 Task: For heading Use Times New Roman with red berry colour & Underline.  font size for heading26,  'Change the font style of data to'Verdana and font size to 18,  Change the alignment of both headline & data to Align right In the sheet  analysisQuarterlySales_2022
Action: Mouse moved to (161, 150)
Screenshot: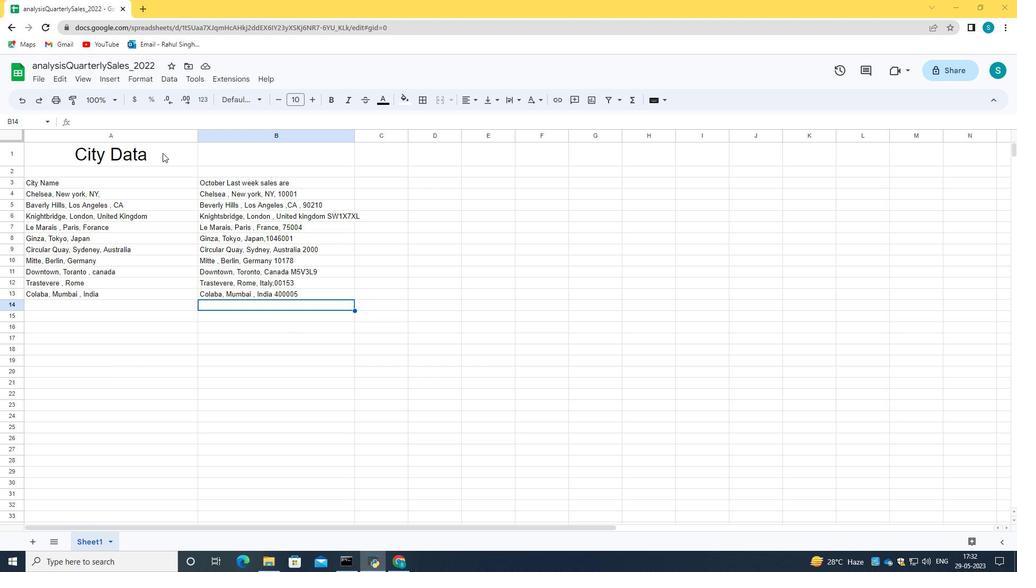 
Action: Mouse pressed left at (161, 150)
Screenshot: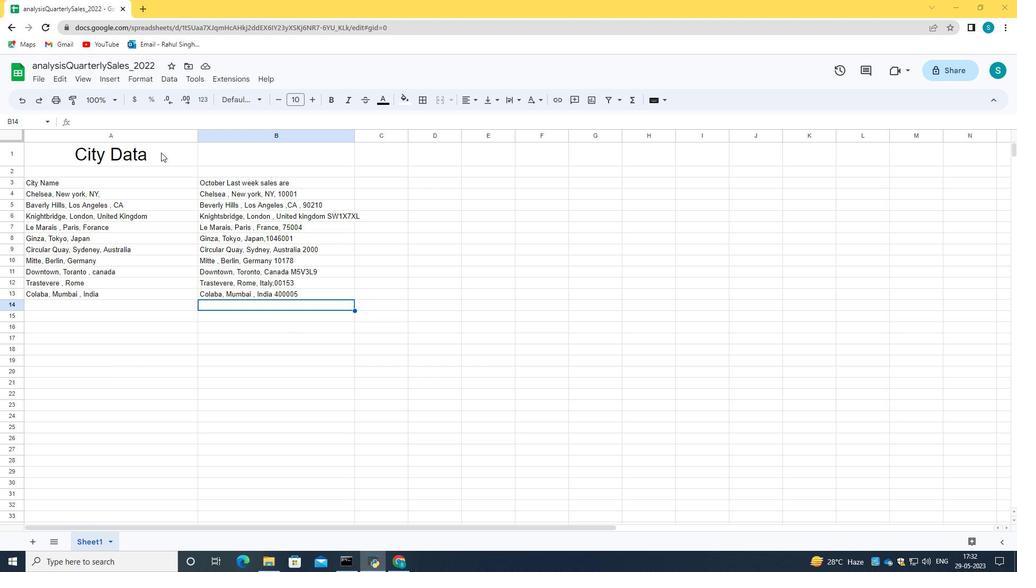 
Action: Mouse moved to (161, 150)
Screenshot: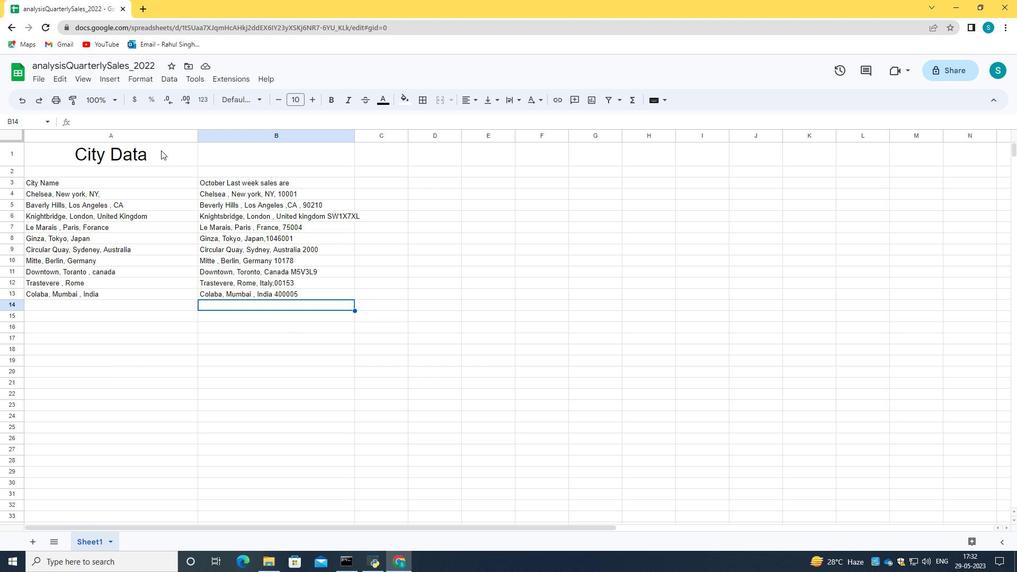 
Action: Mouse pressed left at (161, 150)
Screenshot: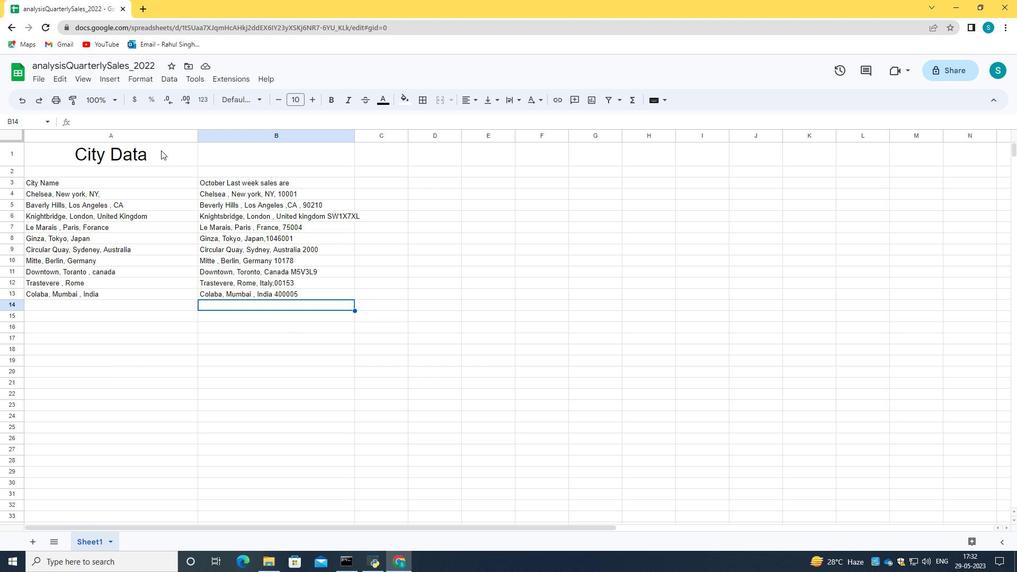 
Action: Mouse moved to (157, 149)
Screenshot: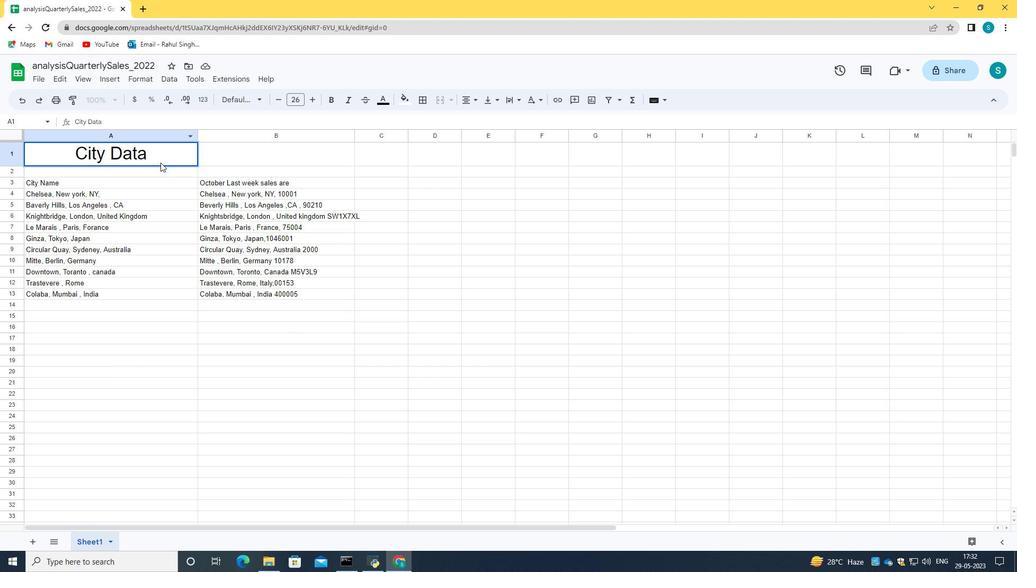 
Action: Mouse pressed left at (157, 149)
Screenshot: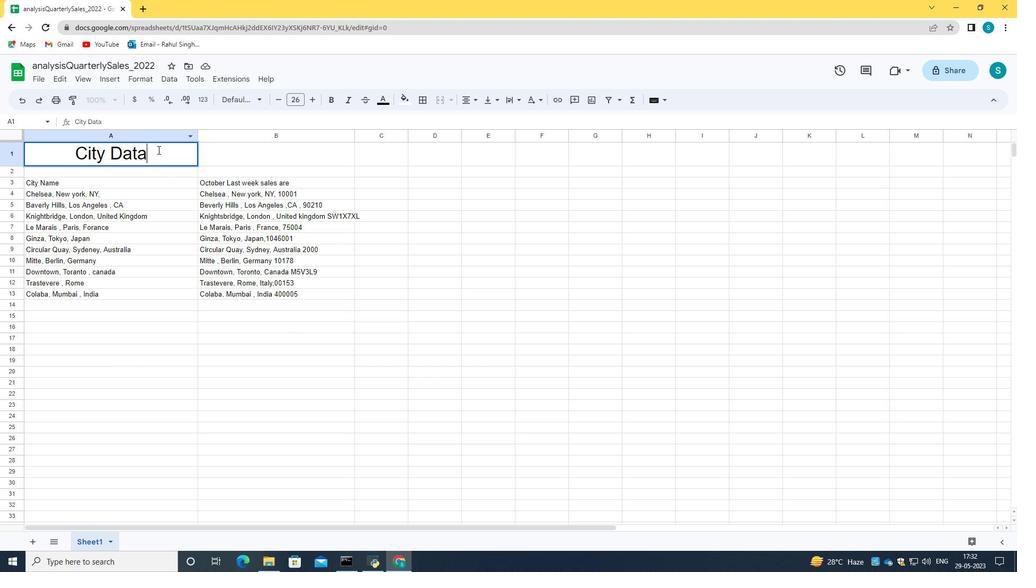 
Action: Mouse pressed left at (157, 149)
Screenshot: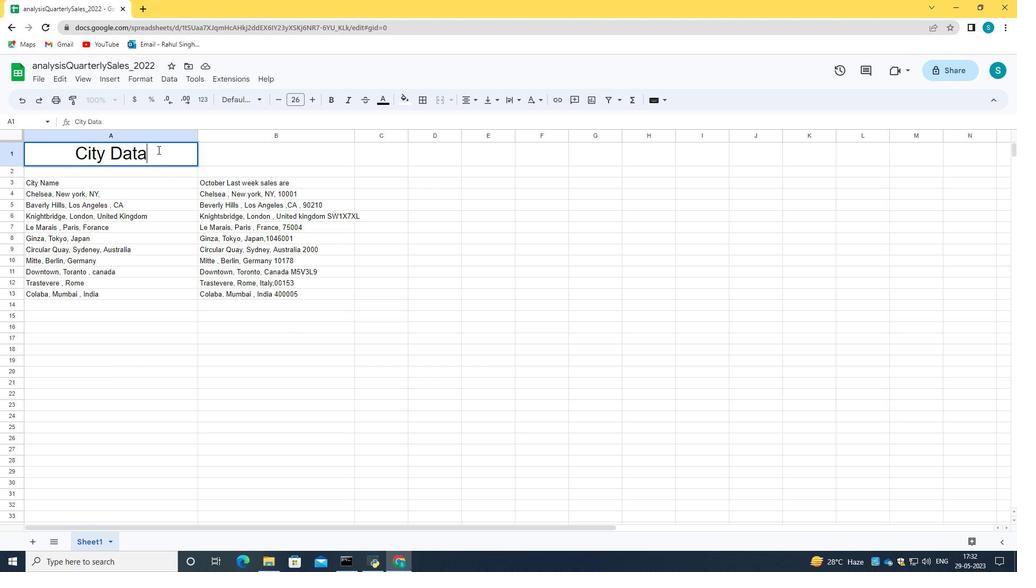 
Action: Mouse pressed left at (157, 149)
Screenshot: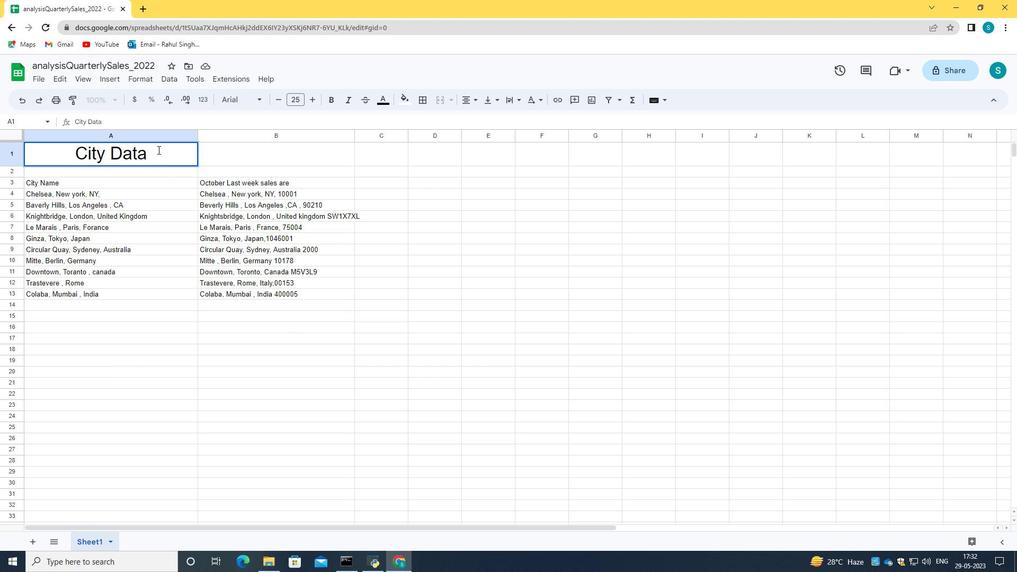 
Action: Mouse moved to (250, 99)
Screenshot: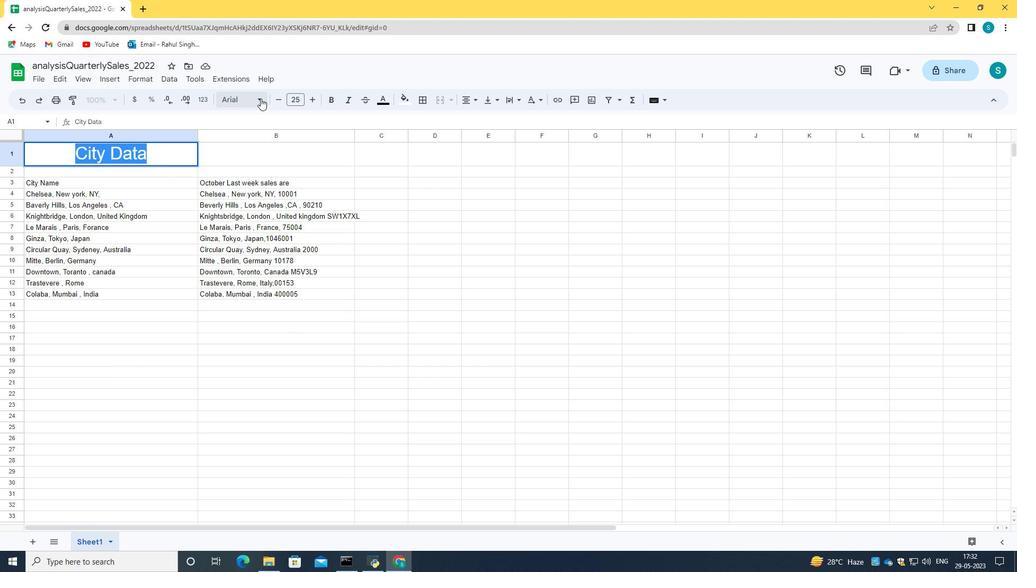 
Action: Mouse pressed left at (250, 99)
Screenshot: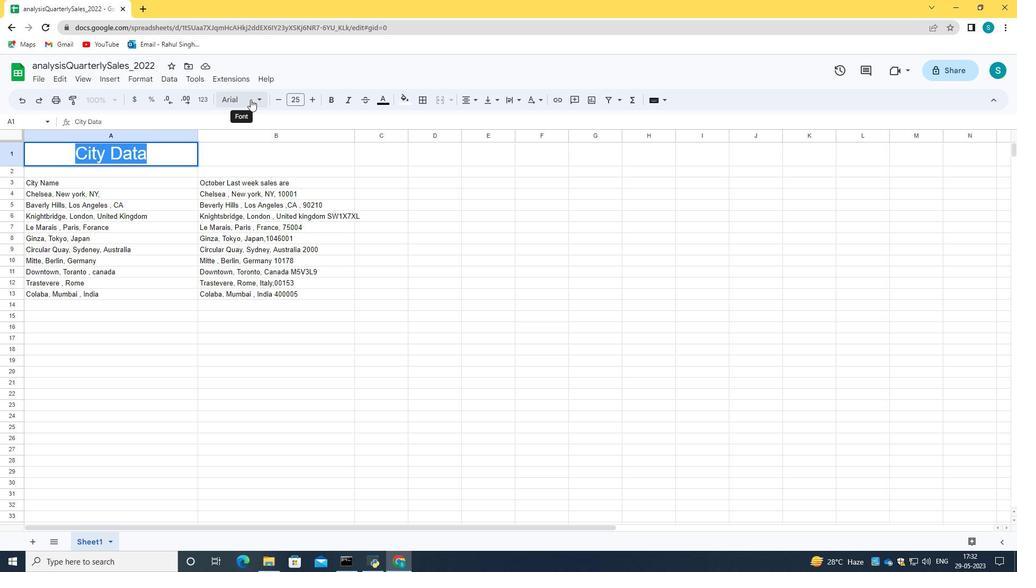 
Action: Mouse moved to (262, 242)
Screenshot: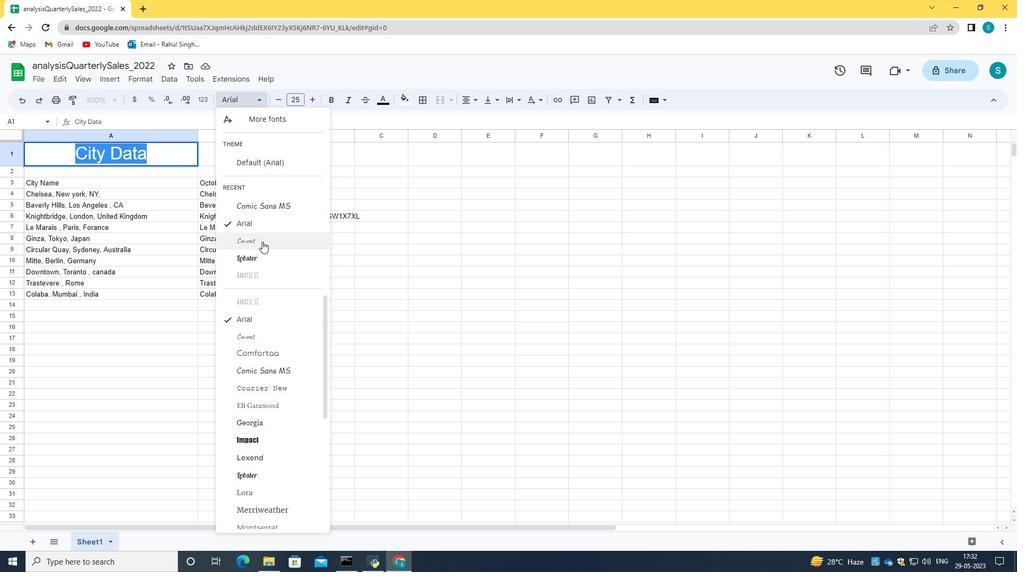 
Action: Mouse scrolled (262, 241) with delta (0, 0)
Screenshot: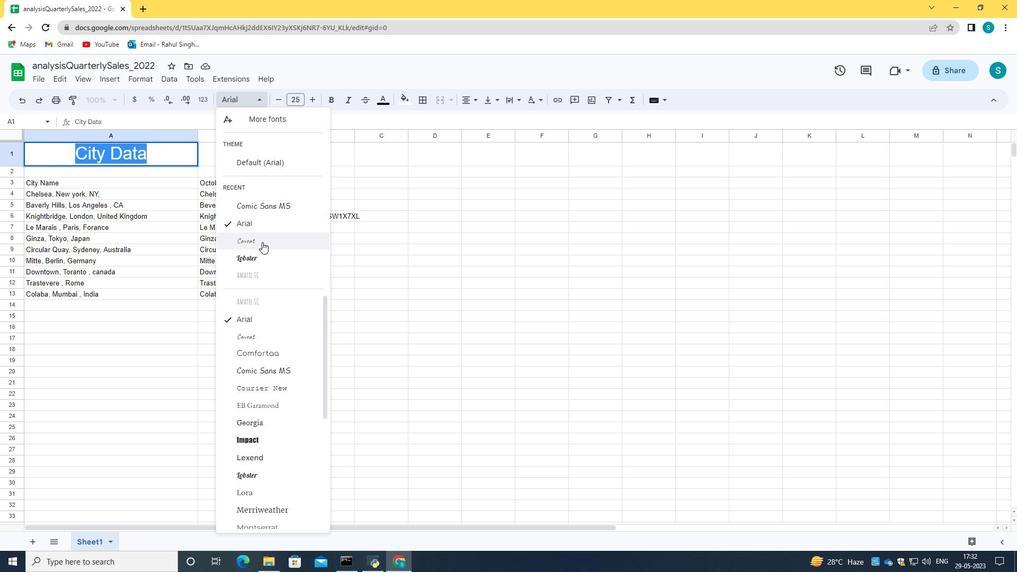 
Action: Mouse scrolled (262, 241) with delta (0, 0)
Screenshot: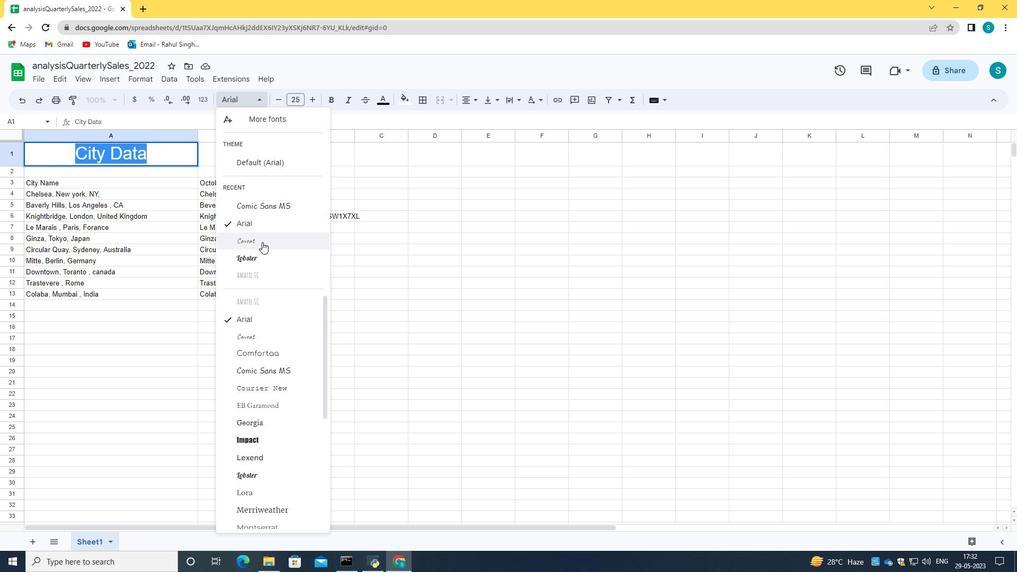 
Action: Mouse scrolled (262, 241) with delta (0, 0)
Screenshot: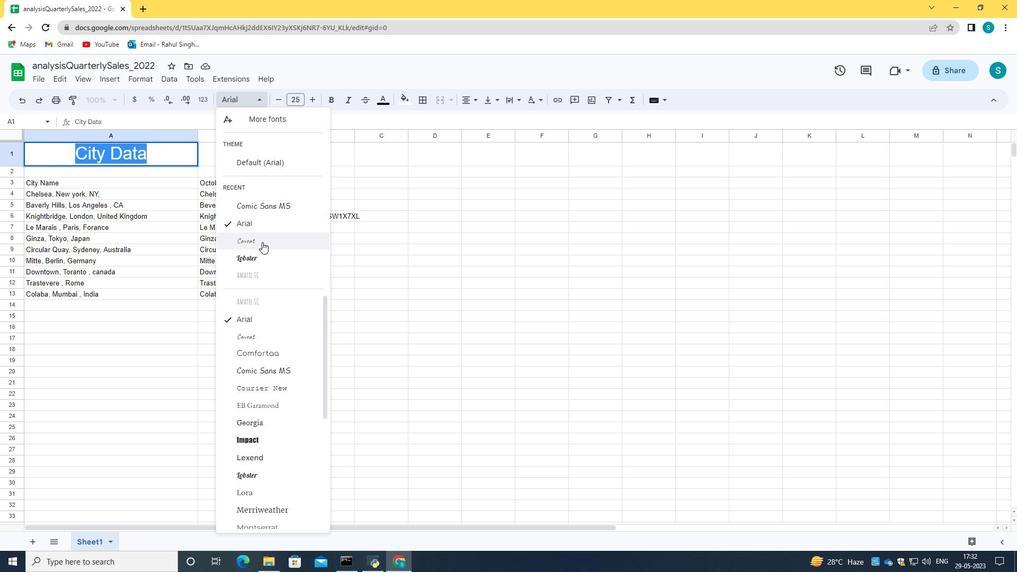 
Action: Mouse moved to (262, 244)
Screenshot: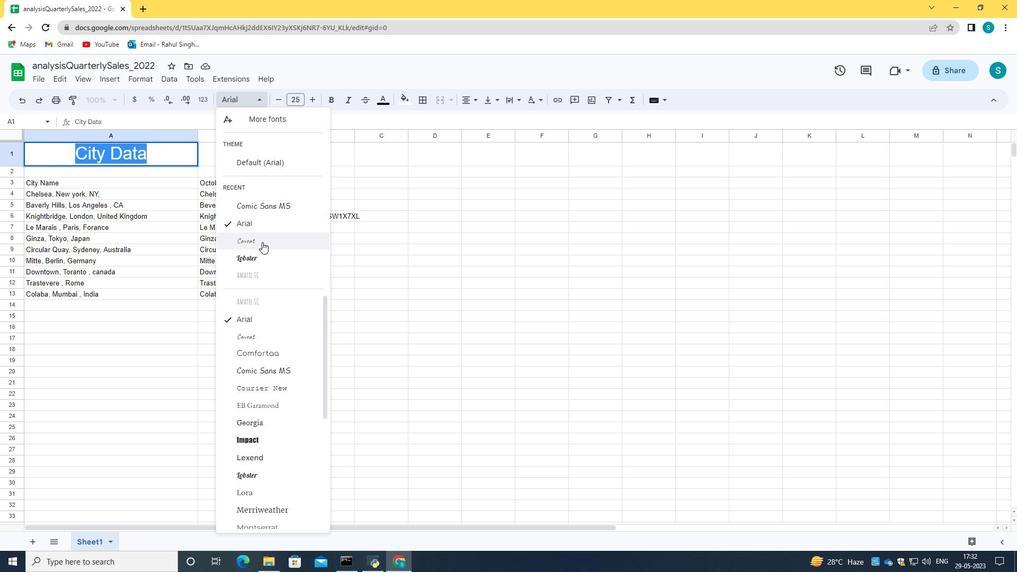 
Action: Mouse scrolled (262, 244) with delta (0, 0)
Screenshot: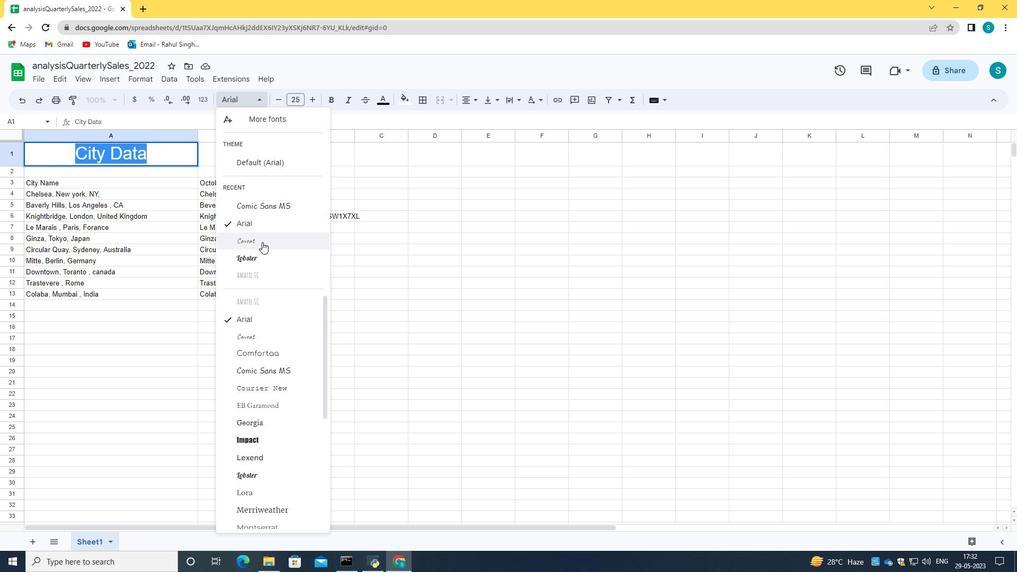 
Action: Mouse moved to (276, 360)
Screenshot: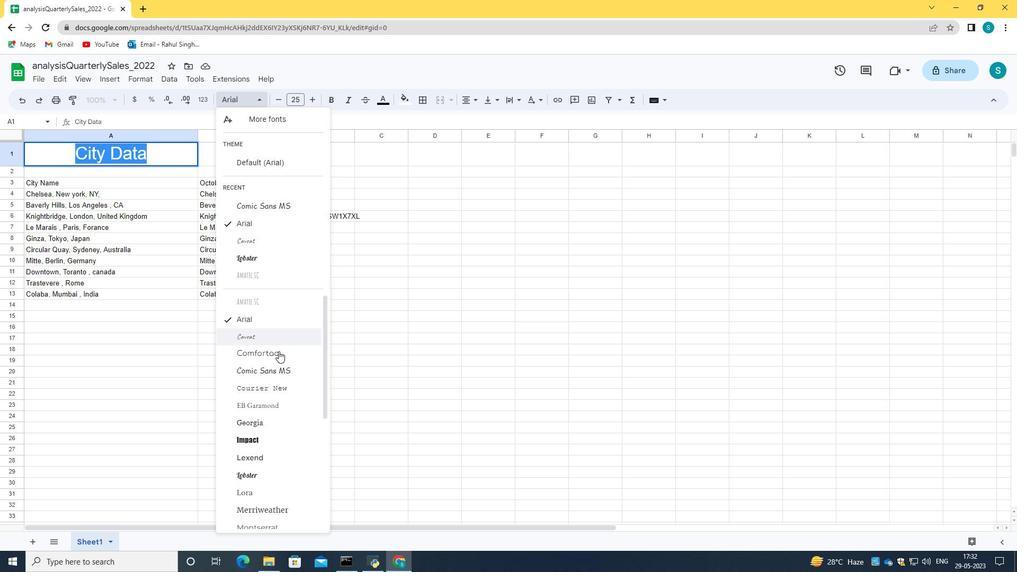 
Action: Mouse scrolled (276, 359) with delta (0, 0)
Screenshot: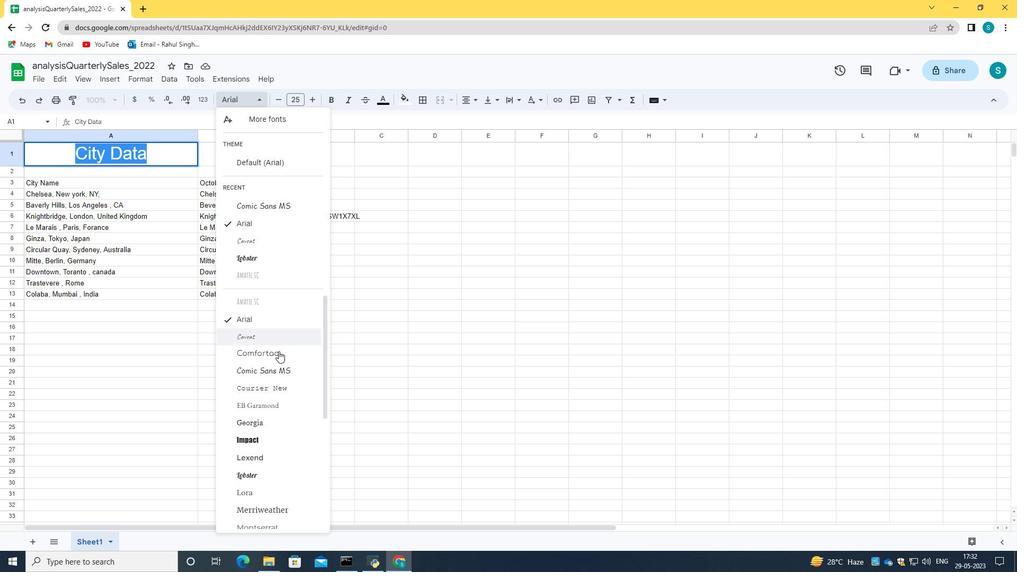 
Action: Mouse moved to (274, 363)
Screenshot: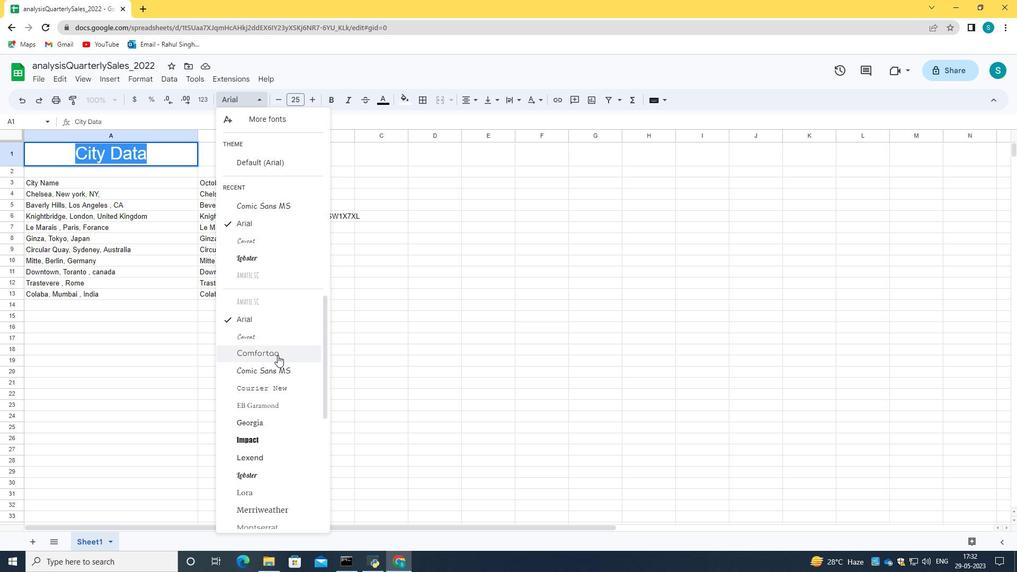 
Action: Mouse scrolled (274, 362) with delta (0, 0)
Screenshot: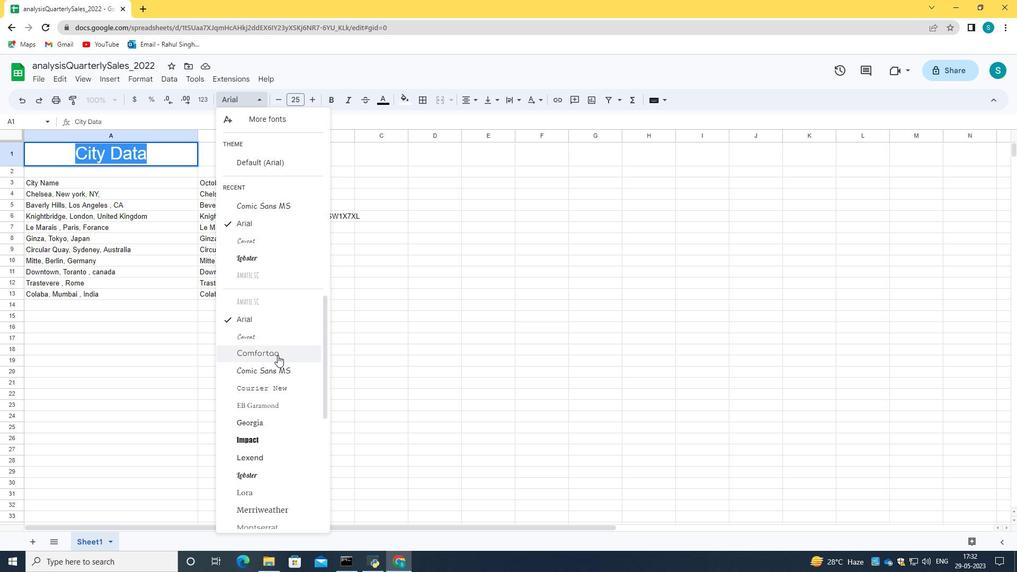 
Action: Mouse moved to (274, 368)
Screenshot: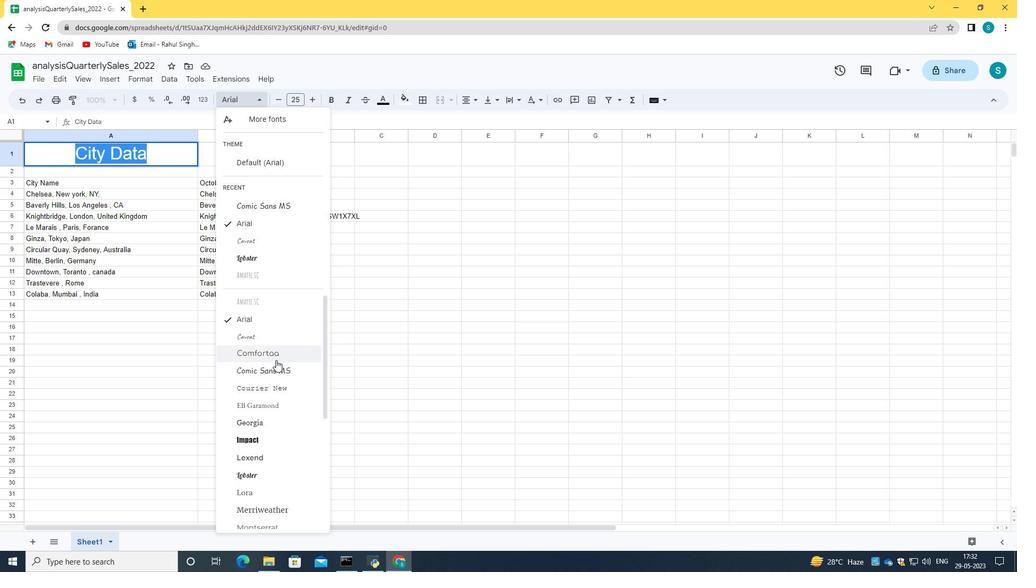 
Action: Mouse scrolled (274, 367) with delta (0, 0)
Screenshot: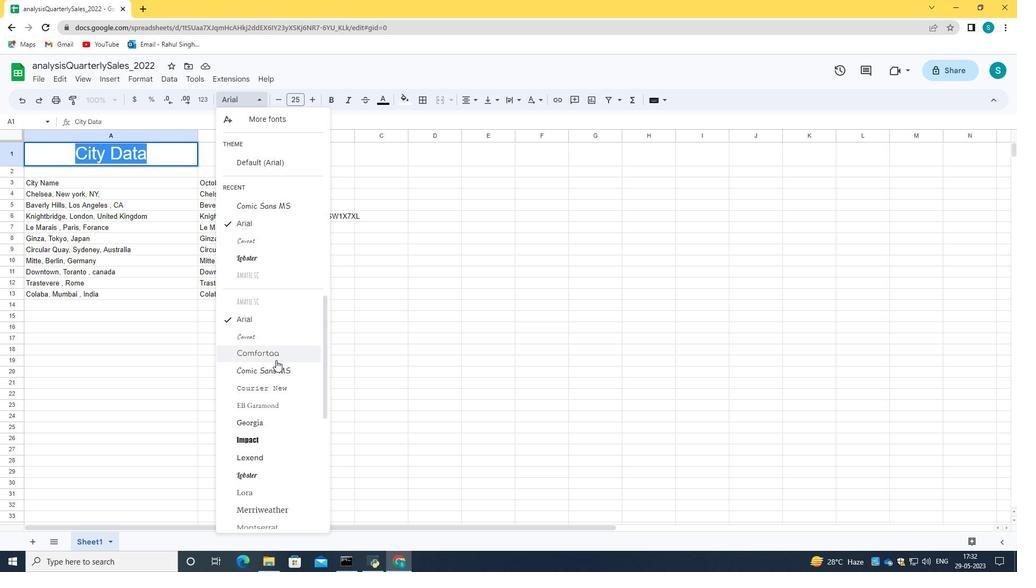 
Action: Mouse moved to (274, 369)
Screenshot: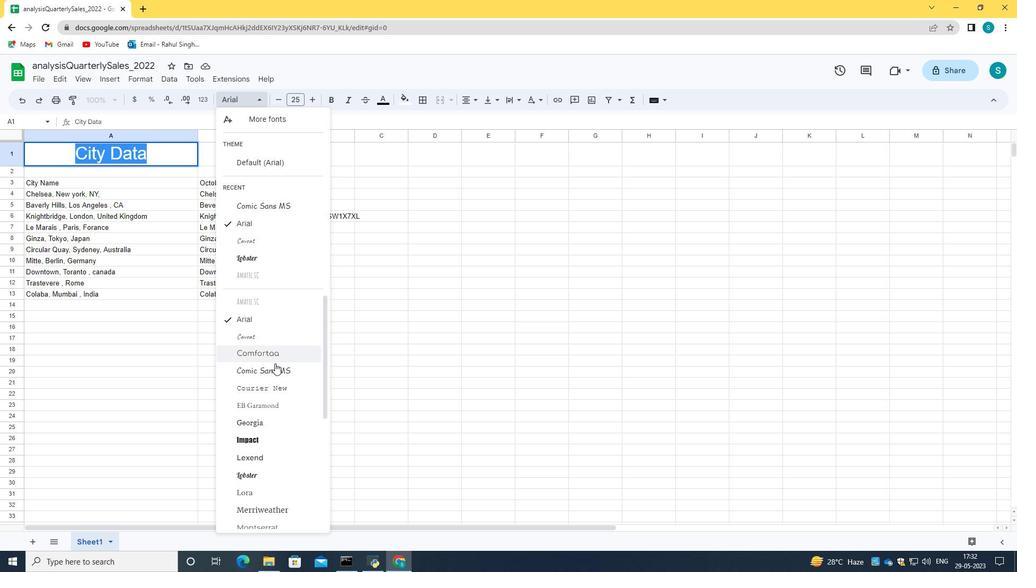 
Action: Mouse scrolled (274, 368) with delta (0, 0)
Screenshot: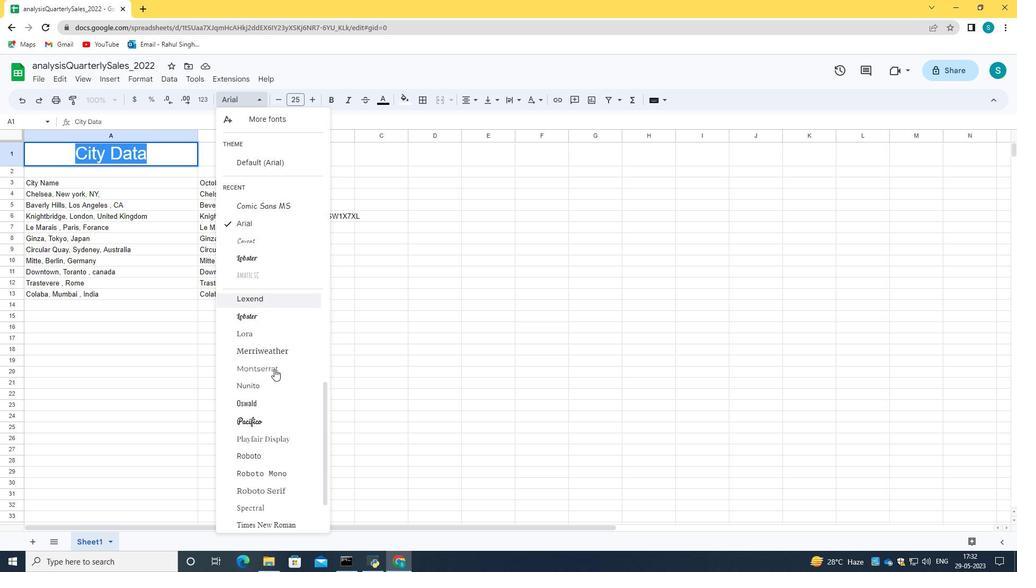 
Action: Mouse scrolled (274, 368) with delta (0, 0)
Screenshot: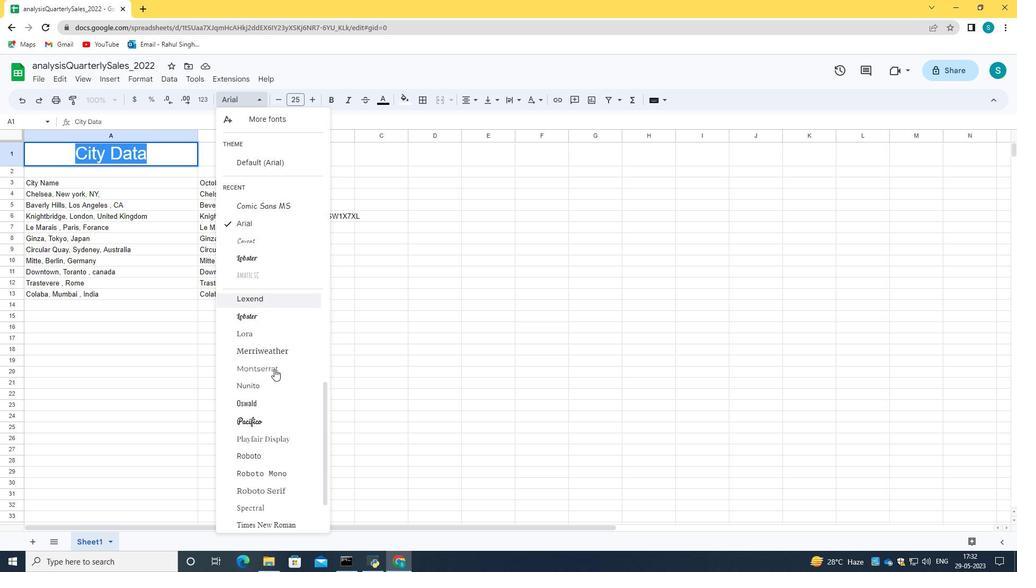 
Action: Mouse moved to (267, 484)
Screenshot: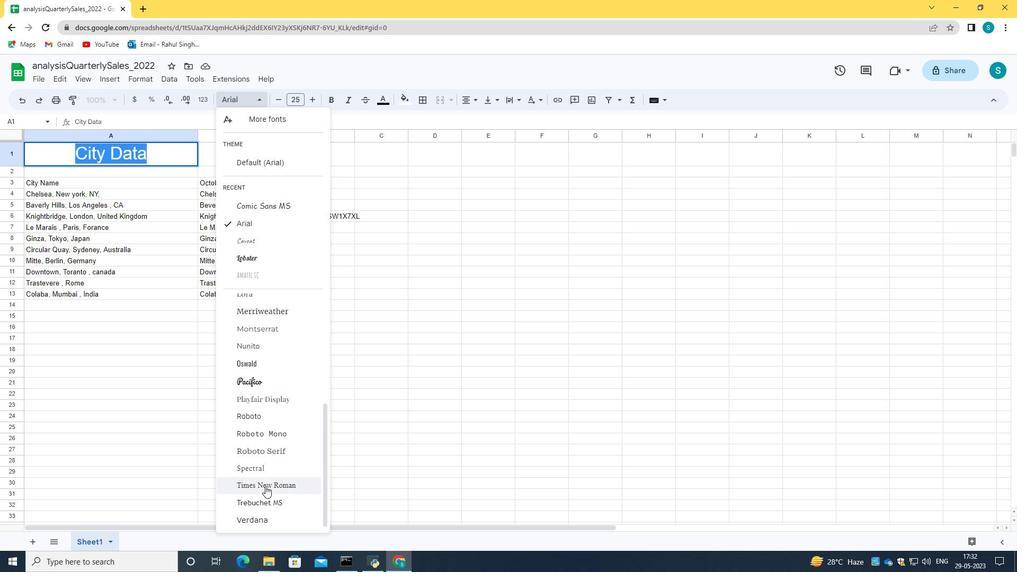 
Action: Mouse pressed left at (267, 484)
Screenshot: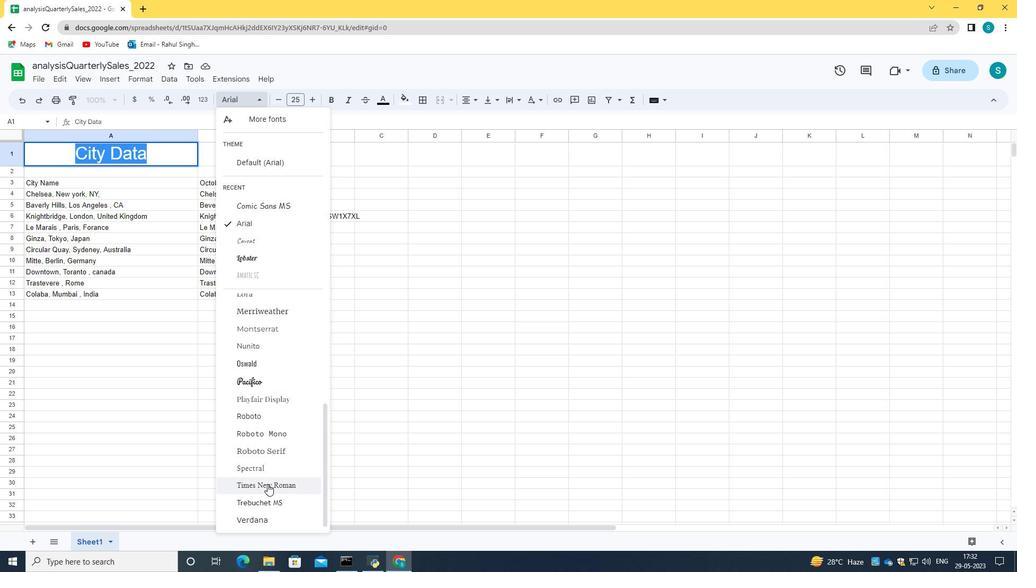 
Action: Mouse moved to (146, 80)
Screenshot: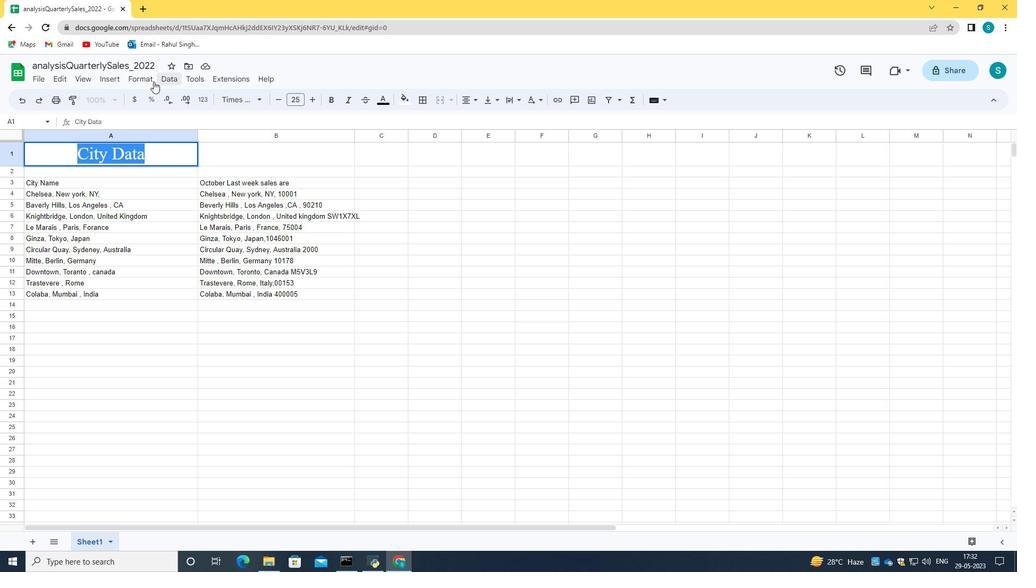 
Action: Mouse pressed left at (146, 80)
Screenshot: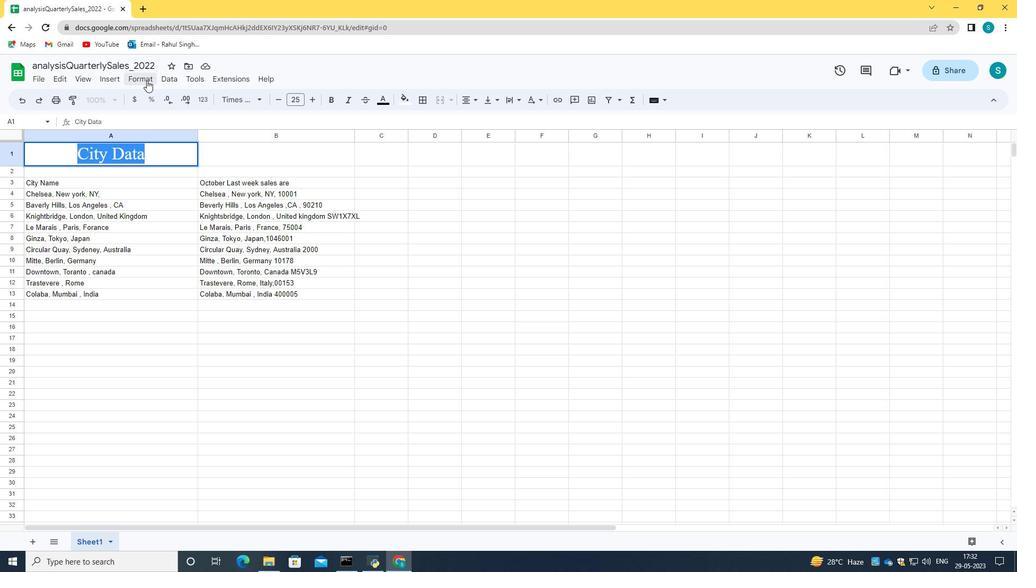 
Action: Mouse moved to (357, 179)
Screenshot: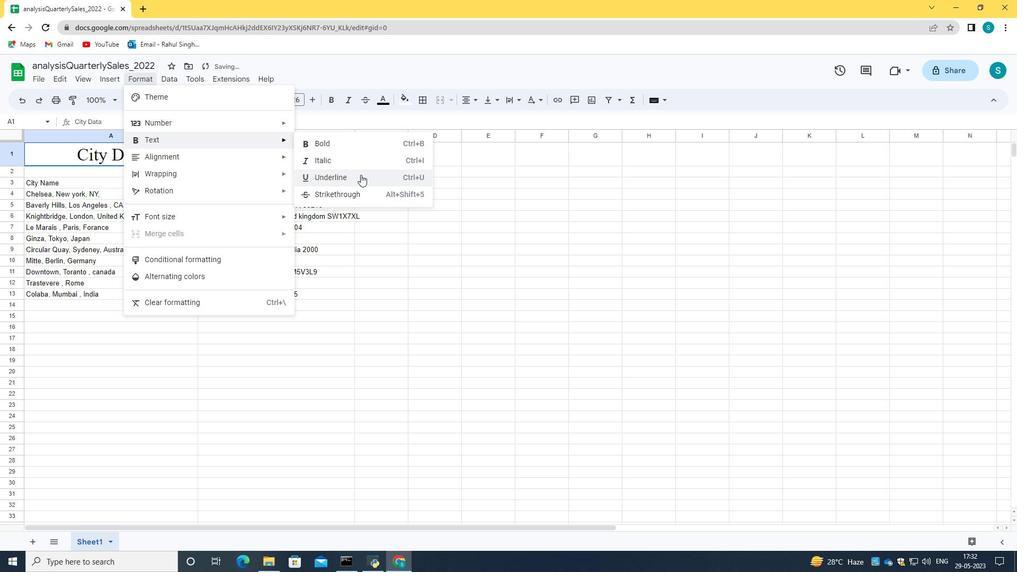 
Action: Mouse pressed left at (357, 179)
Screenshot: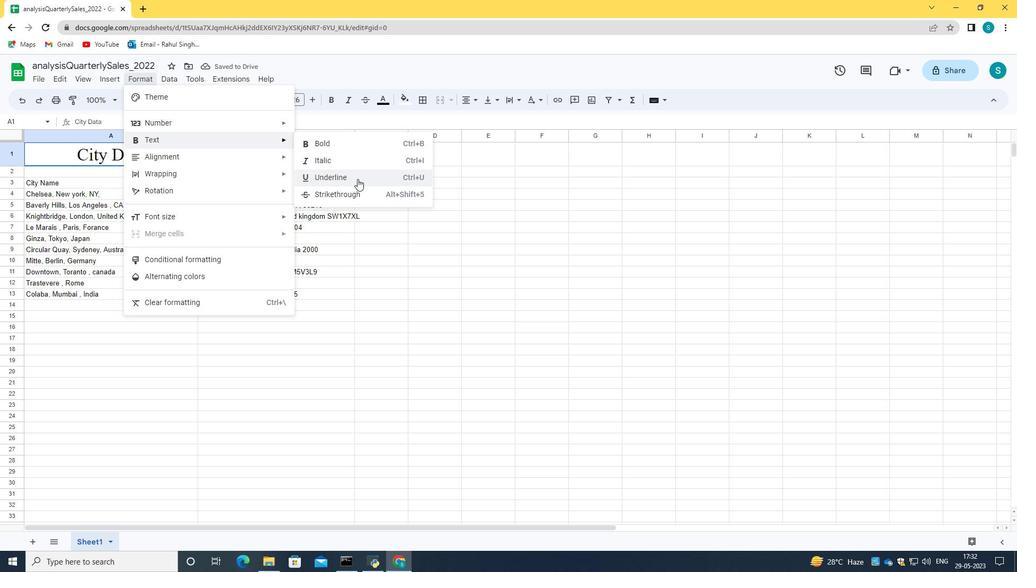 
Action: Mouse moved to (112, 180)
Screenshot: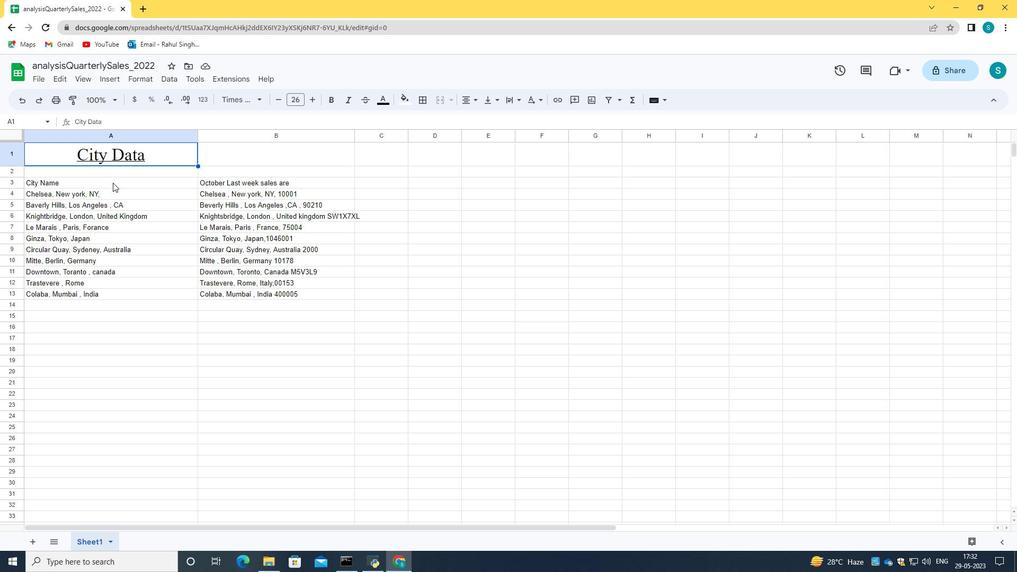 
Action: Mouse pressed left at (112, 180)
Screenshot: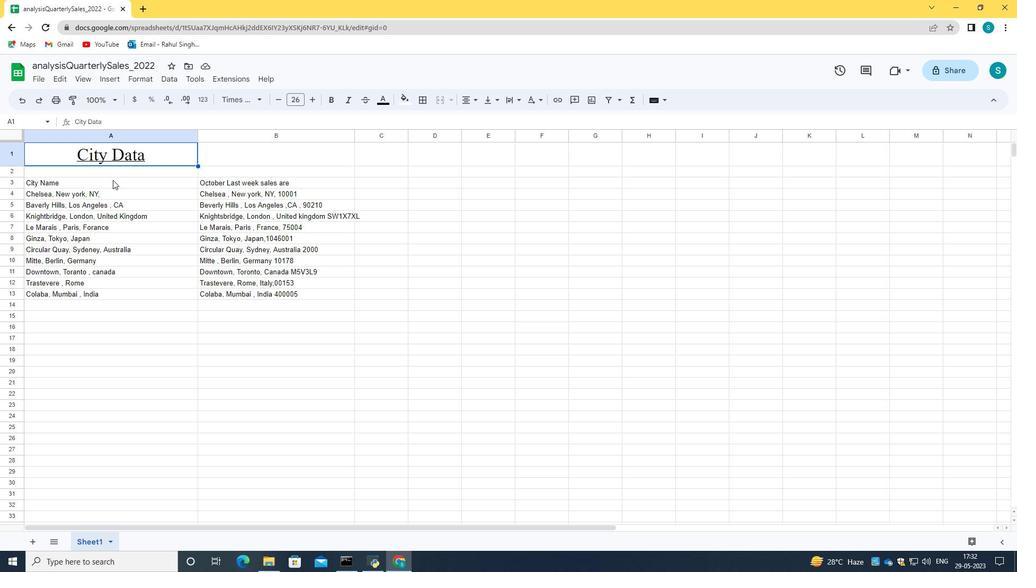 
Action: Mouse moved to (28, 179)
Screenshot: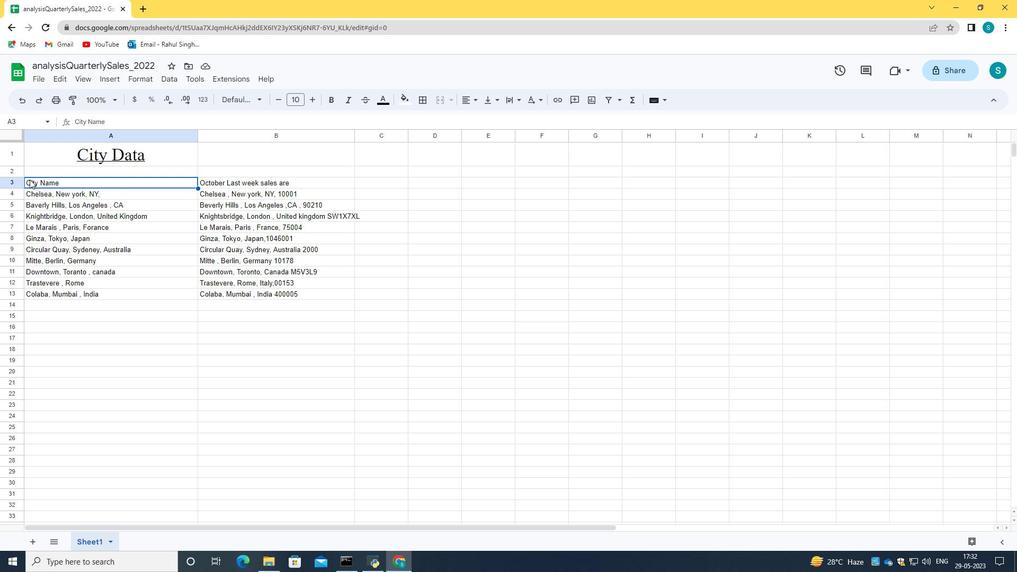 
Action: Mouse pressed left at (28, 179)
Screenshot: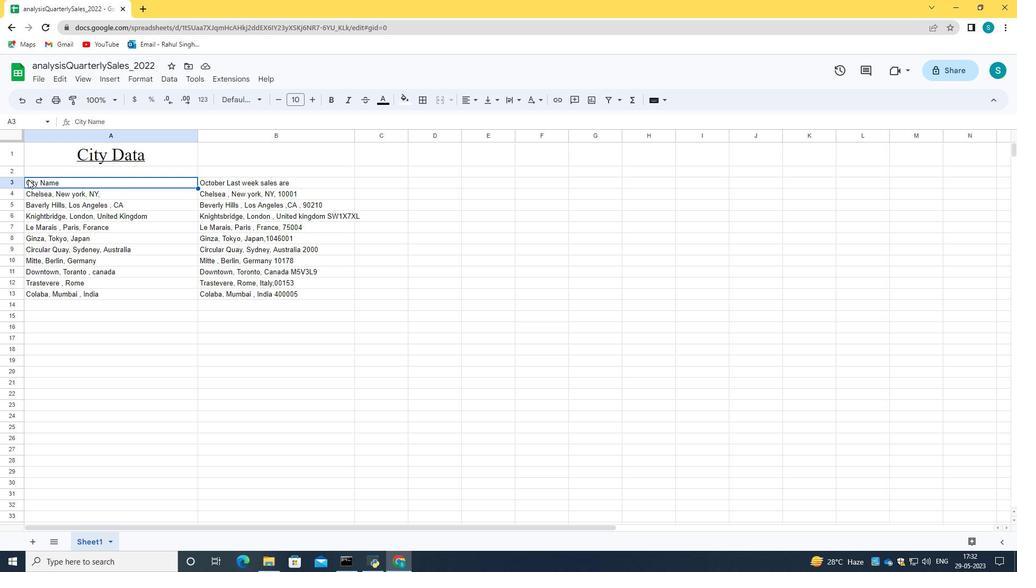 
Action: Mouse moved to (312, 99)
Screenshot: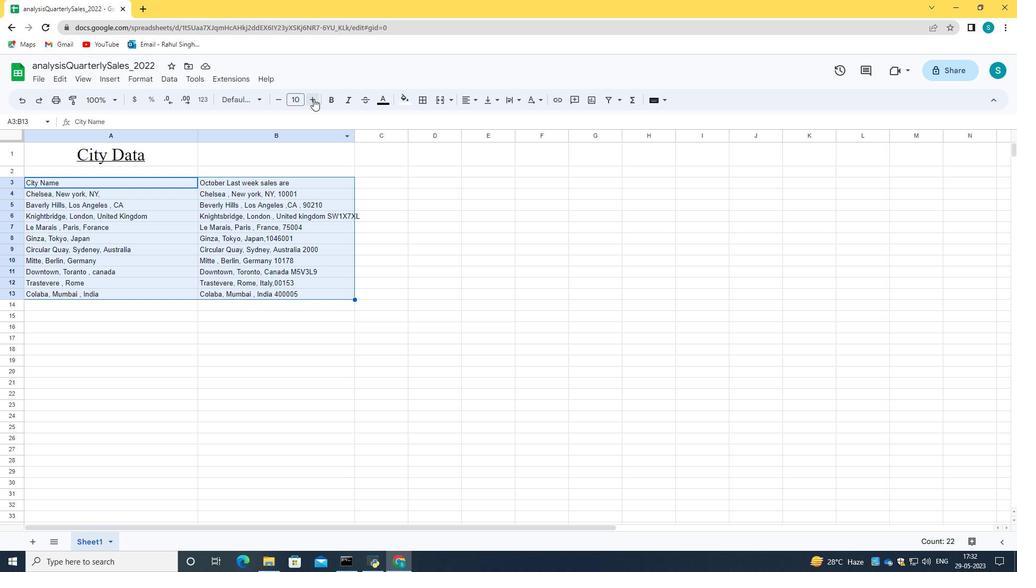 
Action: Mouse pressed left at (312, 99)
Screenshot: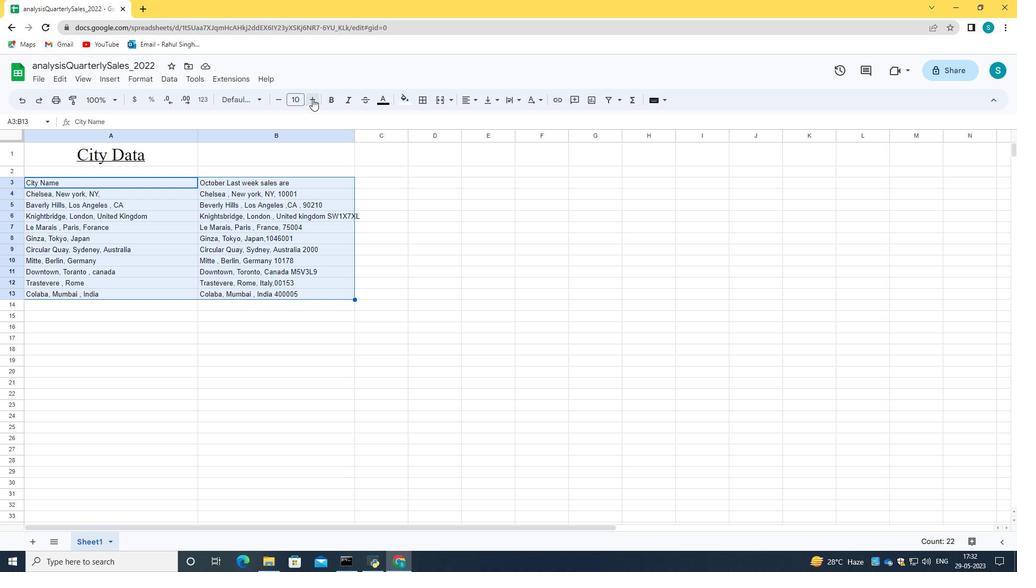 
Action: Mouse pressed left at (312, 99)
Screenshot: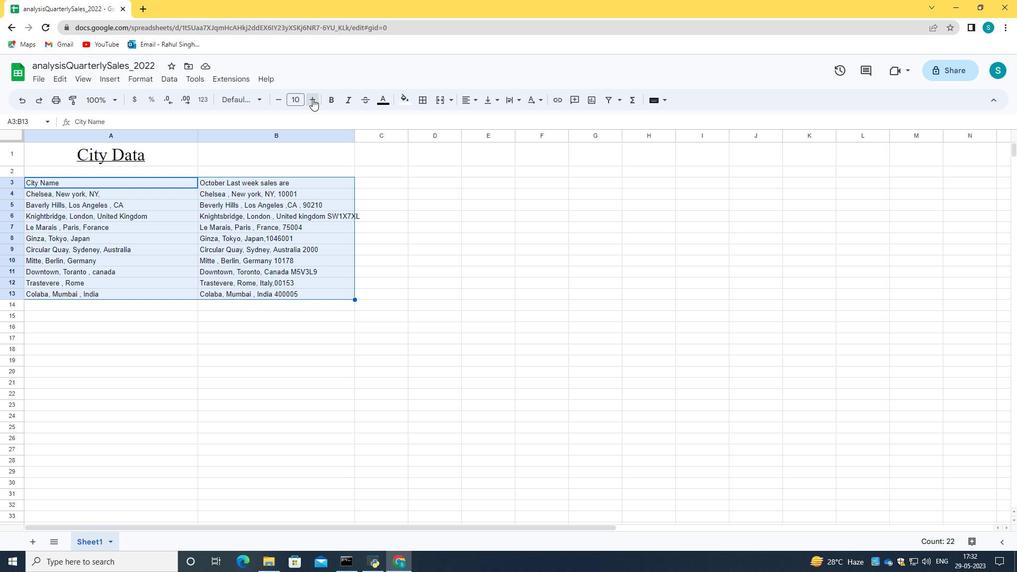 
Action: Mouse pressed left at (312, 99)
Screenshot: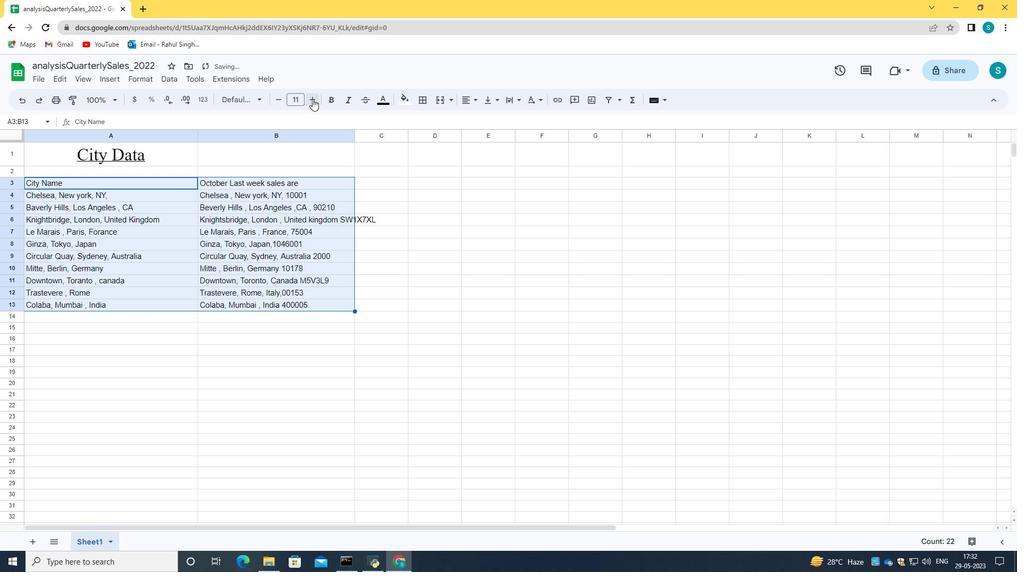 
Action: Mouse pressed left at (312, 99)
Screenshot: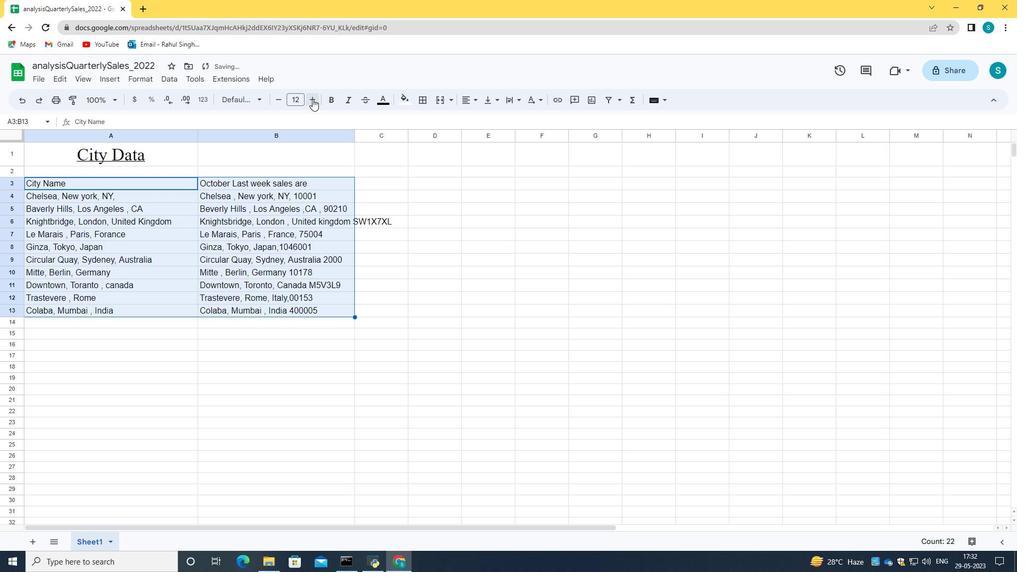 
Action: Mouse moved to (312, 99)
Screenshot: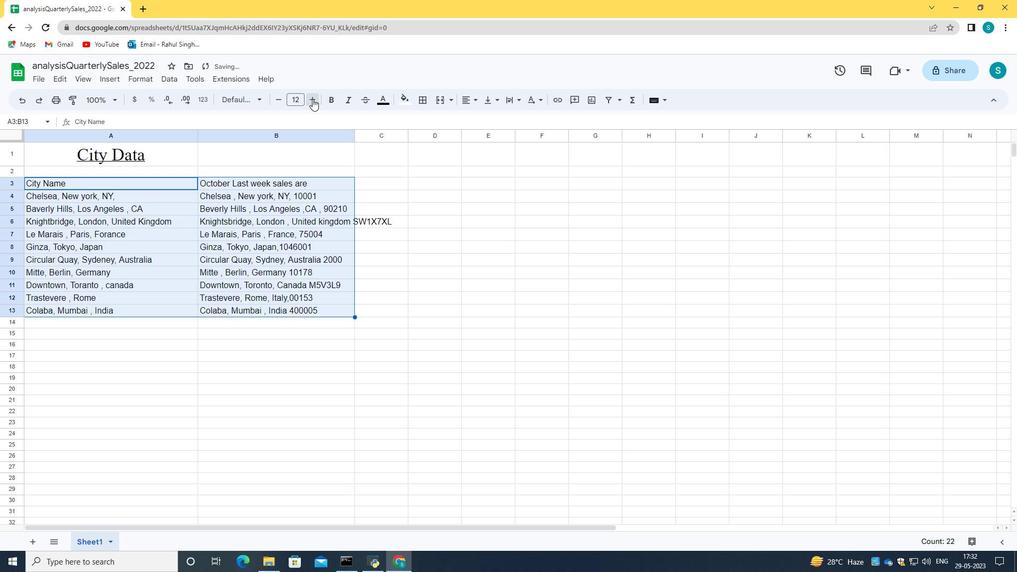 
Action: Mouse pressed left at (312, 99)
Screenshot: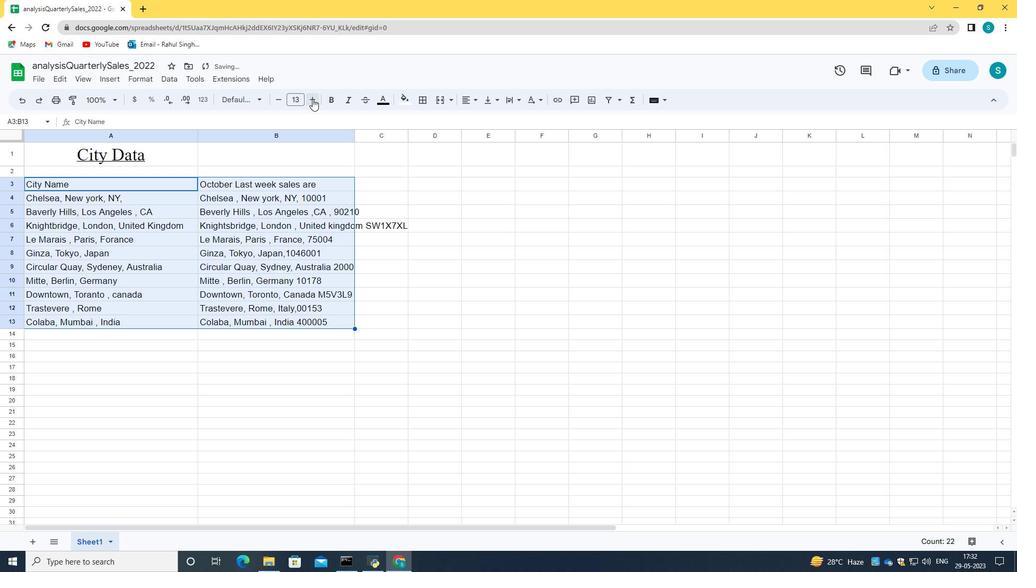 
Action: Mouse pressed left at (312, 99)
Screenshot: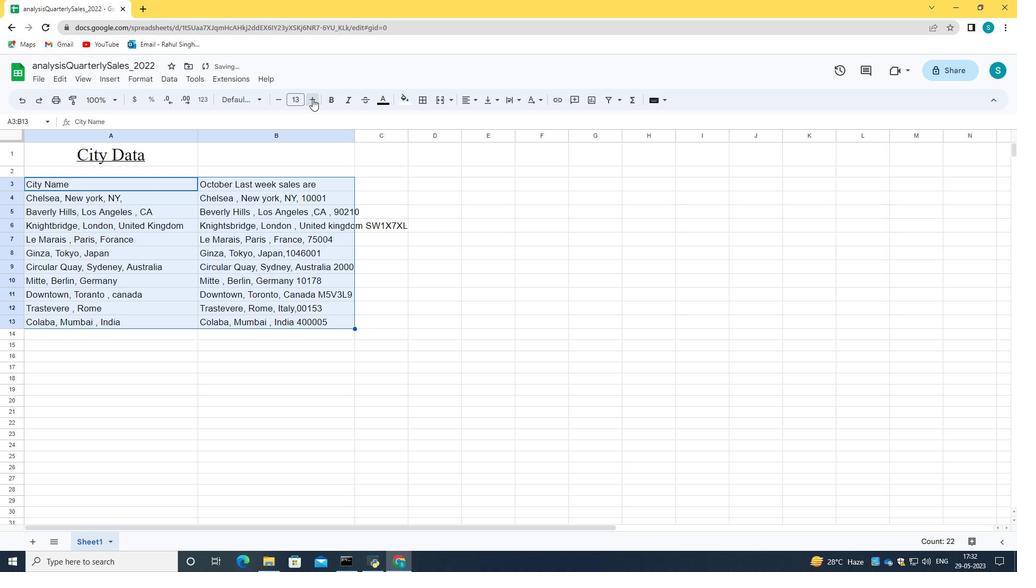 
Action: Mouse pressed left at (312, 99)
Screenshot: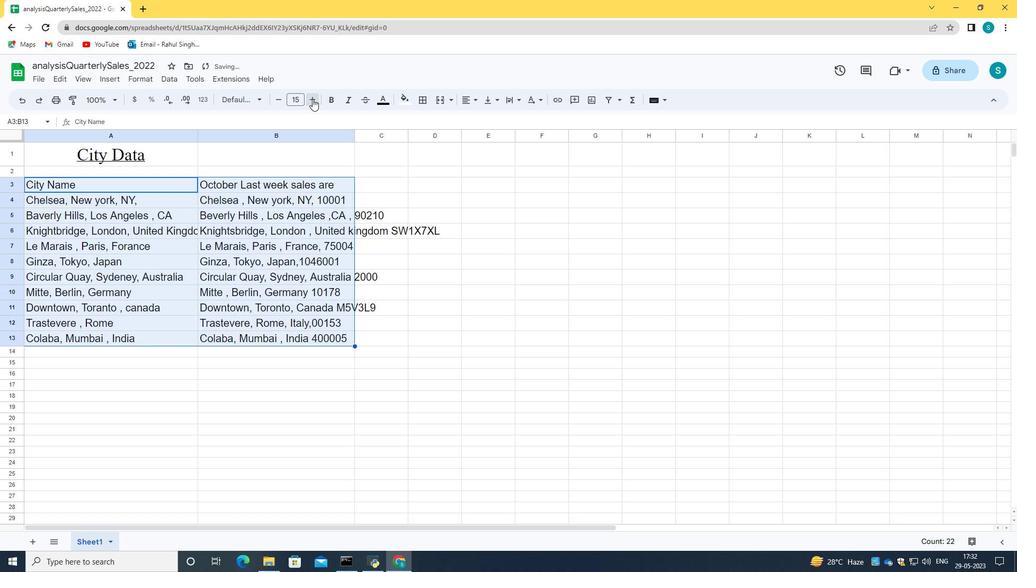 
Action: Mouse pressed left at (312, 99)
Screenshot: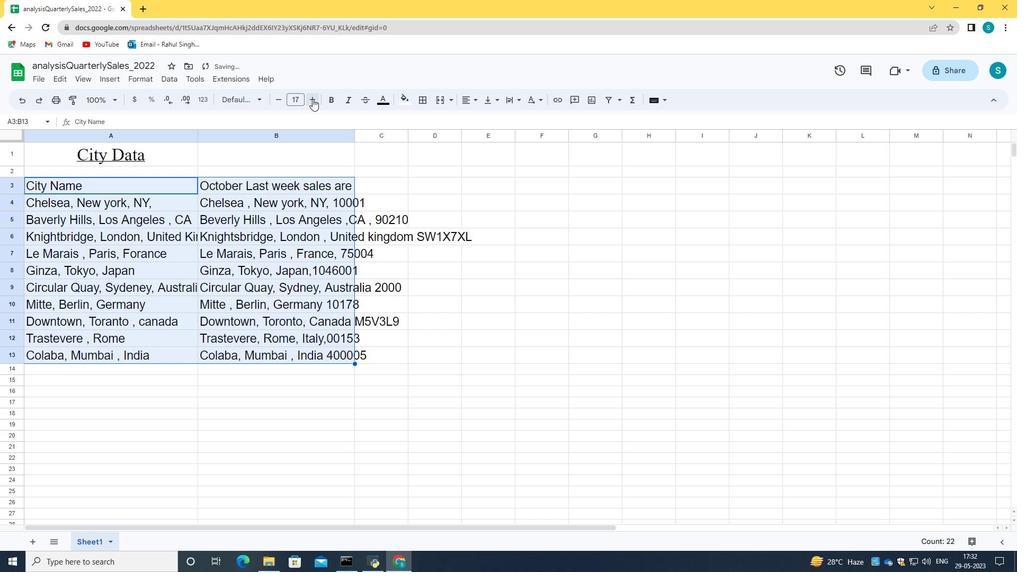 
Action: Mouse moved to (353, 135)
Screenshot: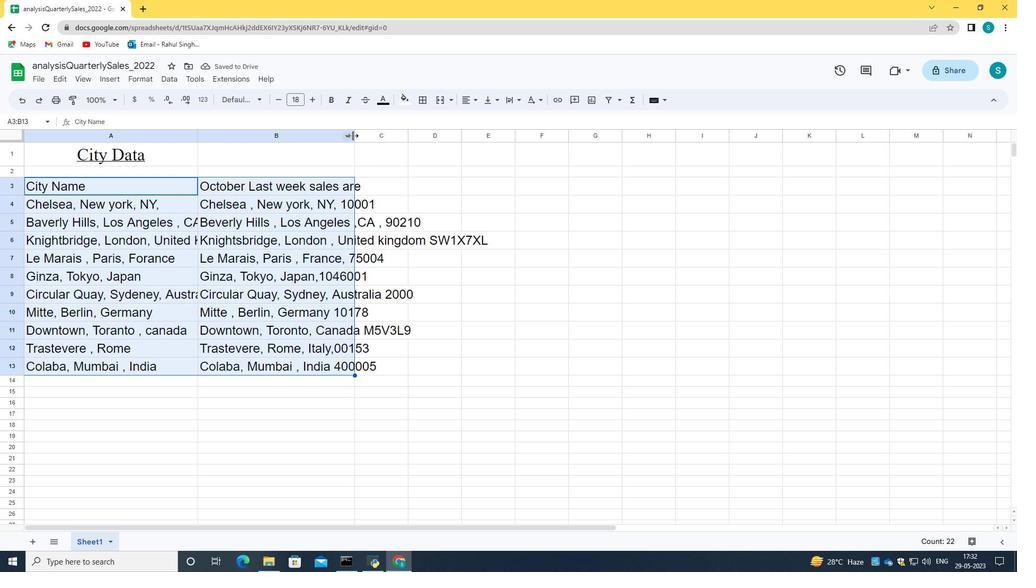 
Action: Mouse pressed left at (353, 135)
Screenshot: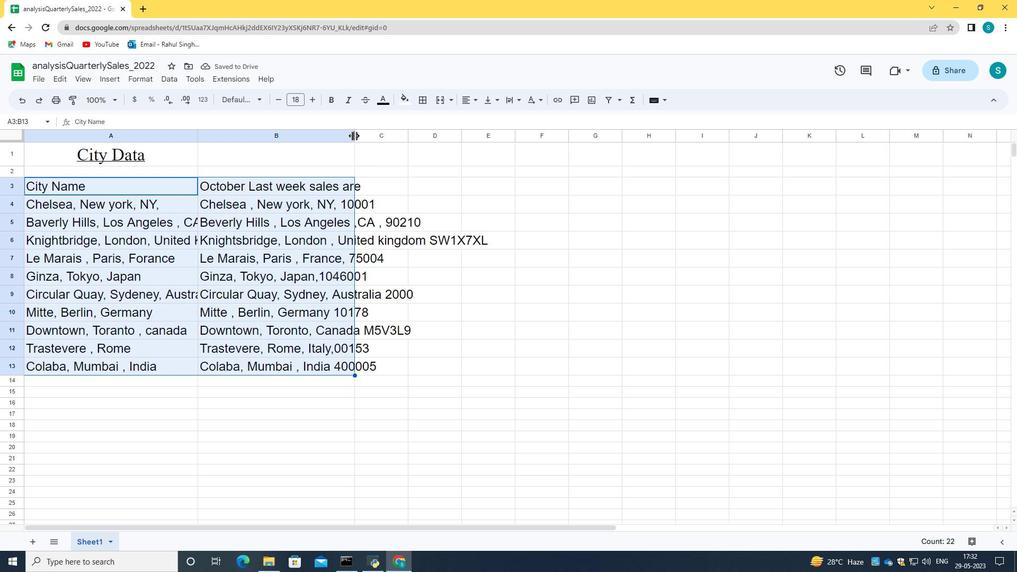 
Action: Mouse moved to (504, 162)
Screenshot: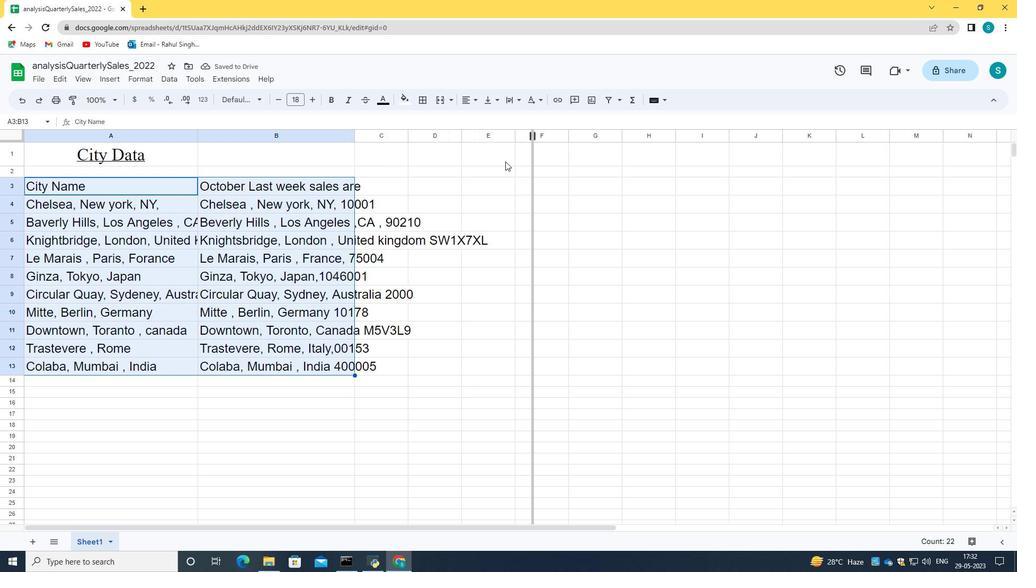 
Action: Mouse pressed left at (504, 162)
Screenshot: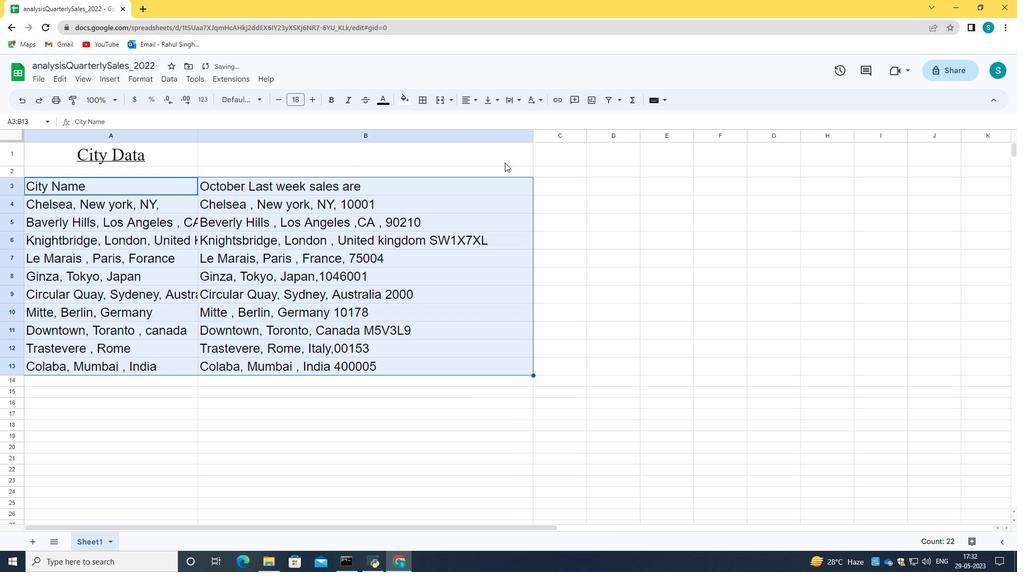 
Action: Mouse moved to (197, 135)
Screenshot: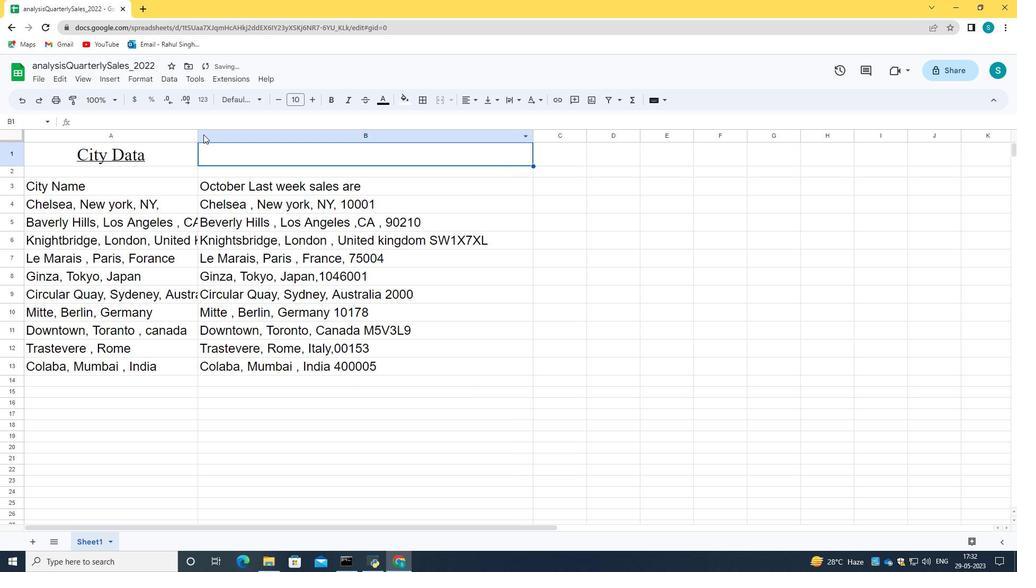 
Action: Mouse pressed left at (197, 135)
Screenshot: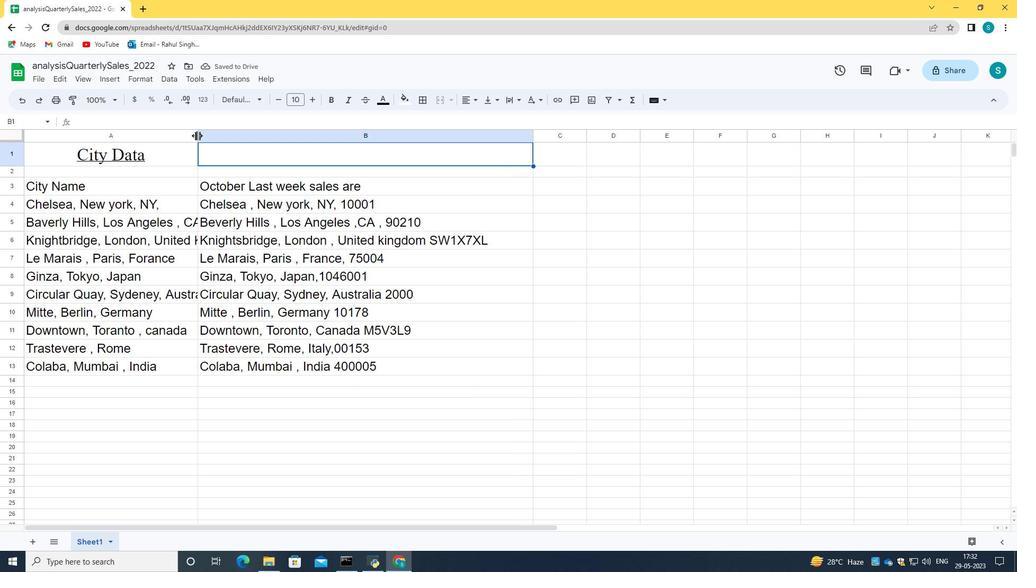 
Action: Mouse moved to (84, 190)
Screenshot: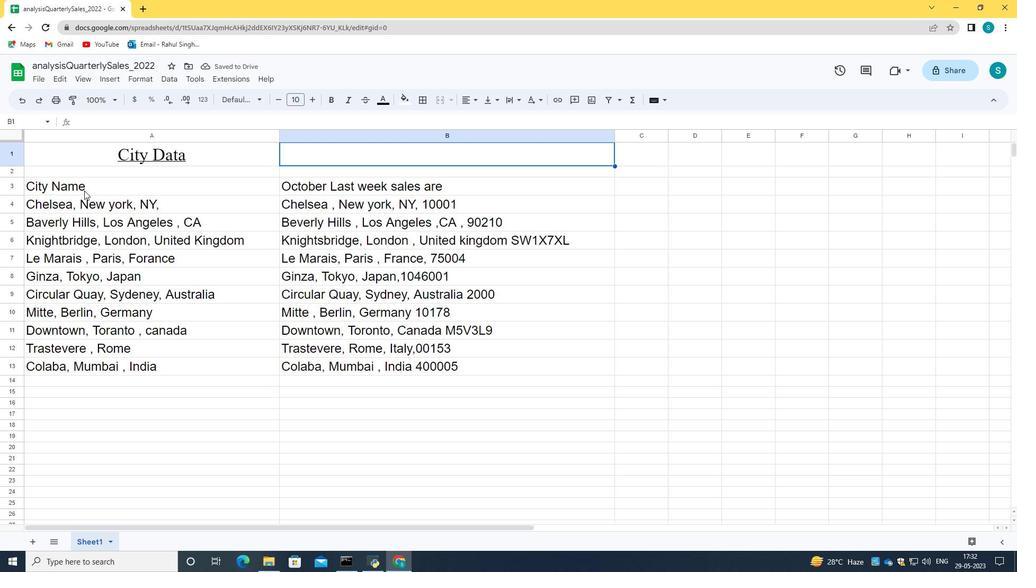
Action: Mouse pressed left at (84, 190)
Screenshot: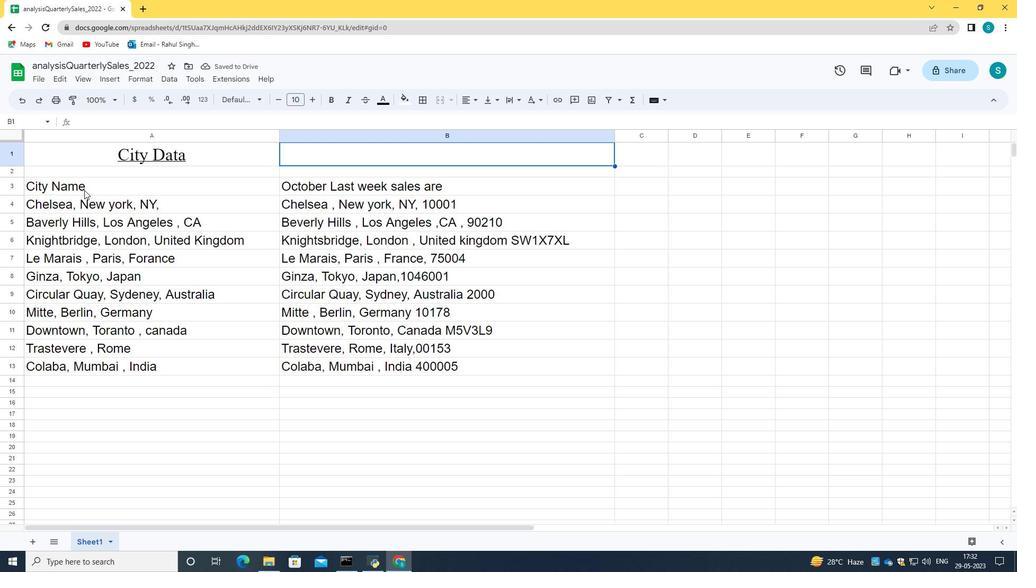 
Action: Mouse moved to (24, 183)
Screenshot: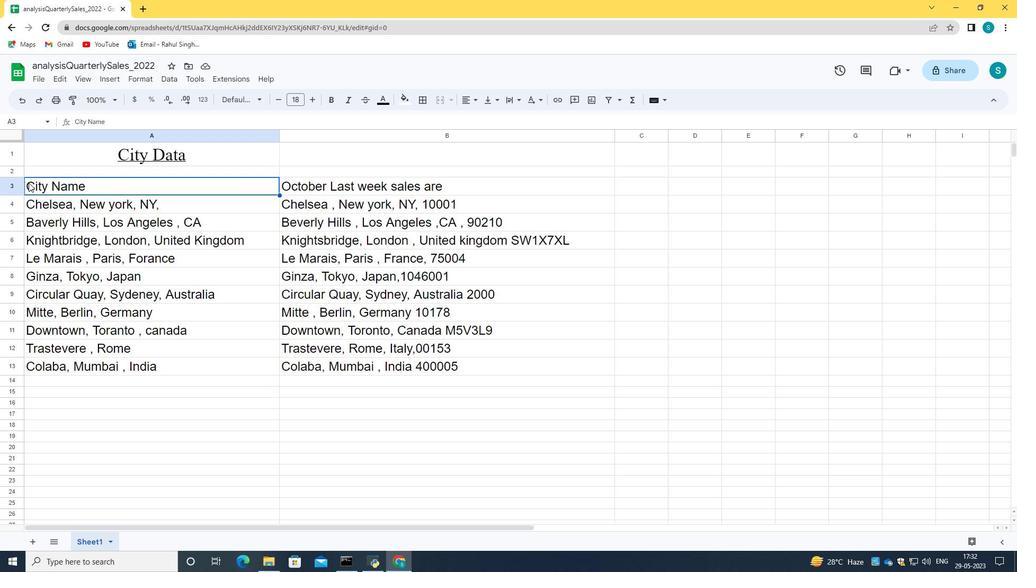 
Action: Mouse pressed left at (24, 183)
Screenshot: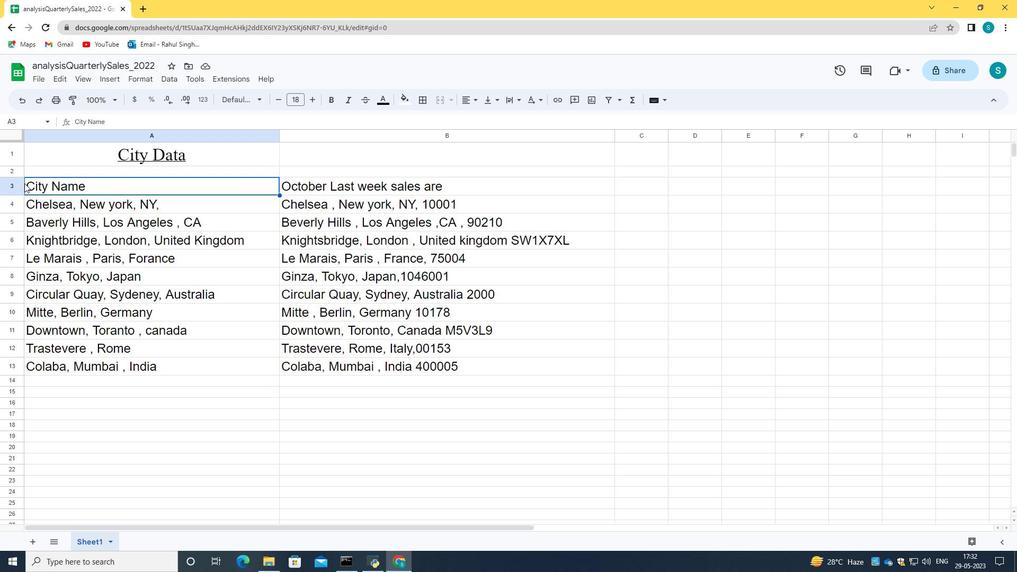 
Action: Mouse moved to (28, 179)
Screenshot: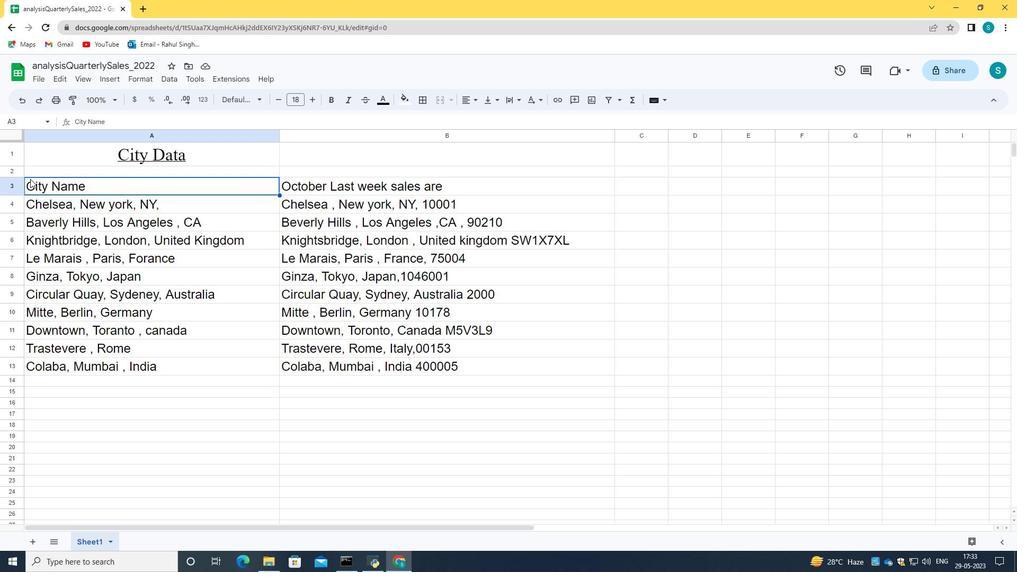 
Action: Mouse pressed left at (28, 179)
Screenshot: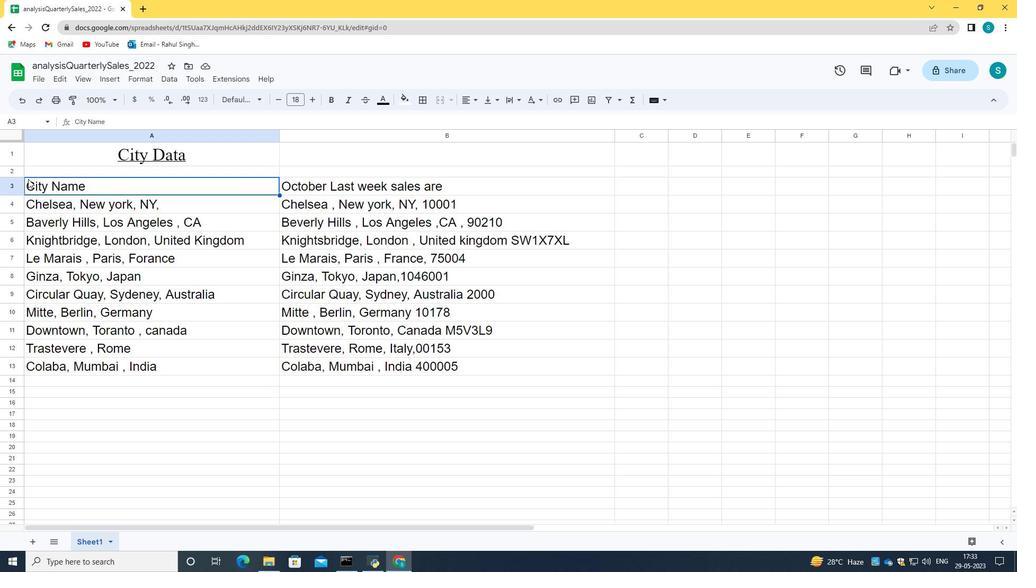 
Action: Mouse moved to (241, 99)
Screenshot: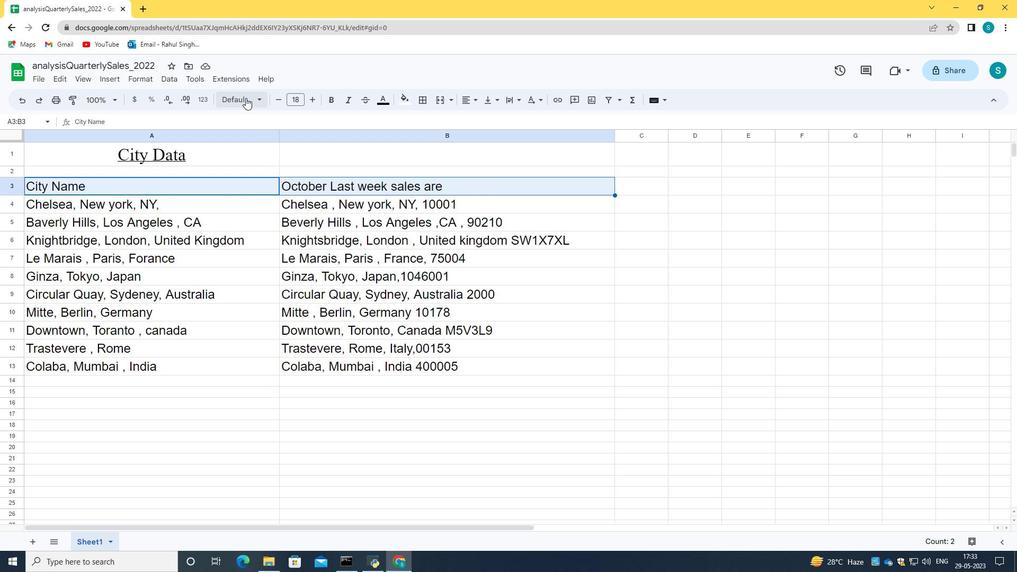 
Action: Mouse pressed left at (241, 99)
Screenshot: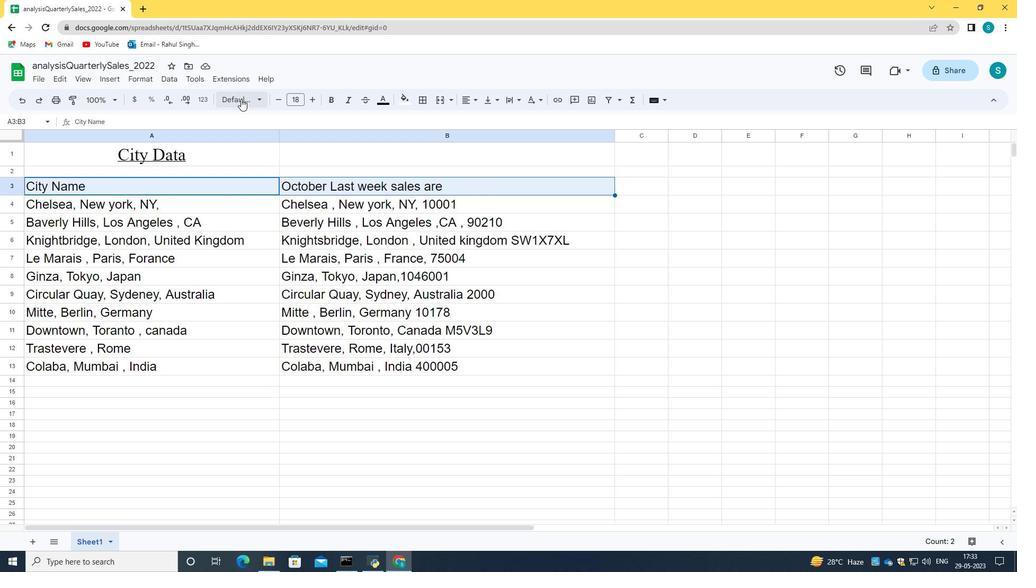 
Action: Mouse moved to (269, 455)
Screenshot: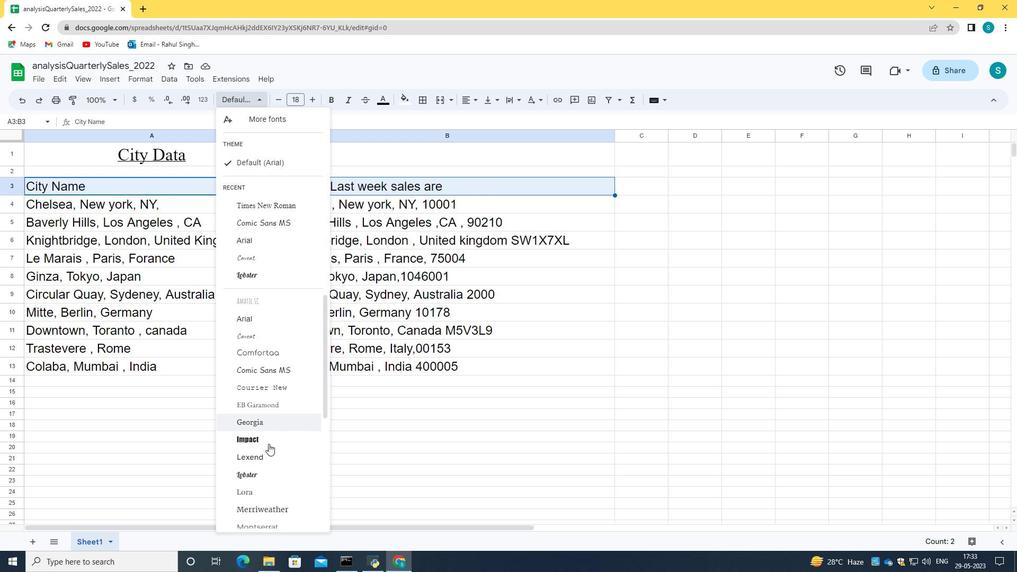 
Action: Mouse scrolled (269, 454) with delta (0, 0)
Screenshot: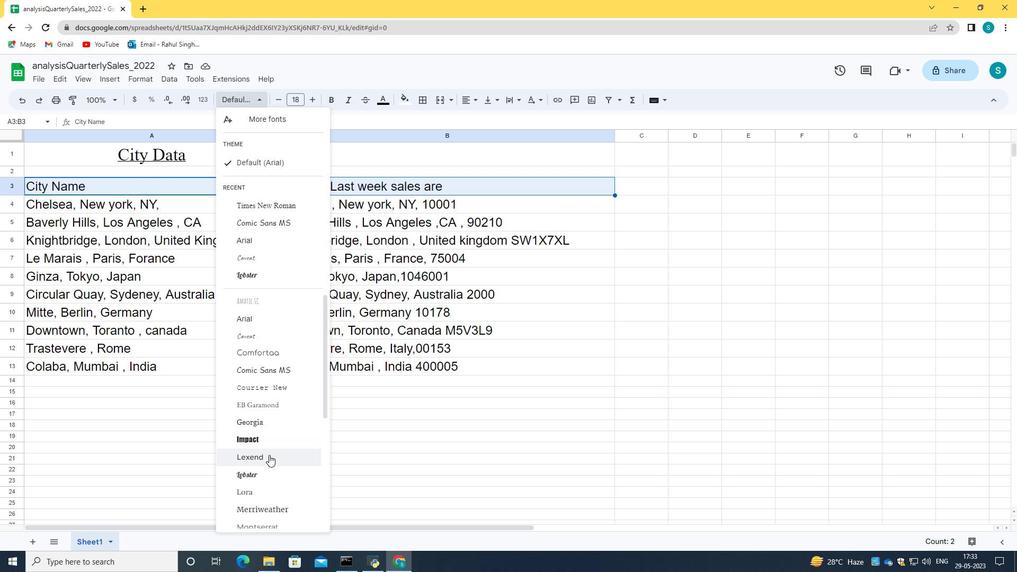 
Action: Mouse scrolled (269, 454) with delta (0, 0)
Screenshot: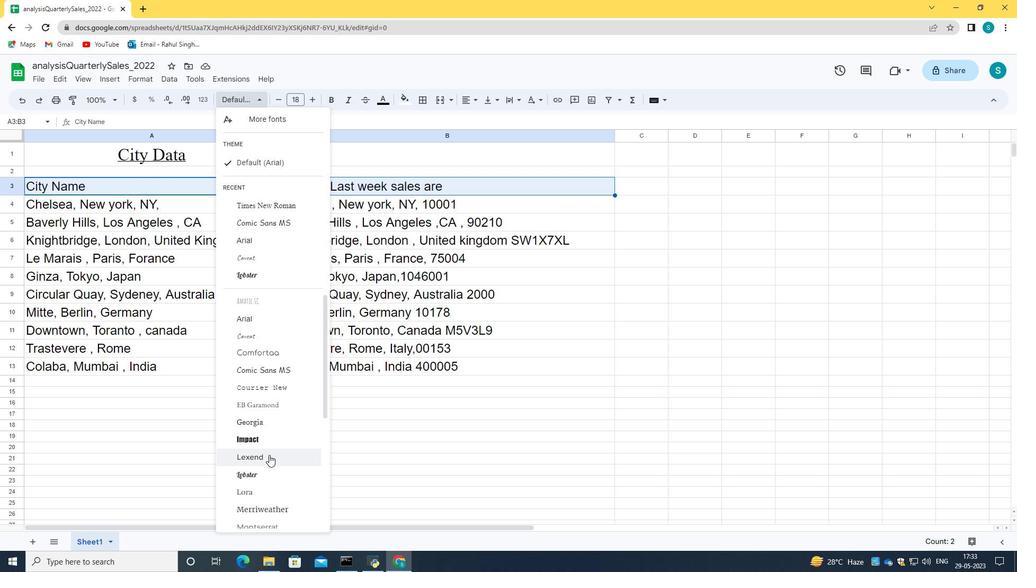 
Action: Mouse scrolled (269, 454) with delta (0, 0)
Screenshot: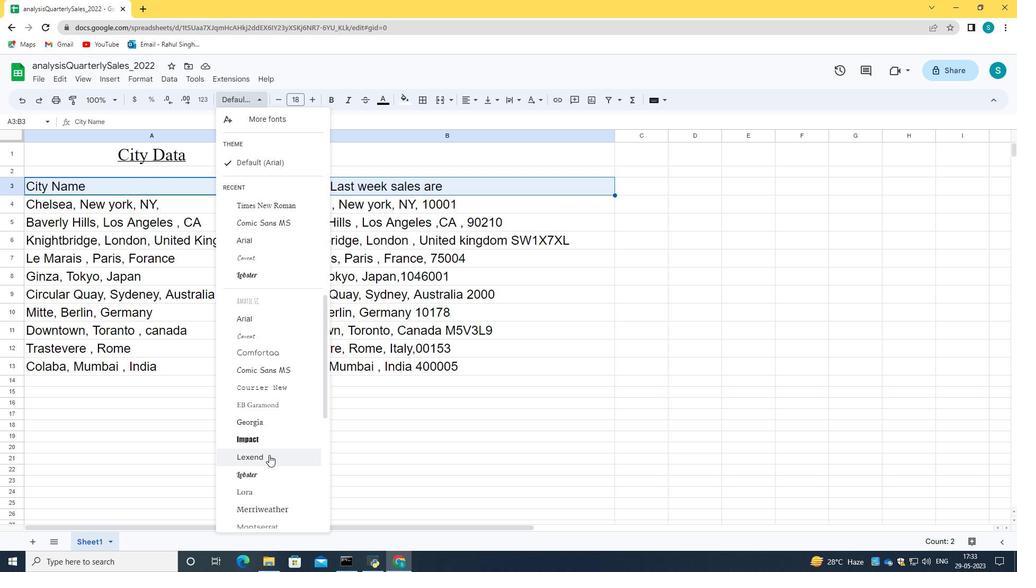 
Action: Mouse moved to (269, 454)
Screenshot: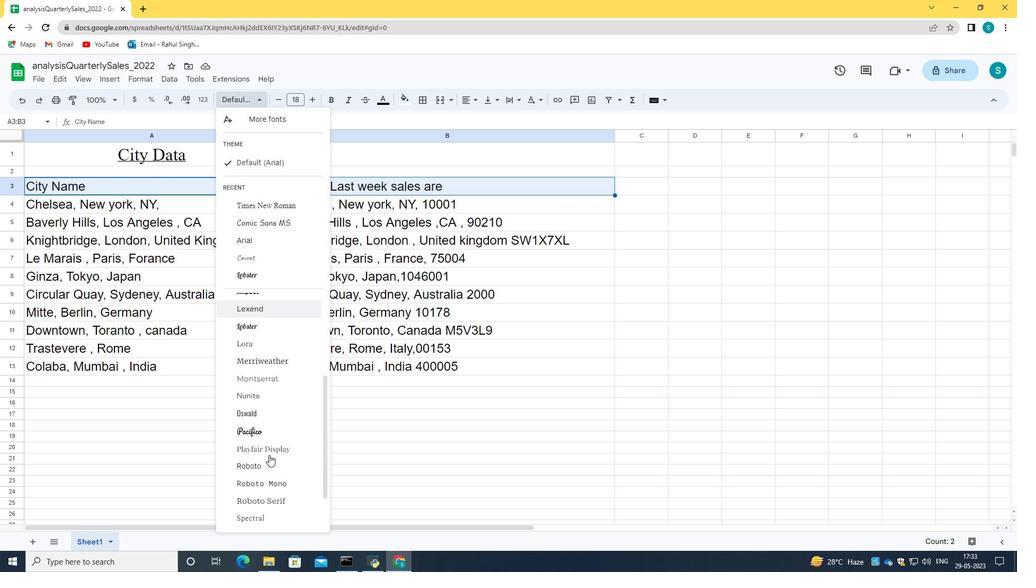 
Action: Mouse scrolled (269, 454) with delta (0, 0)
Screenshot: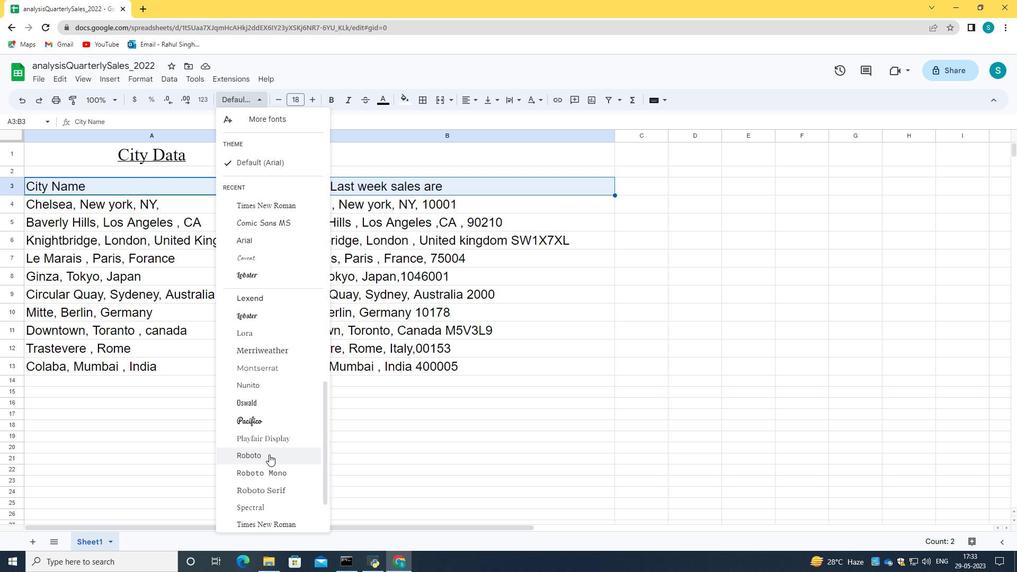 
Action: Mouse scrolled (269, 454) with delta (0, 0)
Screenshot: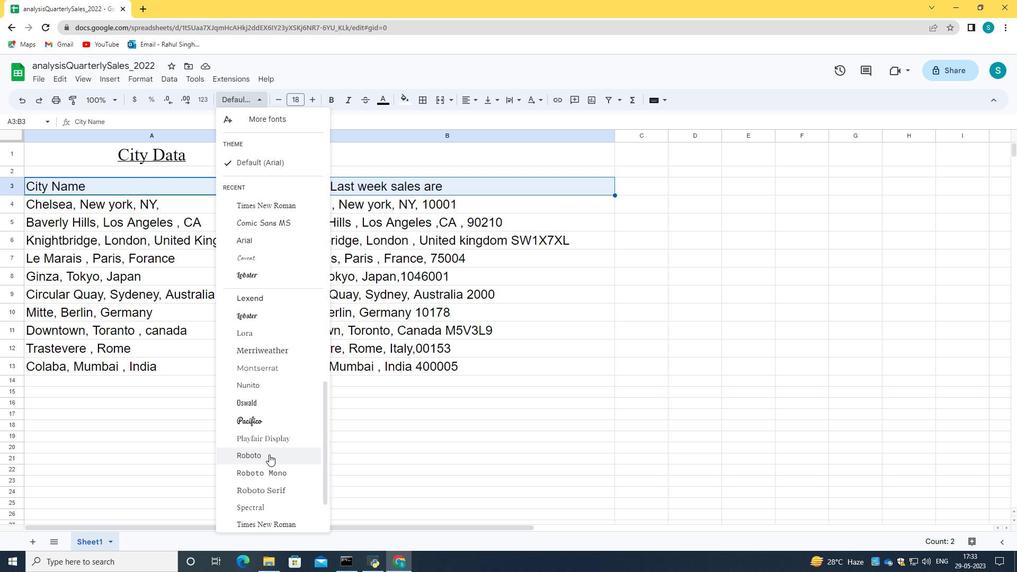 
Action: Mouse scrolled (269, 454) with delta (0, 0)
Screenshot: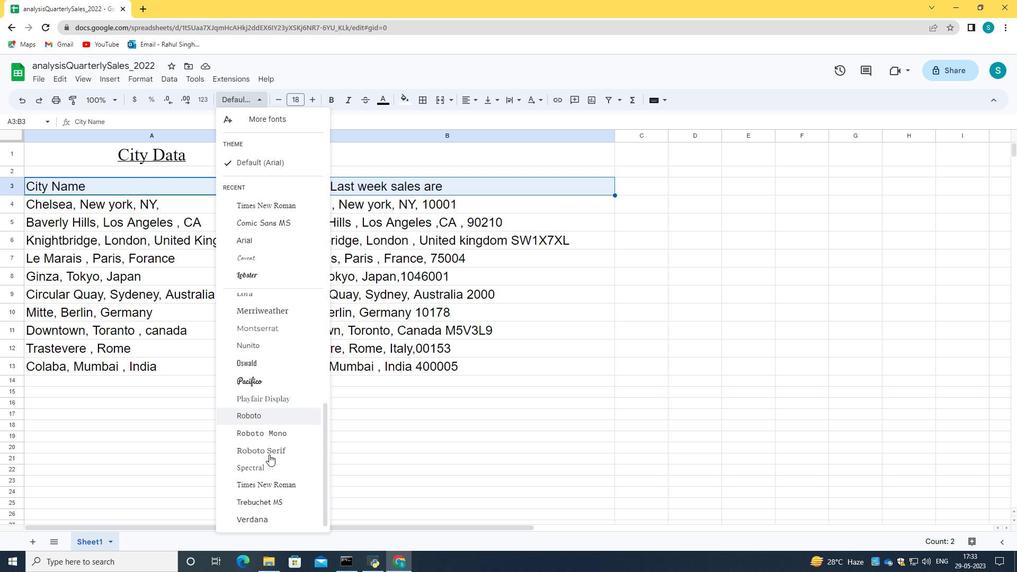 
Action: Mouse moved to (254, 516)
Screenshot: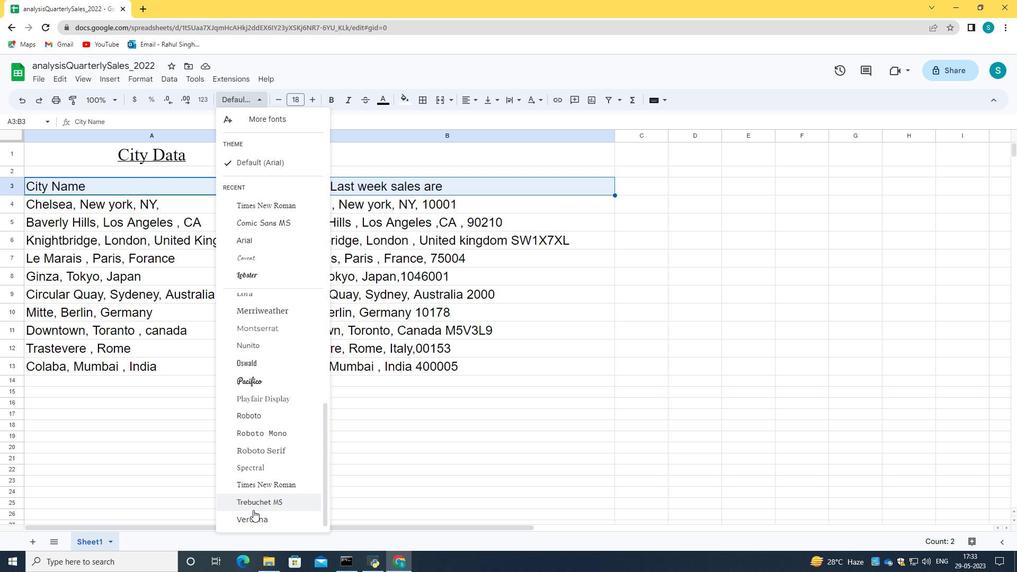 
Action: Mouse pressed left at (254, 516)
Screenshot: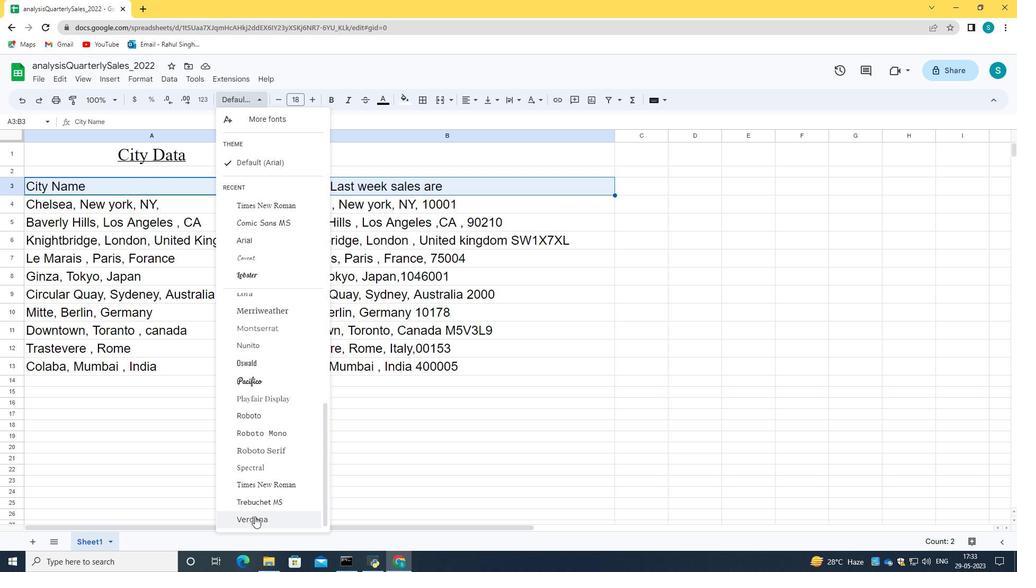 
Action: Mouse moved to (61, 141)
Screenshot: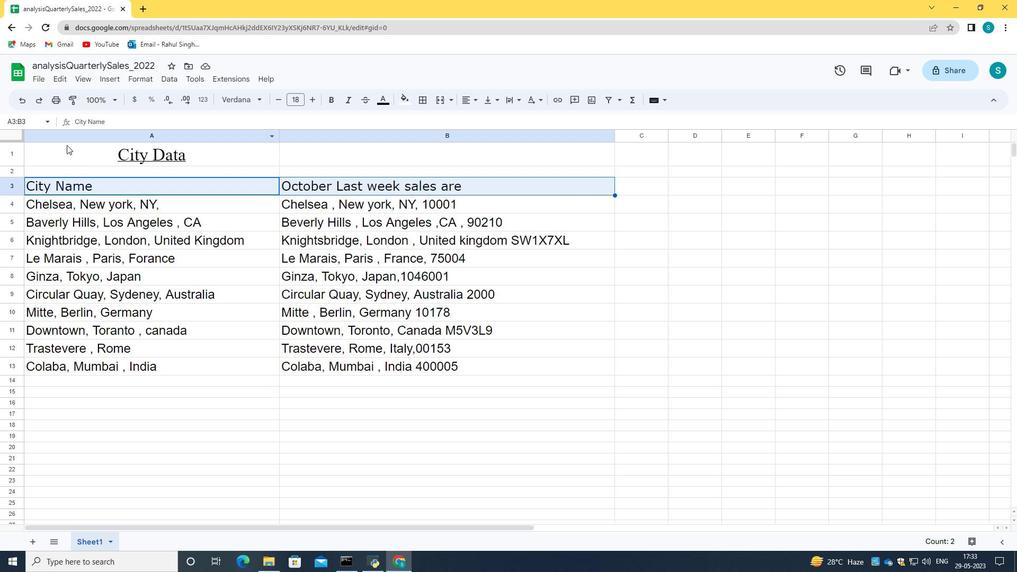 
Action: Mouse pressed left at (61, 141)
Screenshot: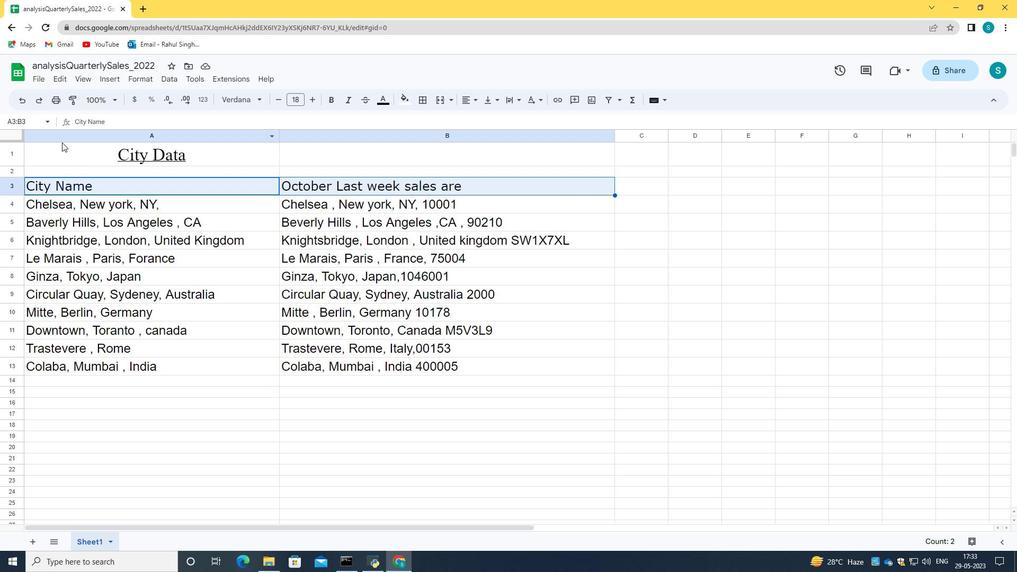 
Action: Mouse moved to (295, 148)
Screenshot: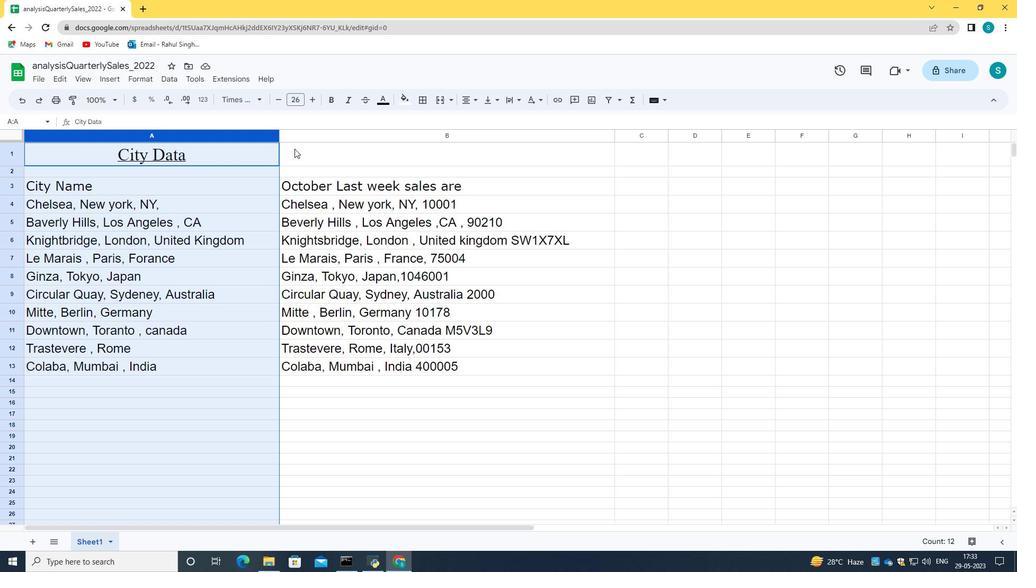 
Action: Mouse pressed left at (295, 148)
Screenshot: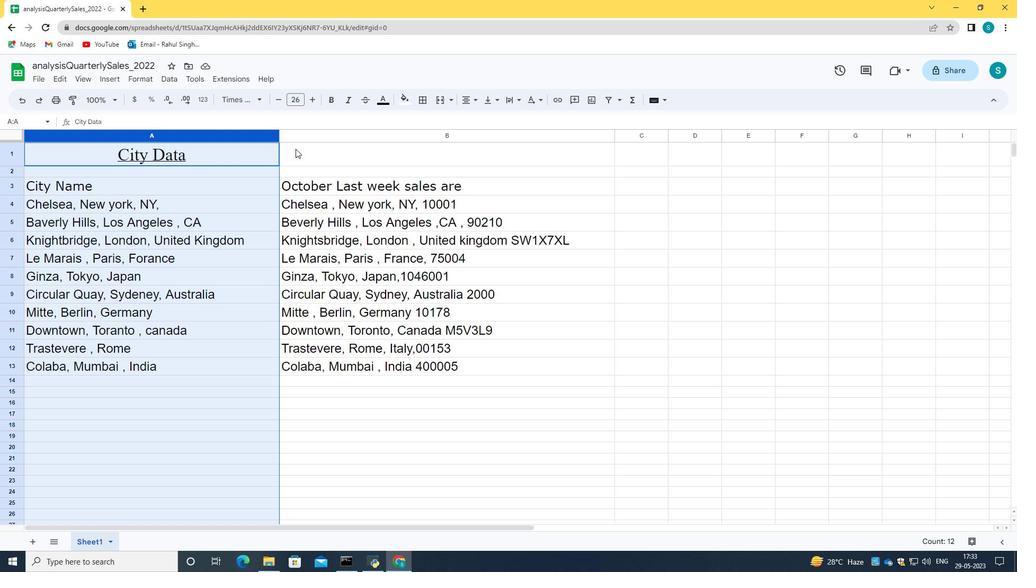 
Action: Mouse moved to (38, 141)
Screenshot: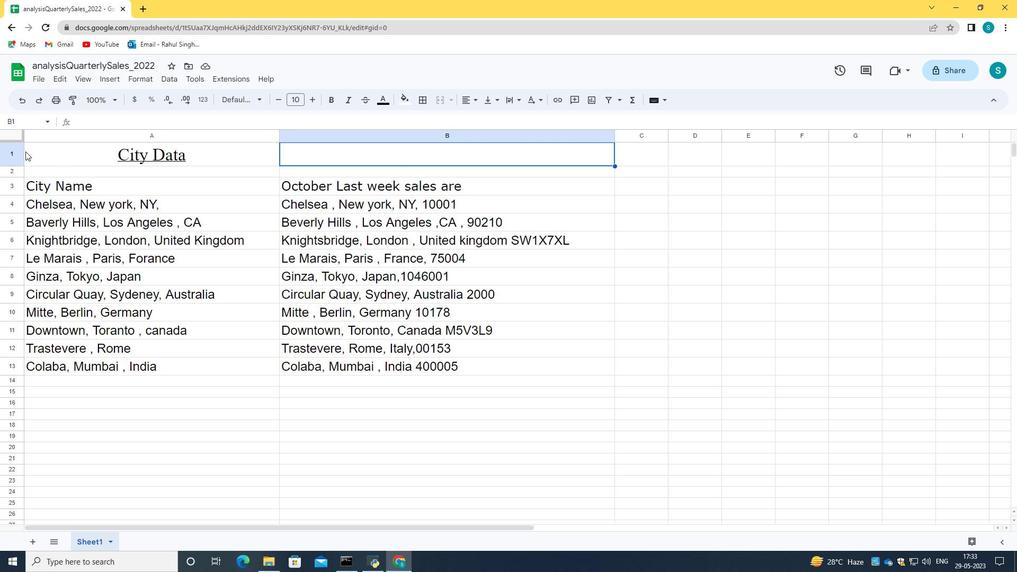 
Action: Mouse pressed left at (38, 141)
Screenshot: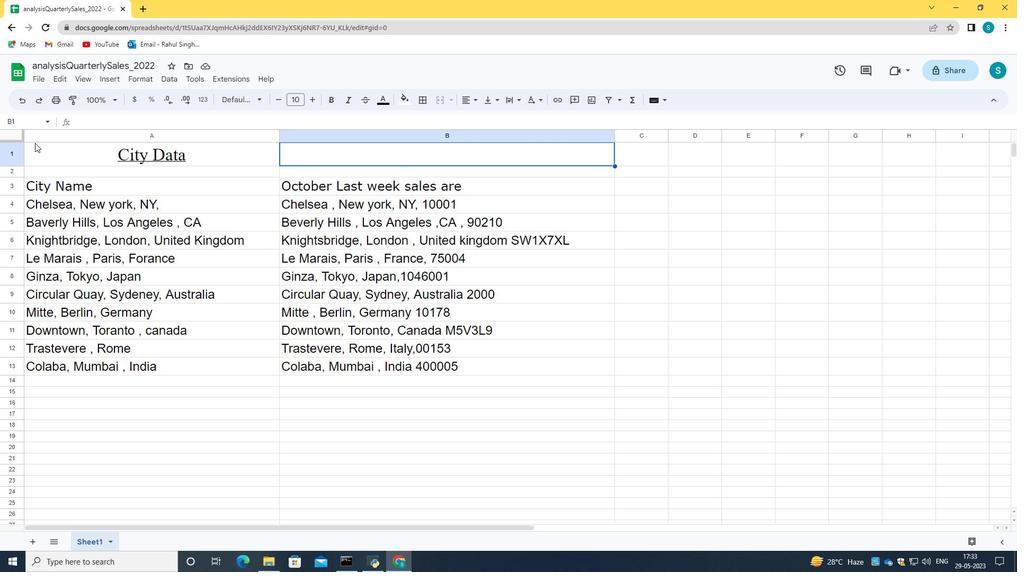 
Action: Mouse moved to (323, 249)
Screenshot: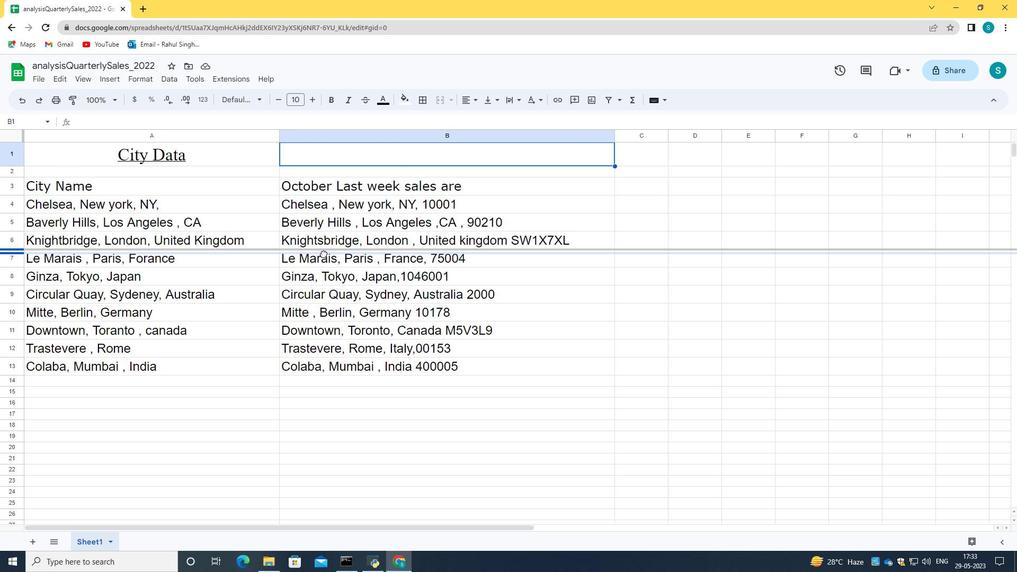 
Action: Mouse pressed left at (323, 249)
Screenshot: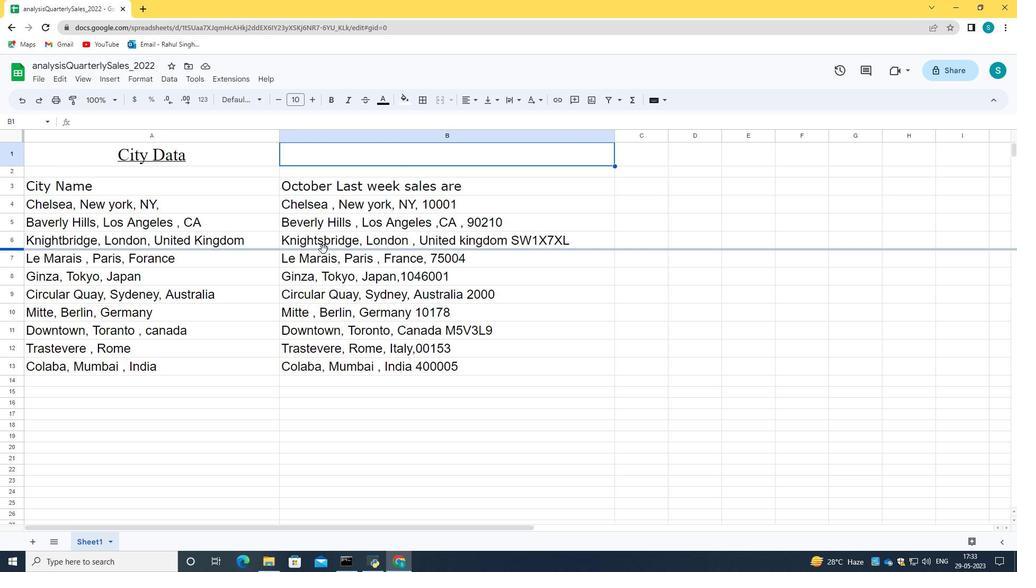 
Action: Mouse moved to (38, 136)
Screenshot: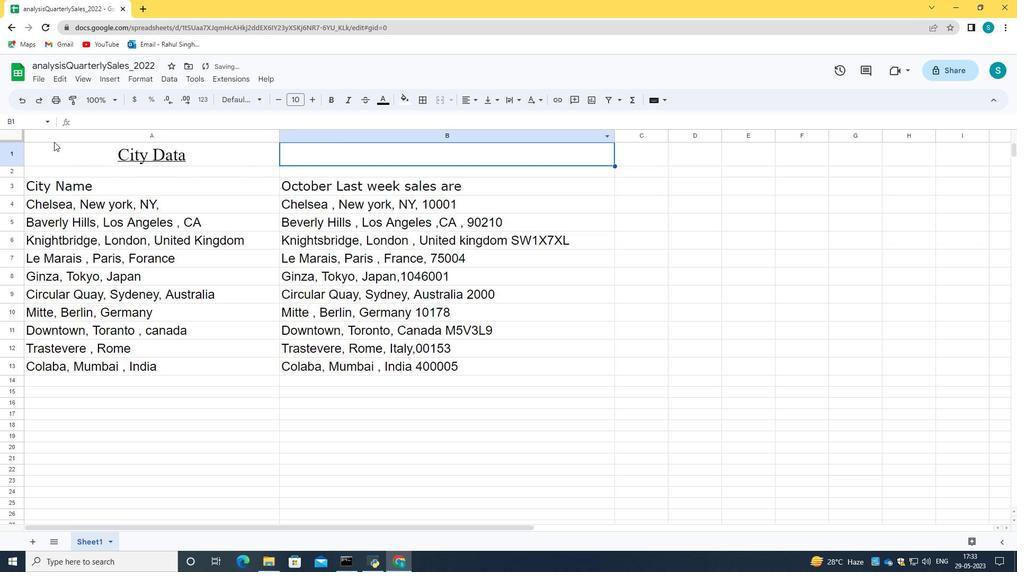 
Action: Mouse pressed left at (38, 136)
Screenshot: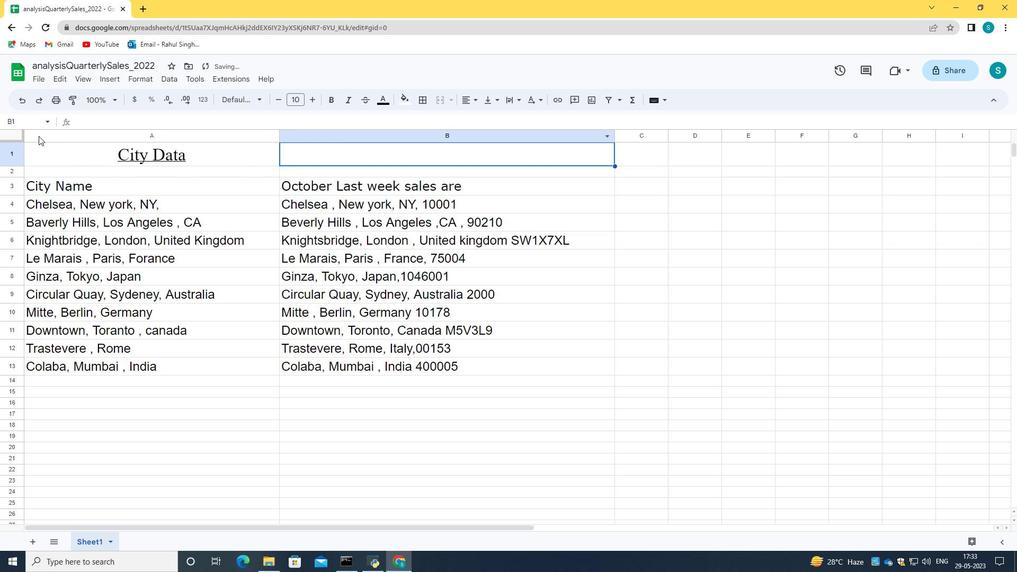 
Action: Mouse moved to (470, 98)
Screenshot: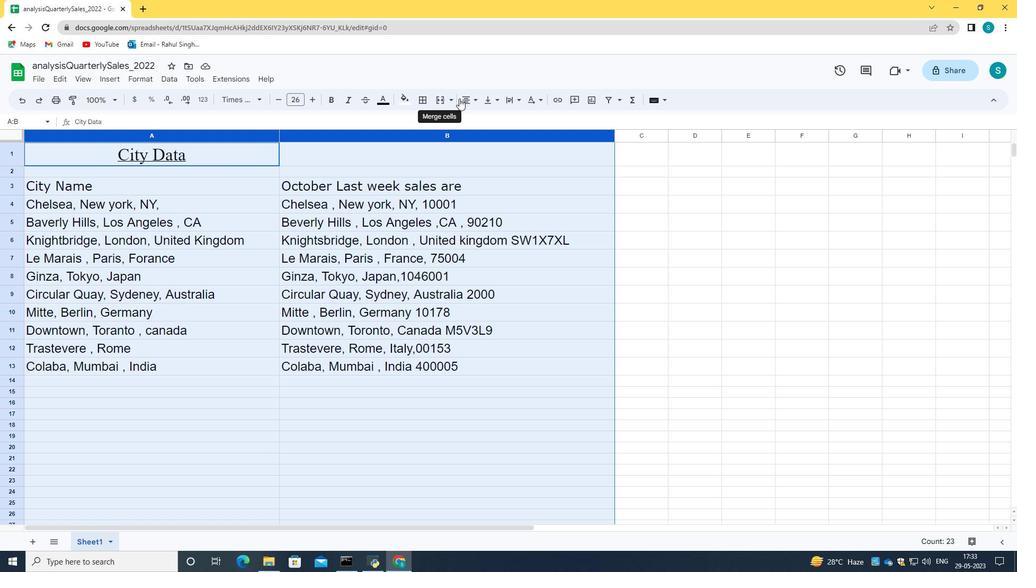 
Action: Mouse pressed left at (470, 98)
Screenshot: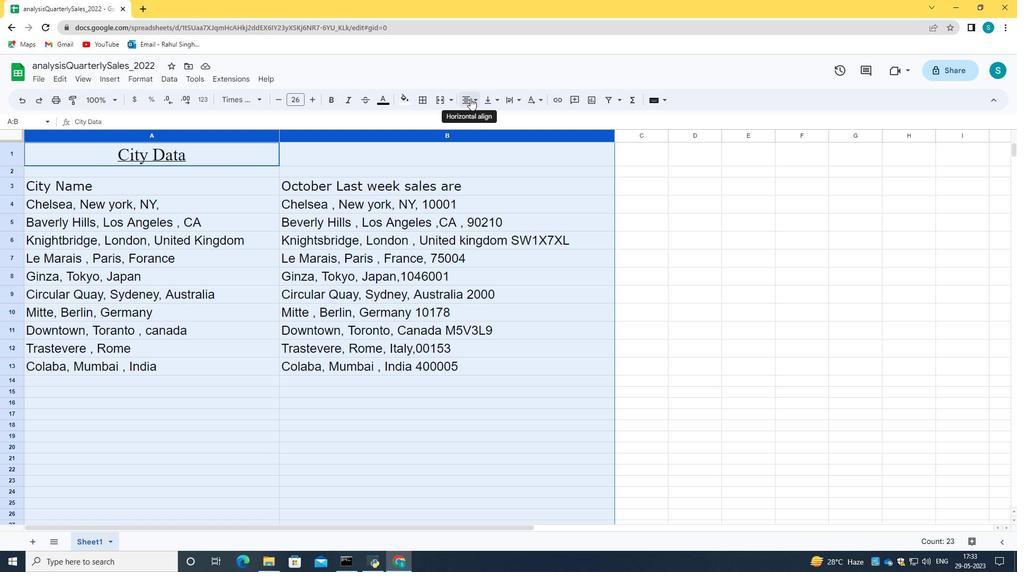 
Action: Mouse moved to (501, 121)
Screenshot: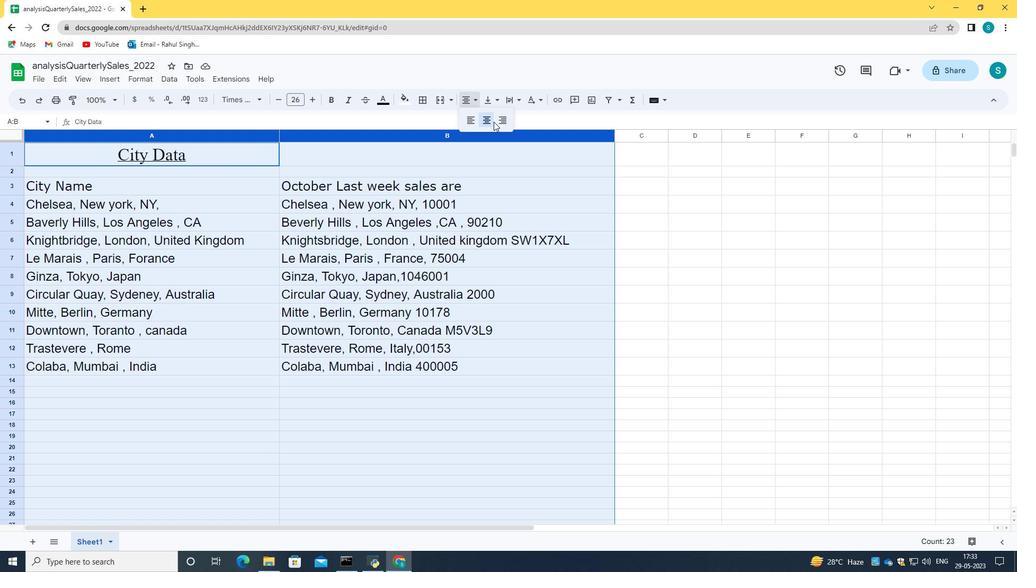 
Action: Mouse pressed left at (501, 121)
Screenshot: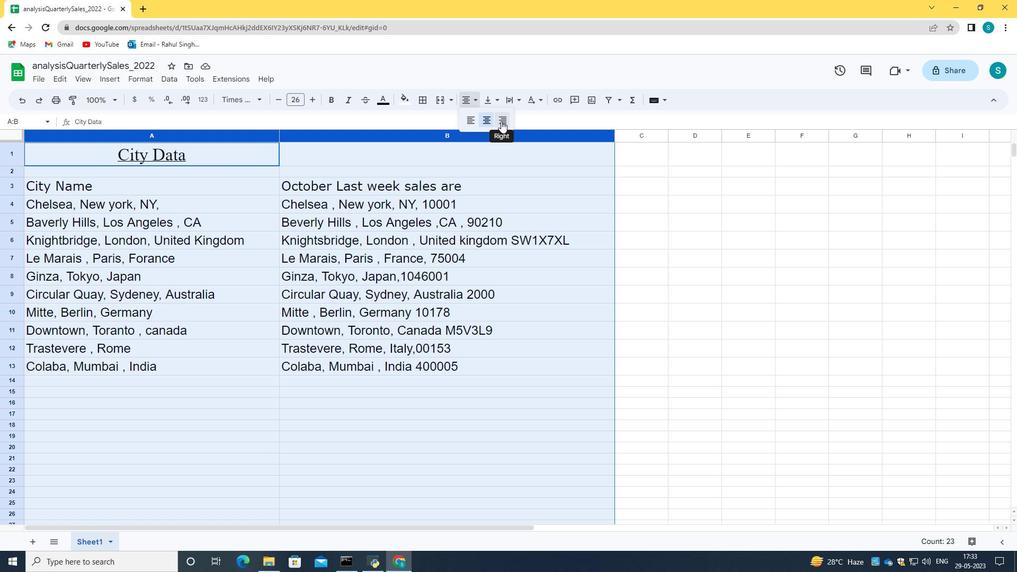 
Action: Mouse moved to (278, 139)
Screenshot: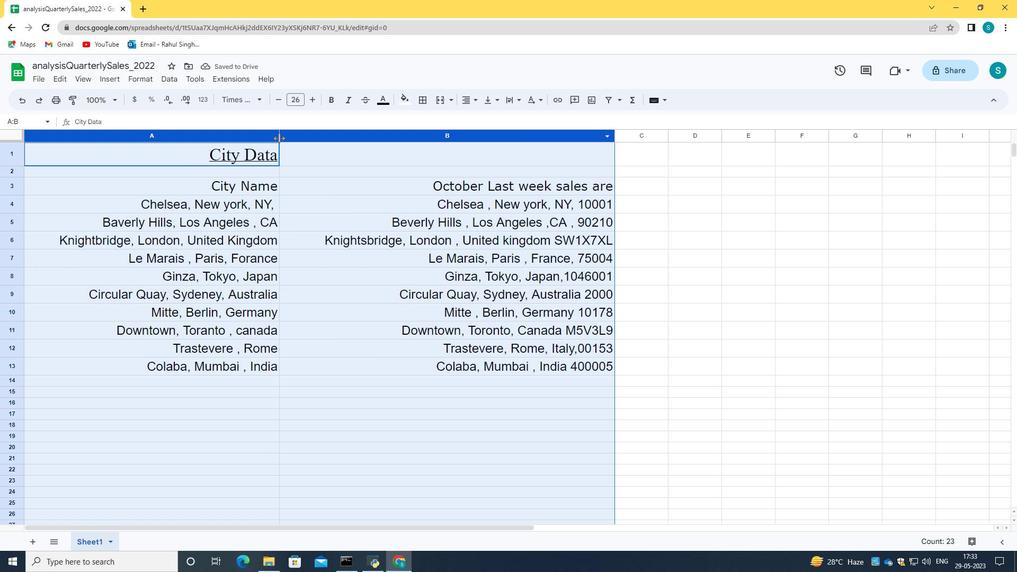 
Action: Mouse pressed left at (278, 139)
Screenshot: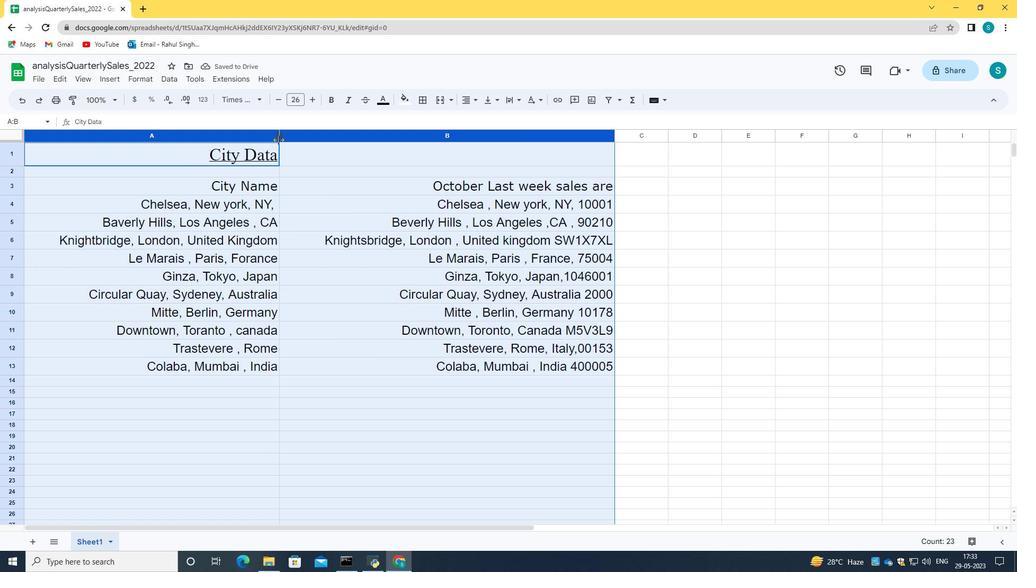 
Action: Mouse moved to (215, 139)
Screenshot: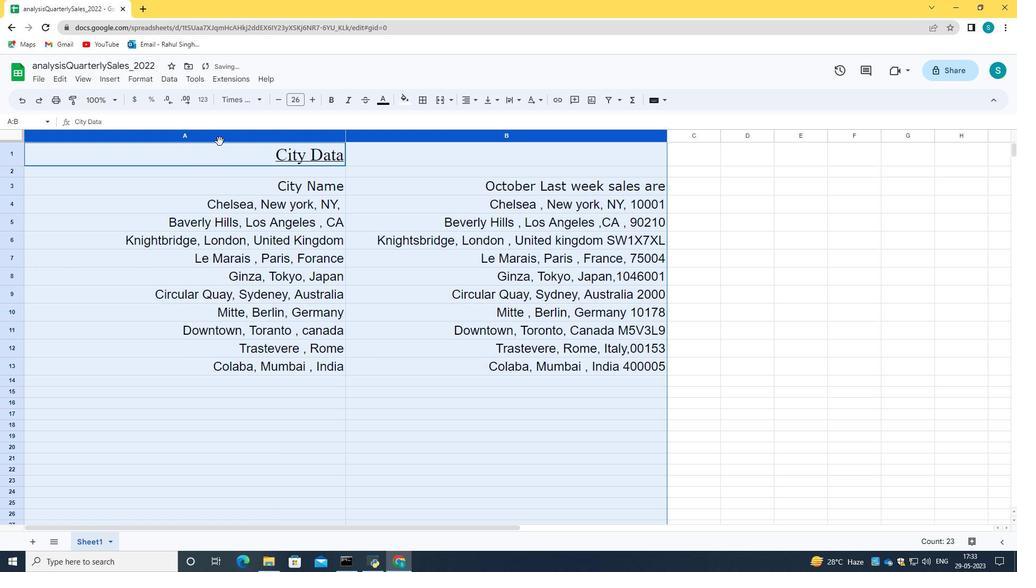
Action: Mouse pressed left at (215, 139)
Screenshot: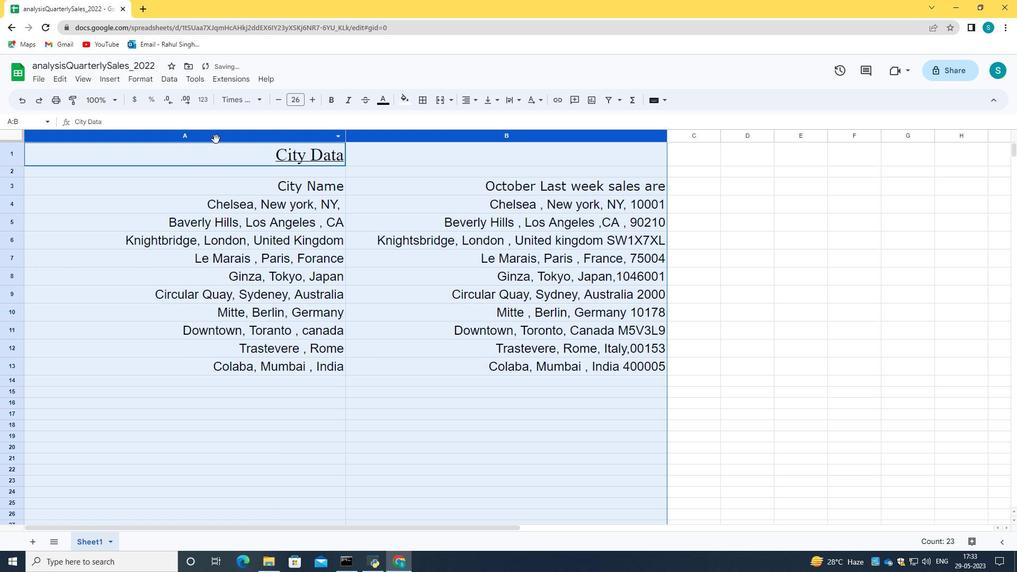 
Action: Mouse moved to (344, 136)
Screenshot: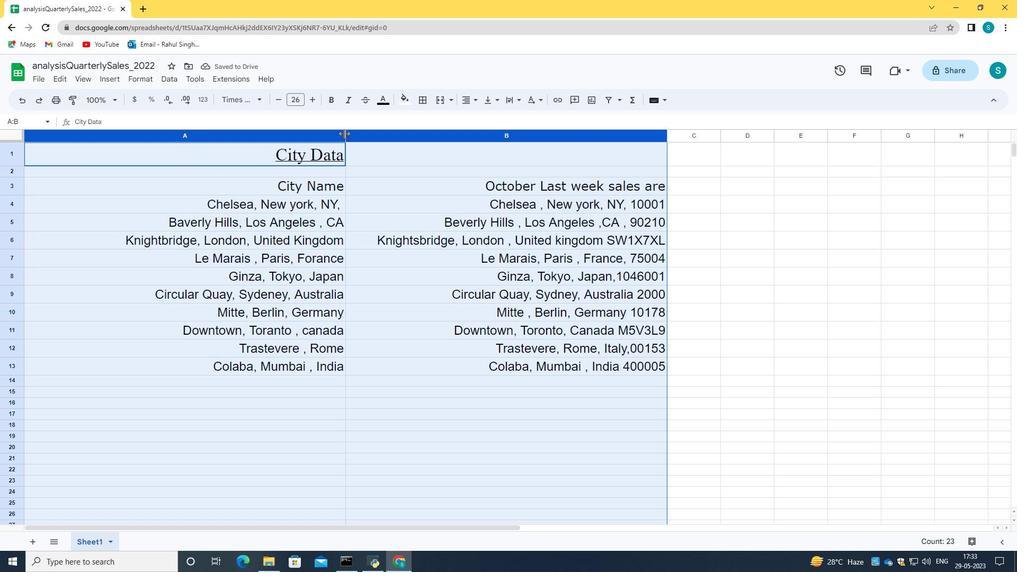 
Action: Mouse pressed left at (344, 136)
Screenshot: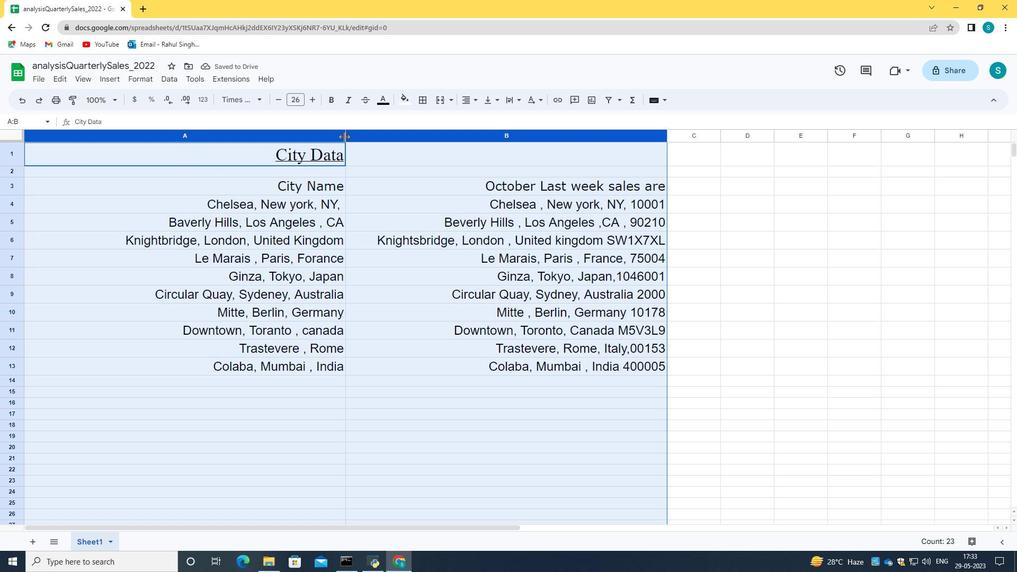 
Action: Mouse moved to (618, 137)
Screenshot: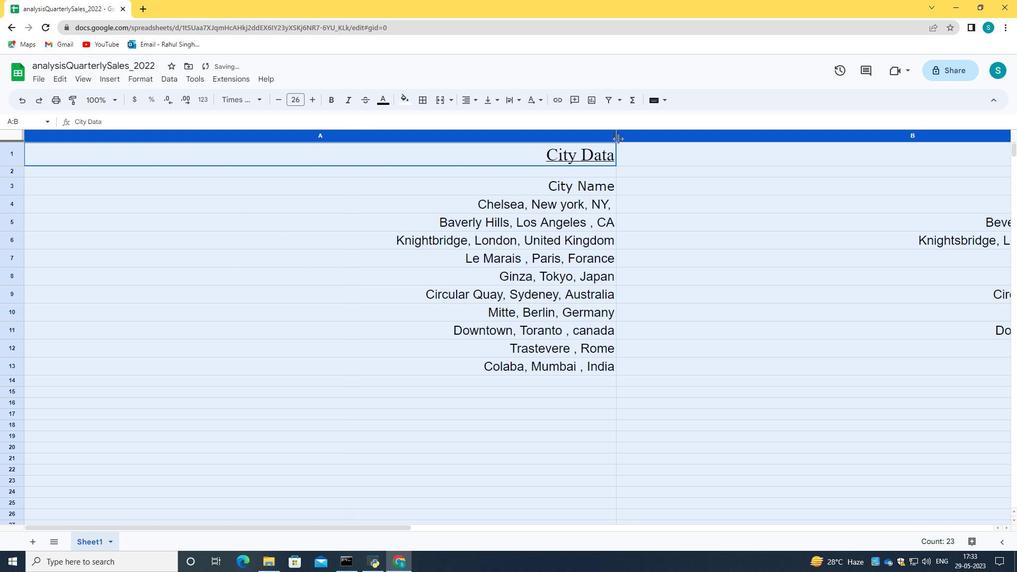 
Action: Mouse pressed left at (618, 137)
Screenshot: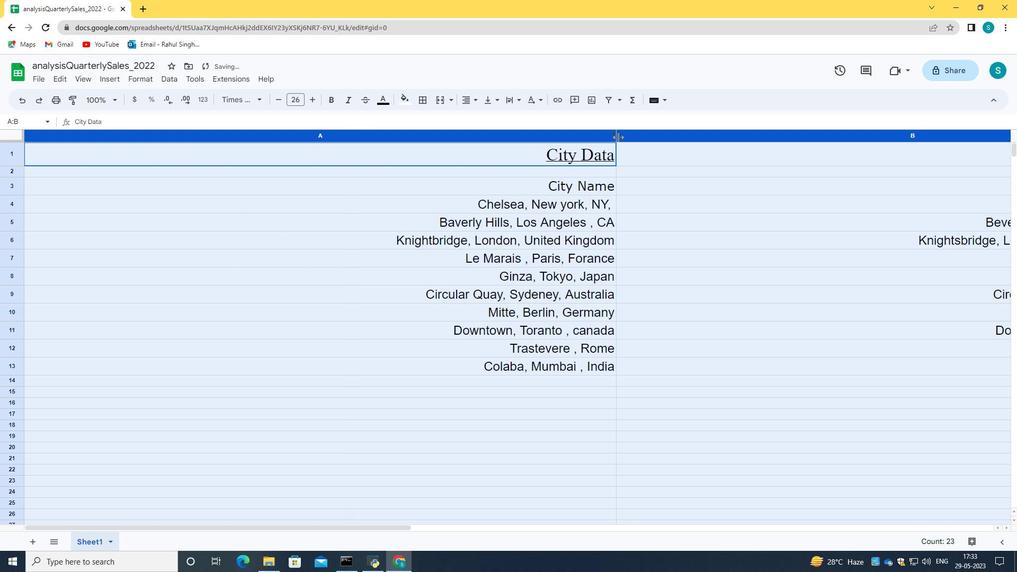 
Action: Mouse moved to (420, 137)
Screenshot: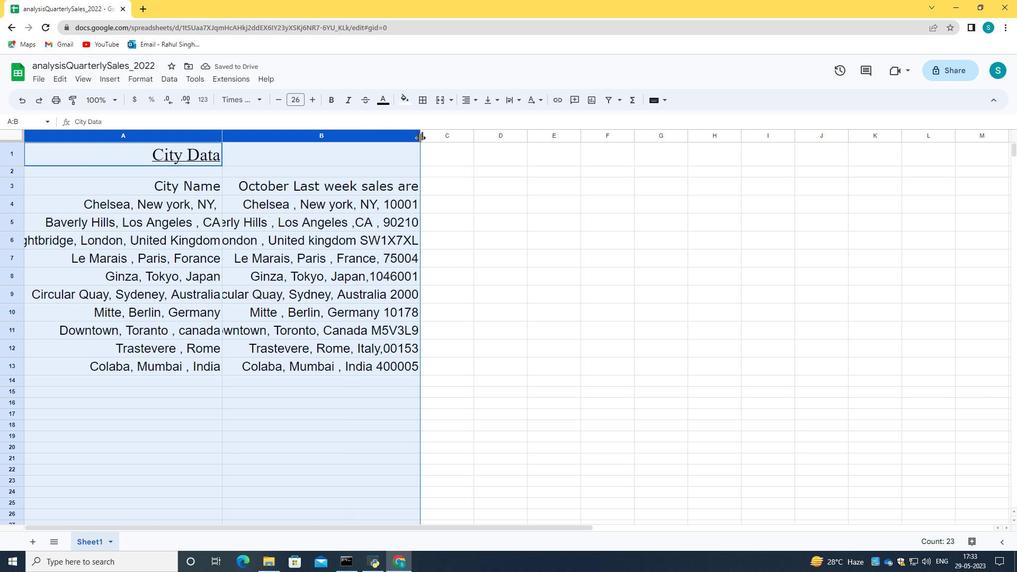 
Action: Mouse pressed left at (420, 137)
Screenshot: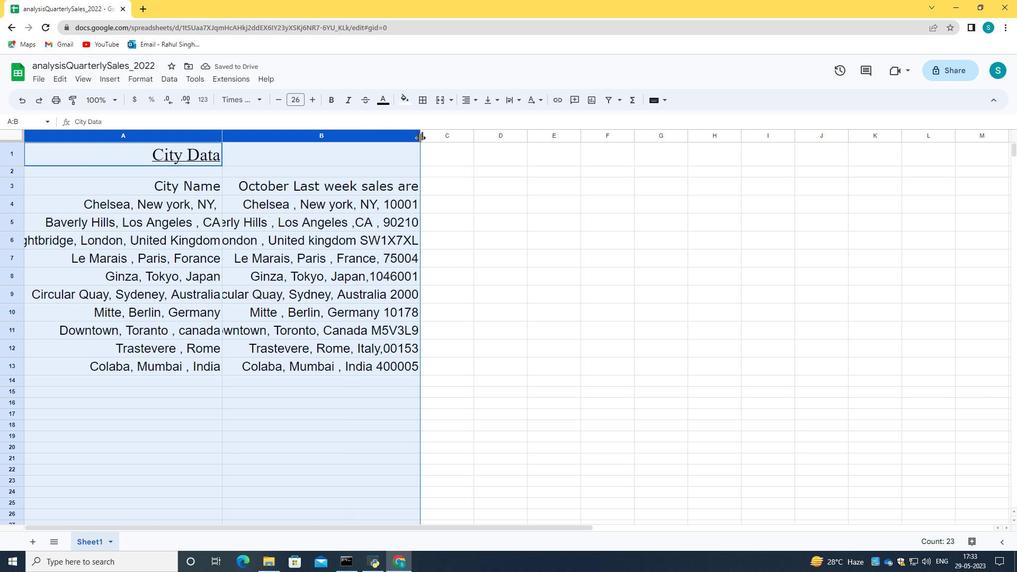
Action: Mouse moved to (244, 168)
Screenshot: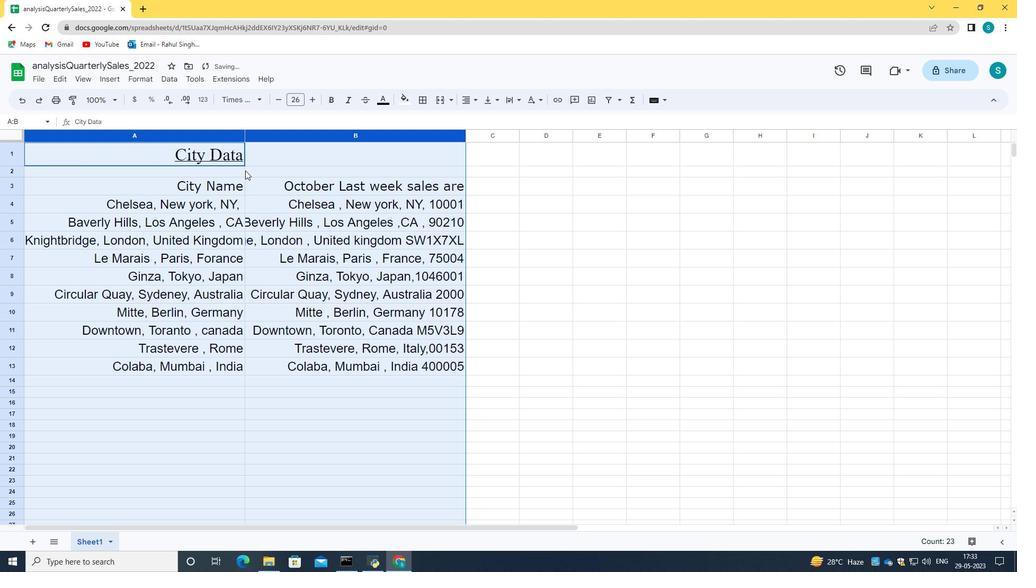 
Action: Mouse pressed left at (244, 168)
Screenshot: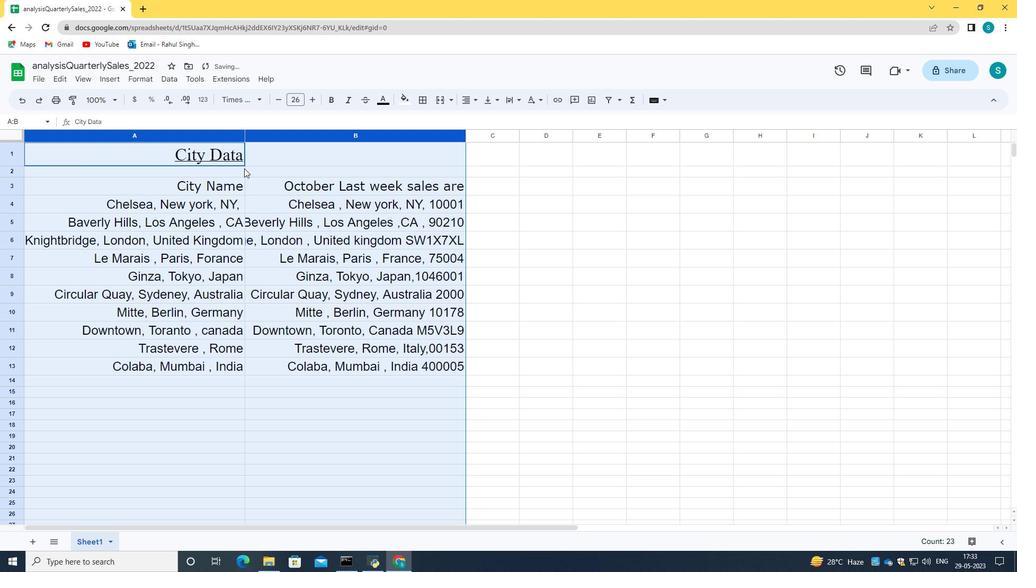 
Action: Mouse moved to (243, 159)
Screenshot: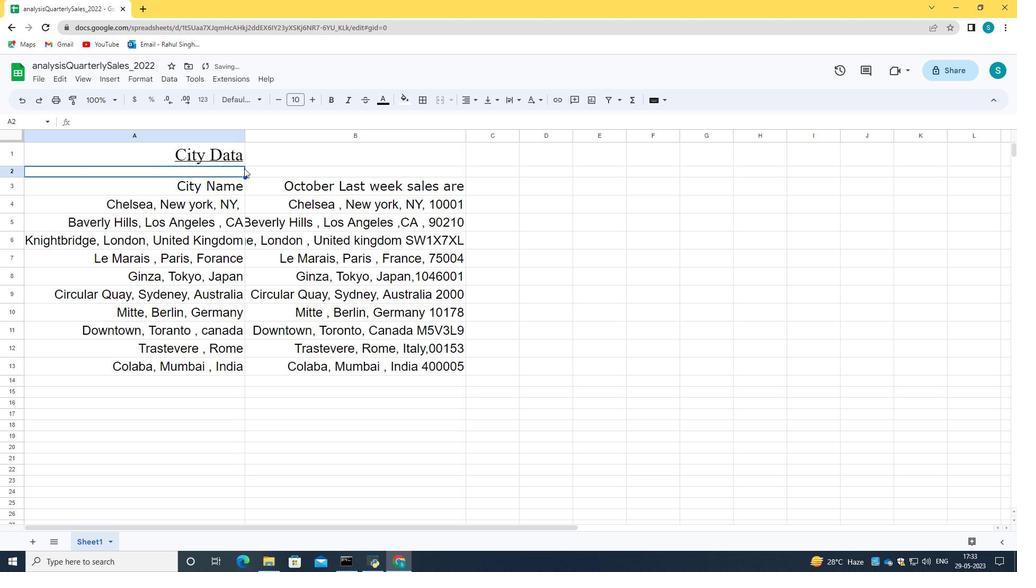 
Action: Mouse pressed left at (243, 159)
Screenshot: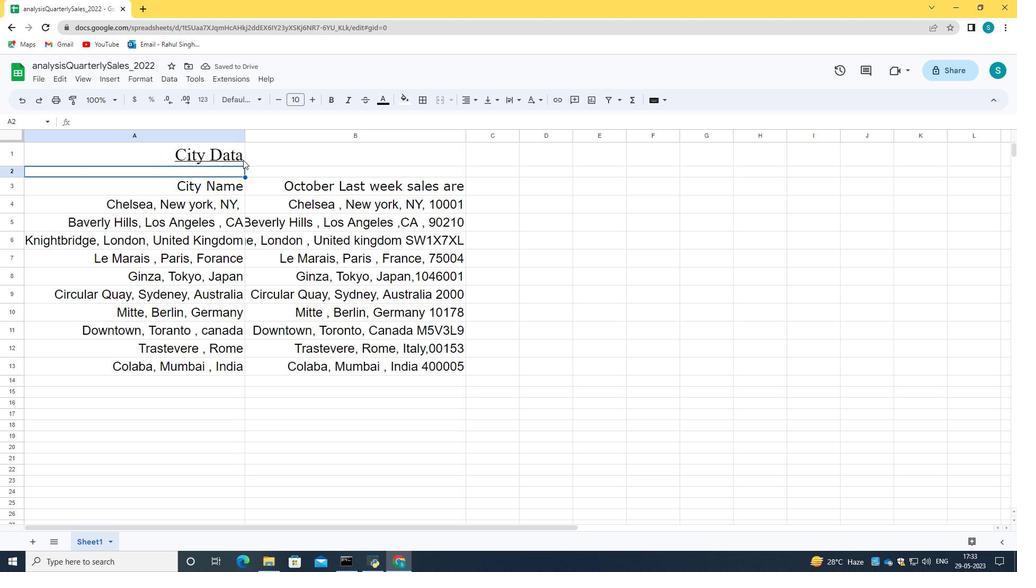 
Action: Mouse moved to (245, 136)
Screenshot: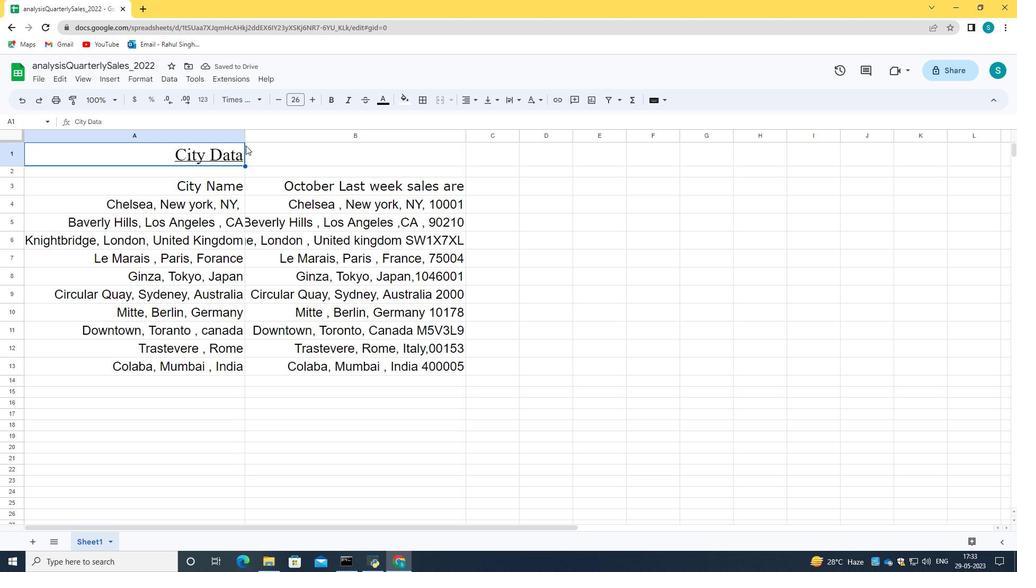 
Action: Mouse pressed left at (245, 136)
Screenshot: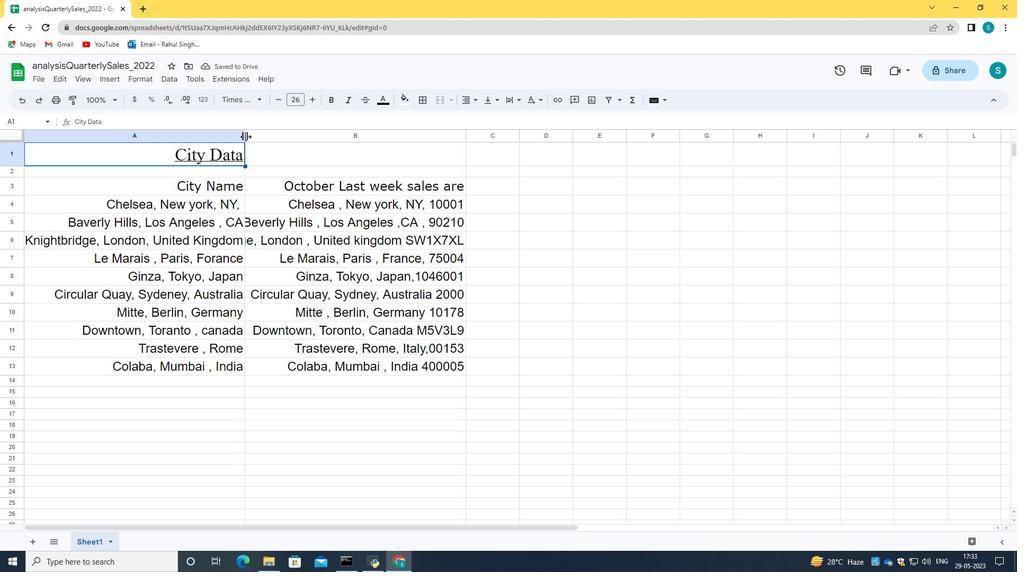 
Action: Mouse moved to (191, 198)
Screenshot: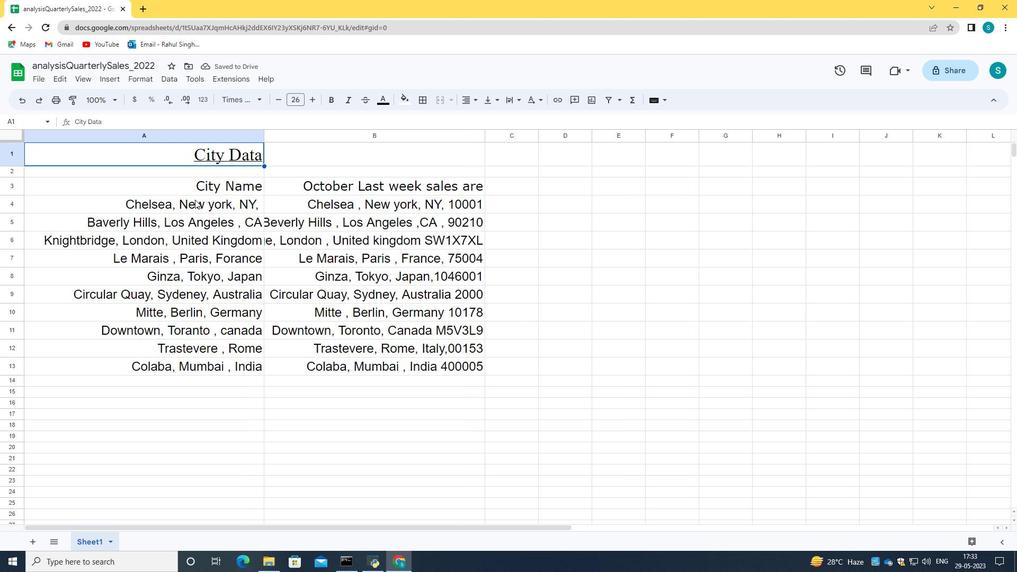 
Action: Mouse pressed left at (191, 198)
Screenshot: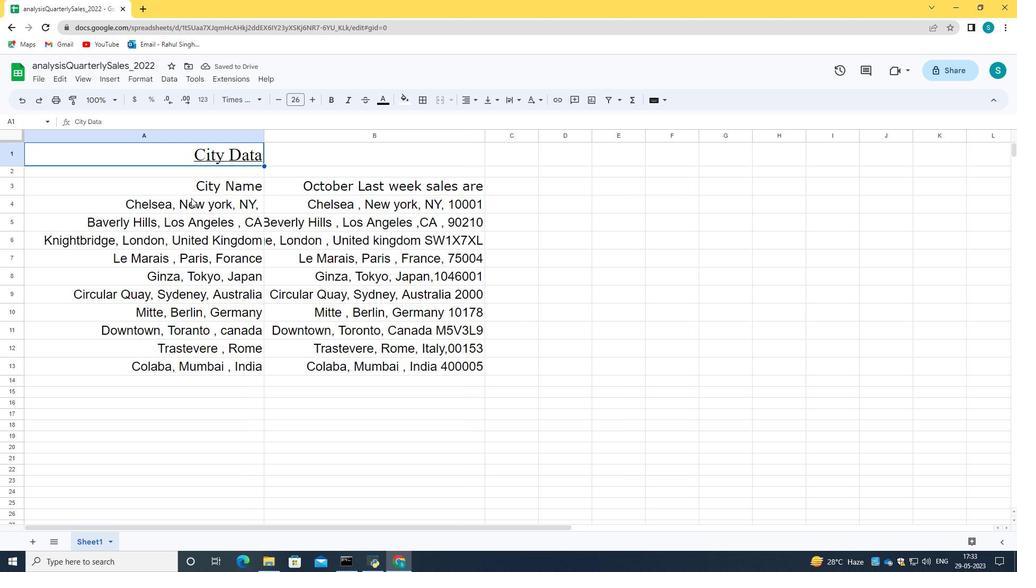 
Action: Mouse moved to (28, 176)
Screenshot: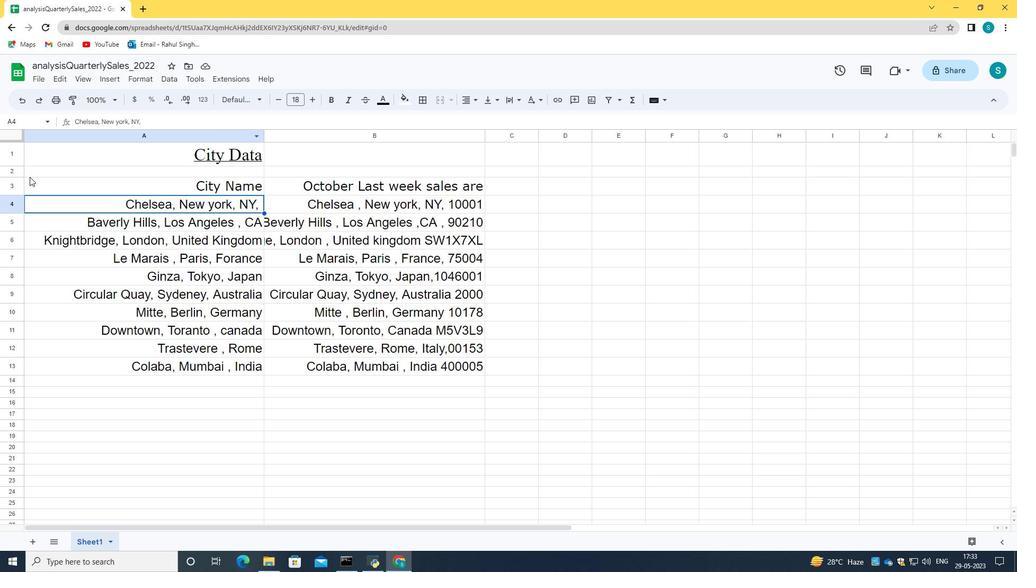 
Action: Mouse pressed left at (28, 176)
Screenshot: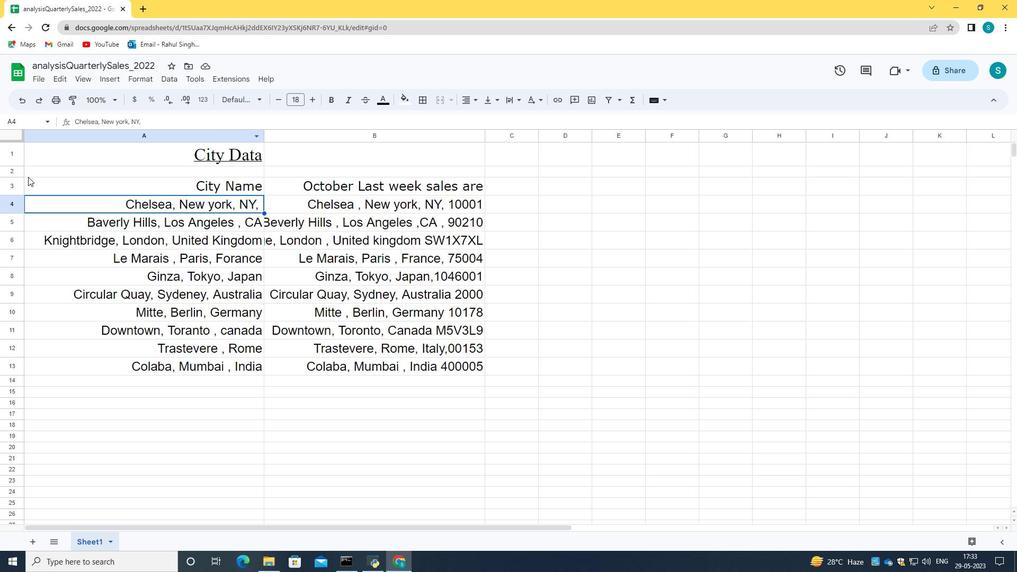 
Action: Mouse moved to (278, 98)
Screenshot: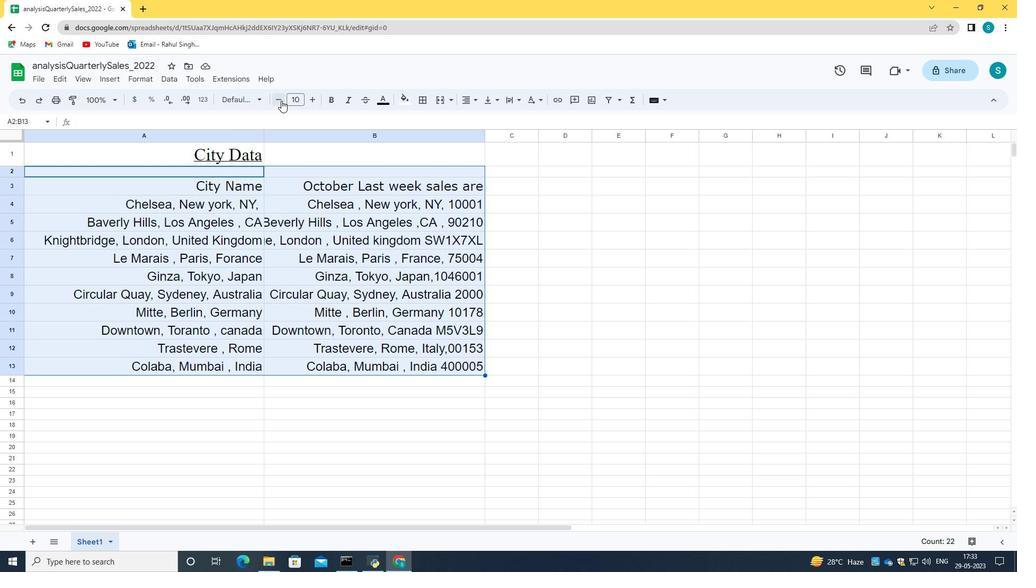 
Action: Mouse pressed left at (278, 98)
Screenshot: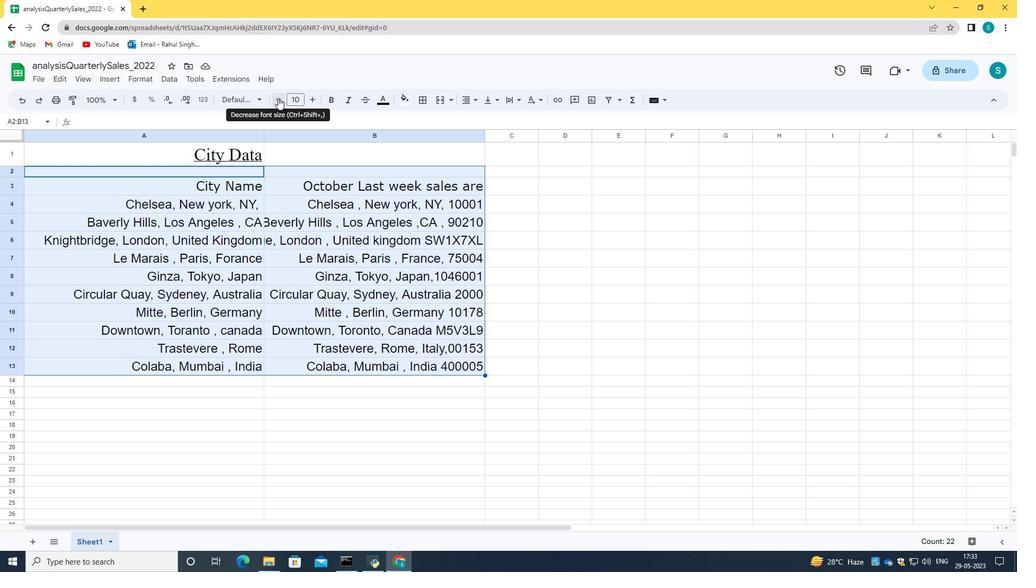 
Action: Mouse pressed left at (278, 98)
Screenshot: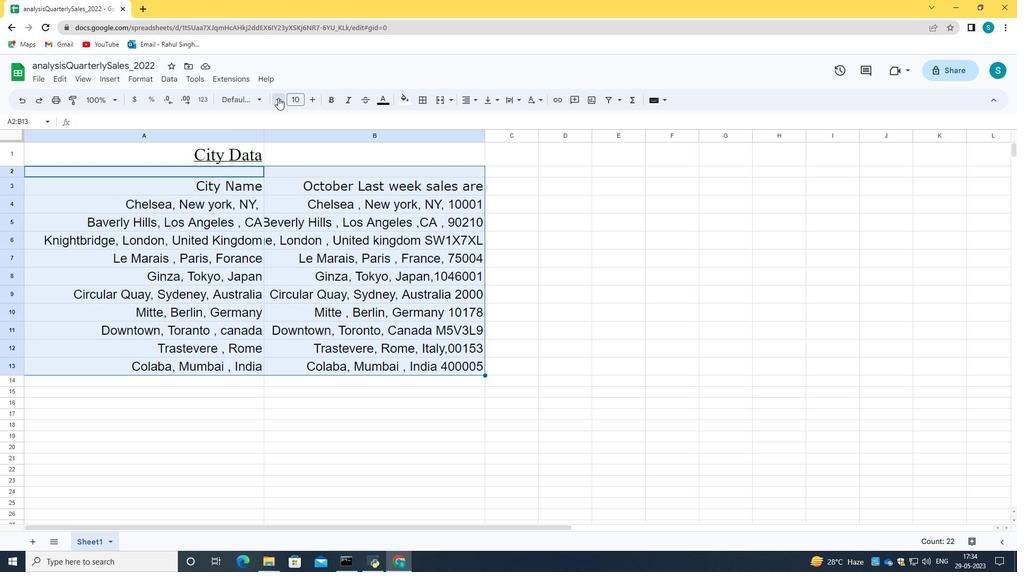 
Action: Mouse moved to (307, 100)
Screenshot: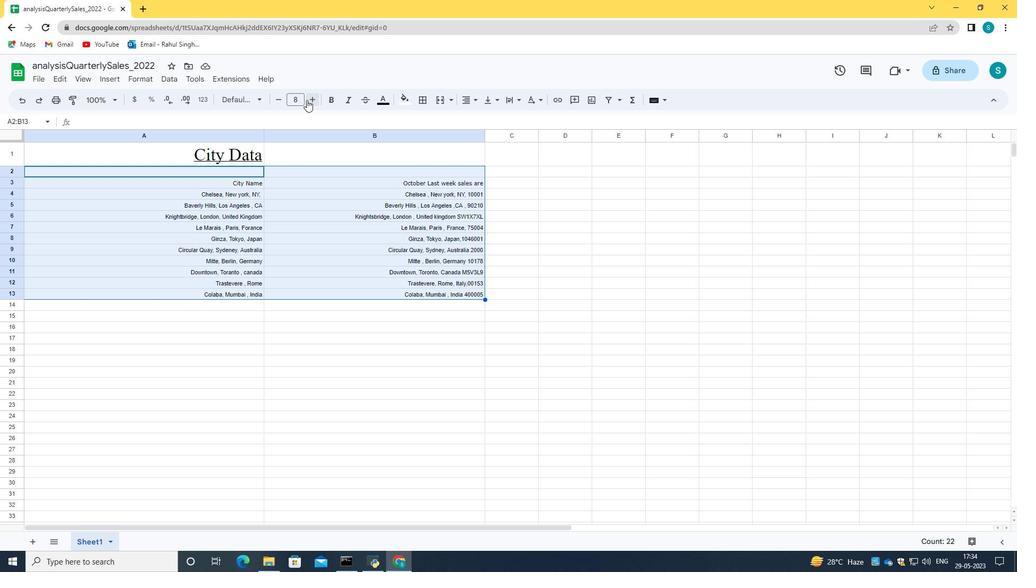 
Action: Mouse pressed left at (307, 100)
Screenshot: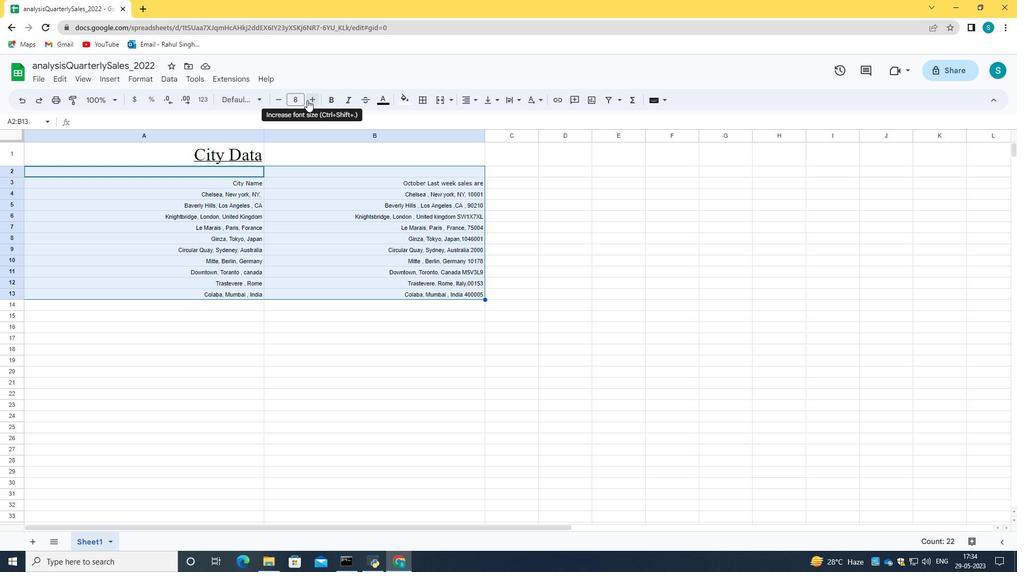 
Action: Mouse pressed left at (307, 100)
Screenshot: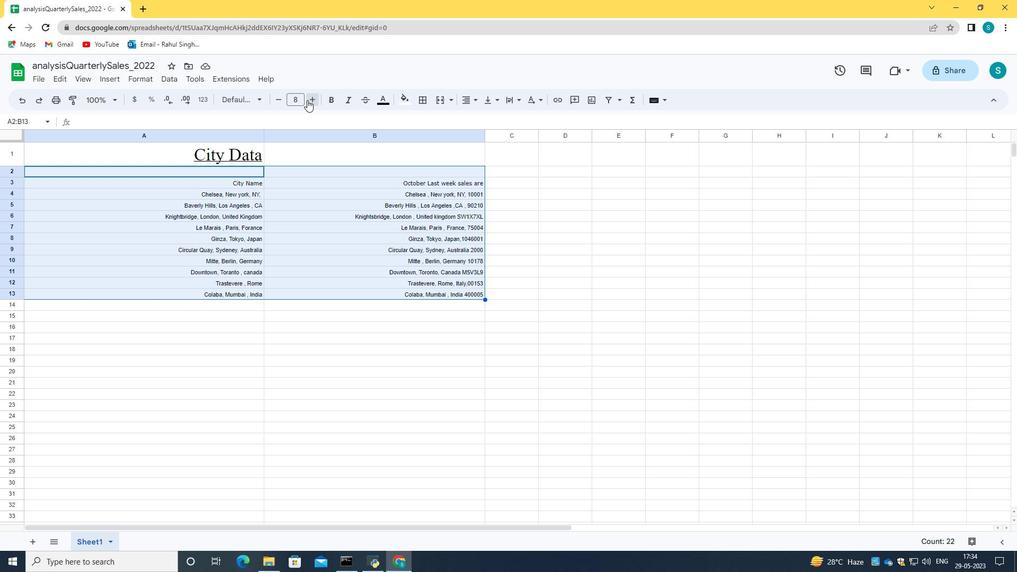 
Action: Mouse pressed left at (307, 100)
Screenshot: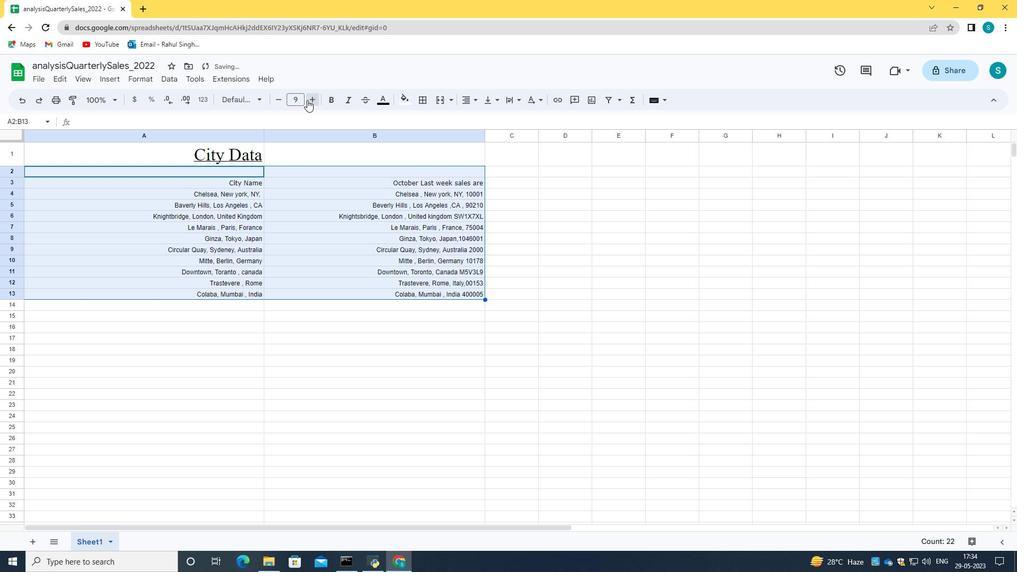
Action: Mouse pressed left at (307, 100)
Screenshot: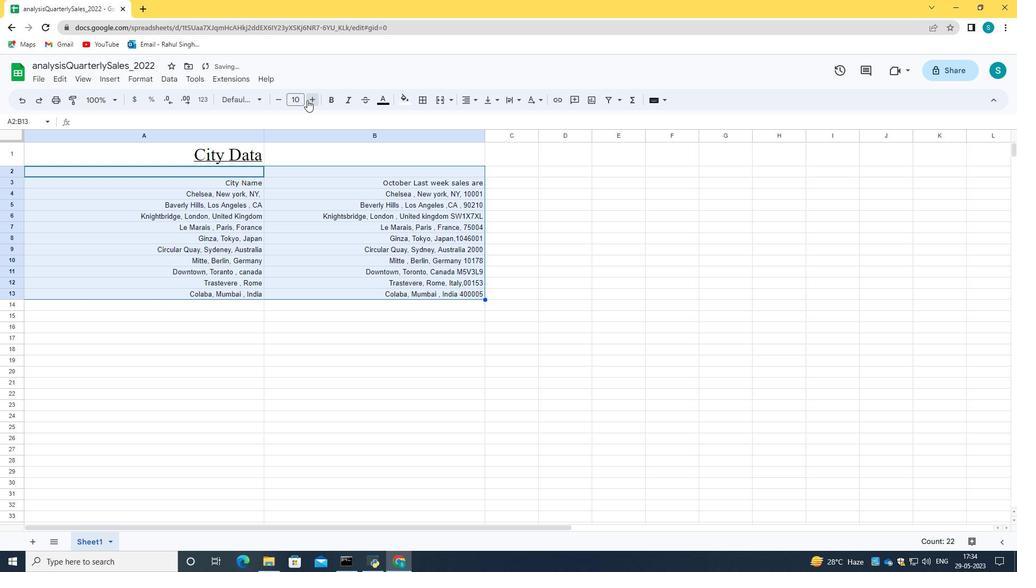 
Action: Mouse pressed left at (307, 100)
Screenshot: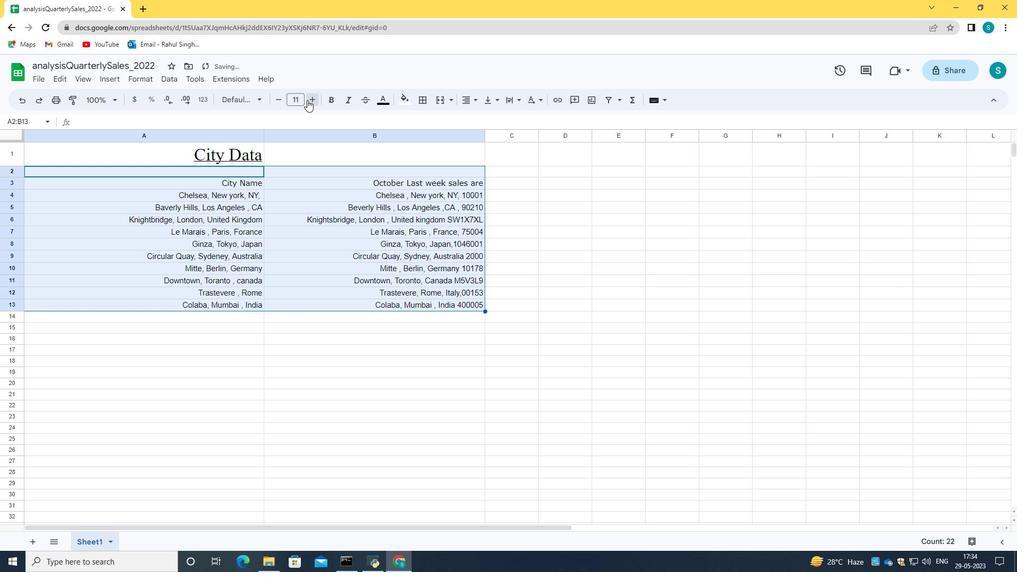 
Action: Mouse pressed left at (307, 100)
Screenshot: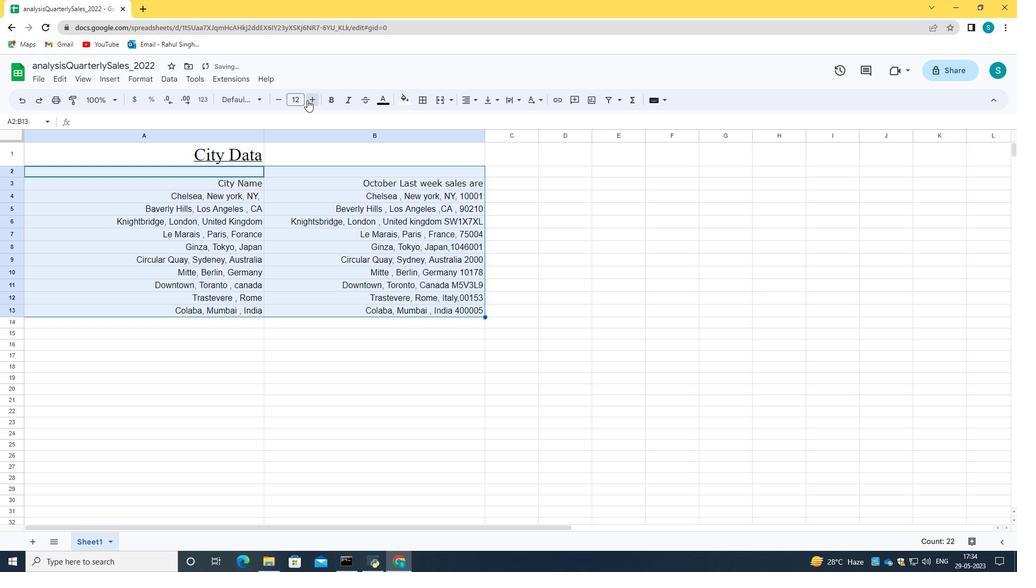 
Action: Mouse pressed left at (307, 100)
Screenshot: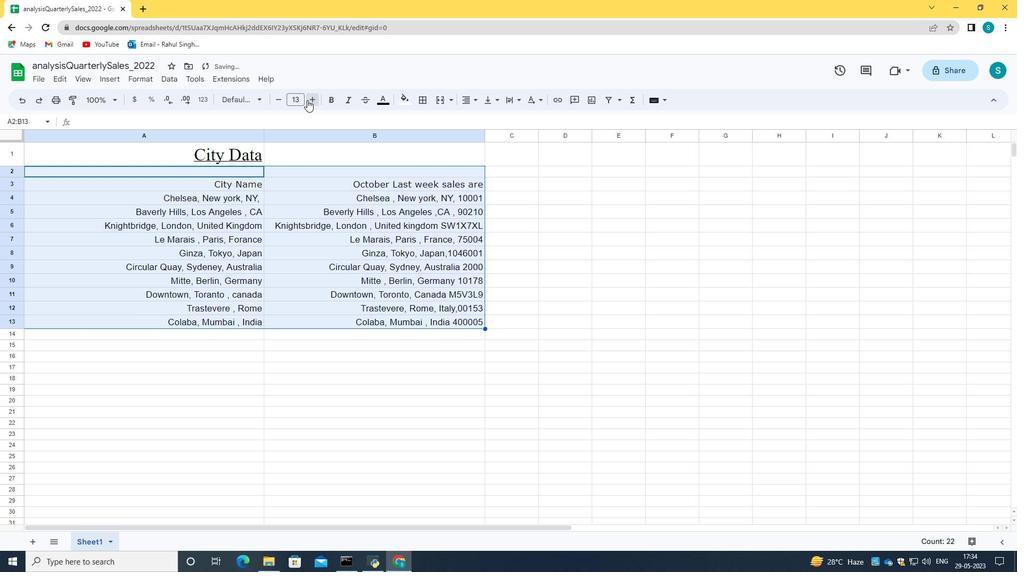 
Action: Mouse pressed left at (307, 100)
Screenshot: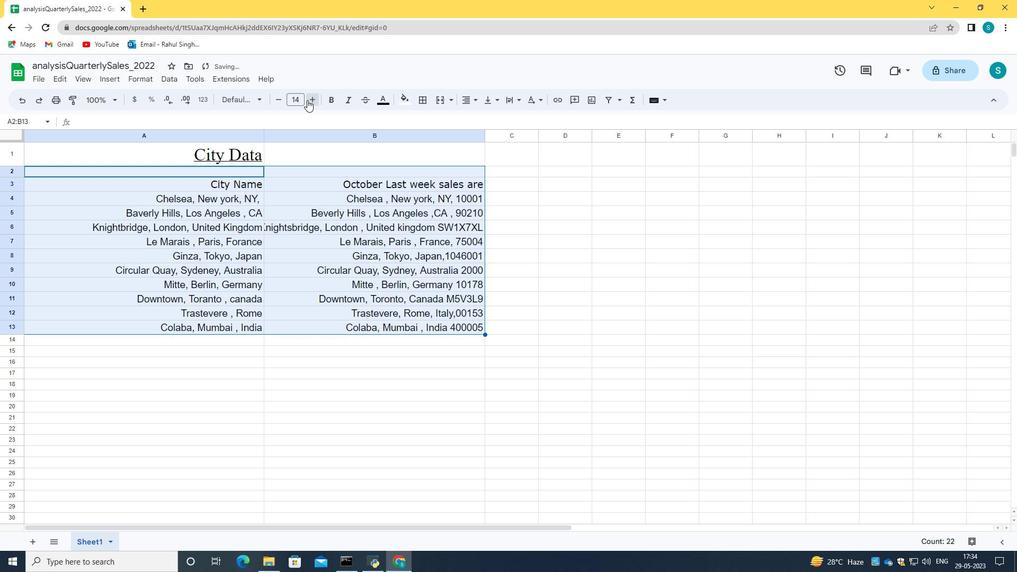 
Action: Mouse pressed left at (307, 100)
Screenshot: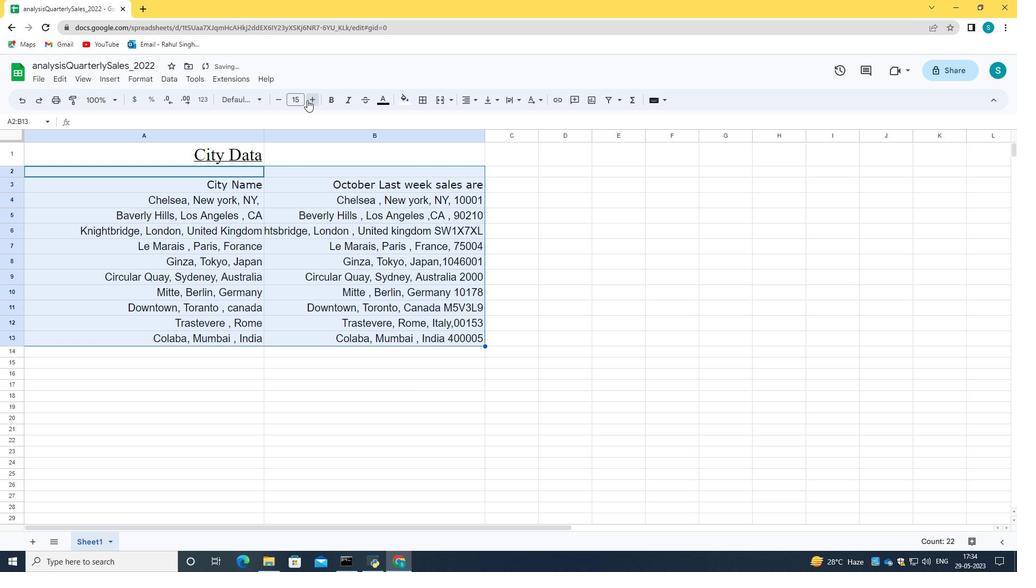 
Action: Mouse moved to (308, 100)
Screenshot: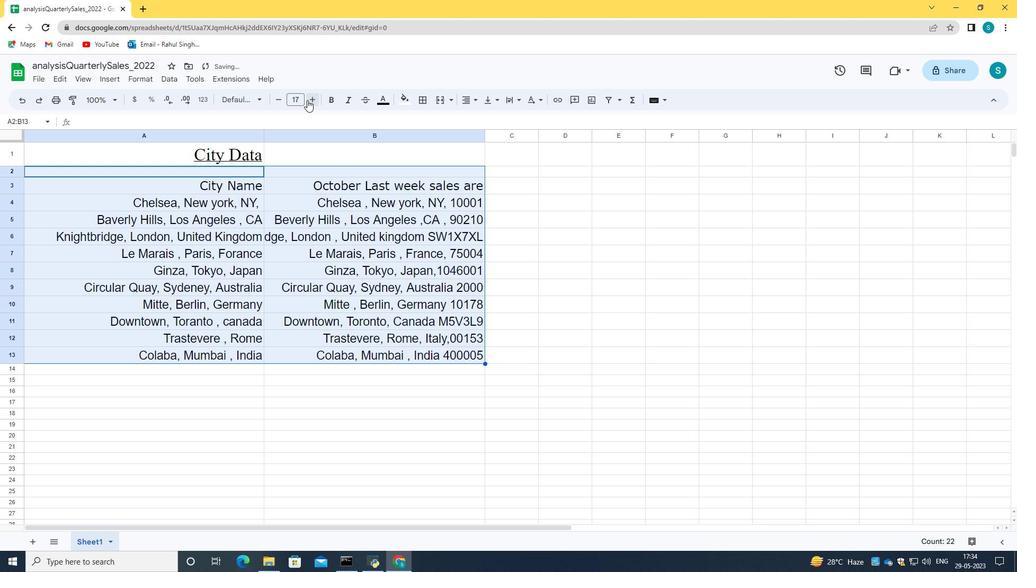 
Action: Mouse pressed left at (308, 100)
Screenshot: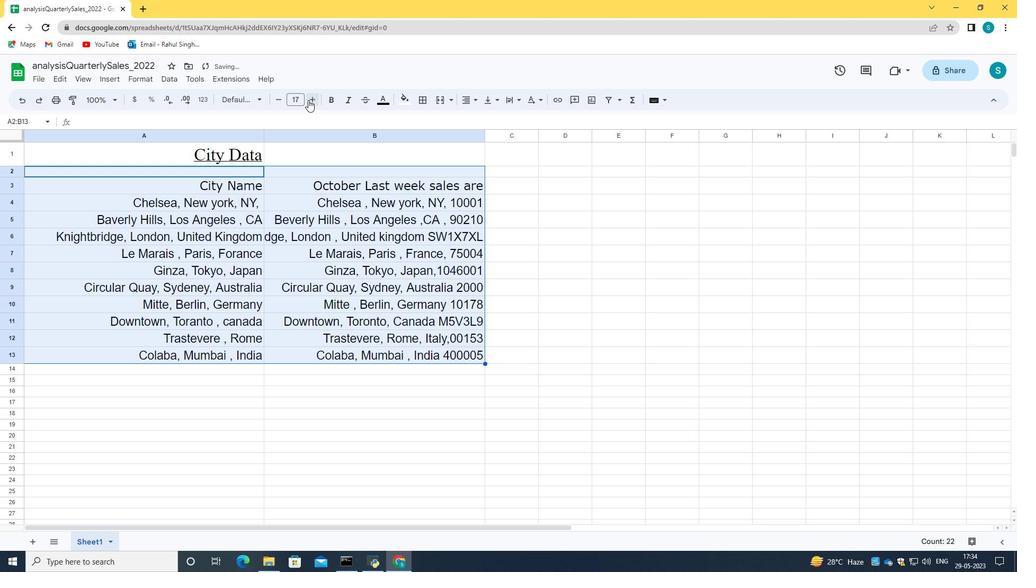 
Action: Mouse moved to (483, 133)
Screenshot: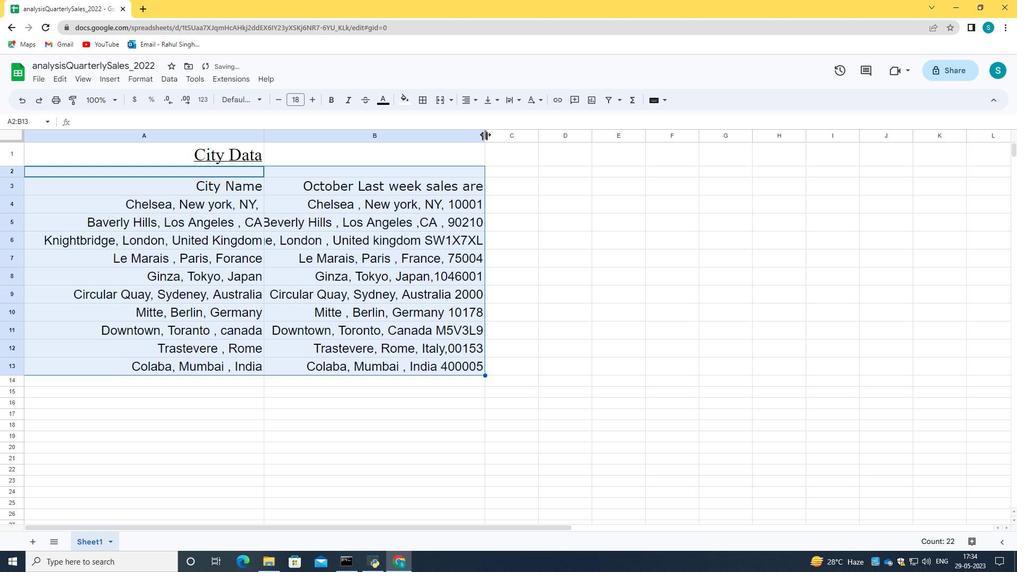 
Action: Mouse pressed left at (483, 133)
Screenshot: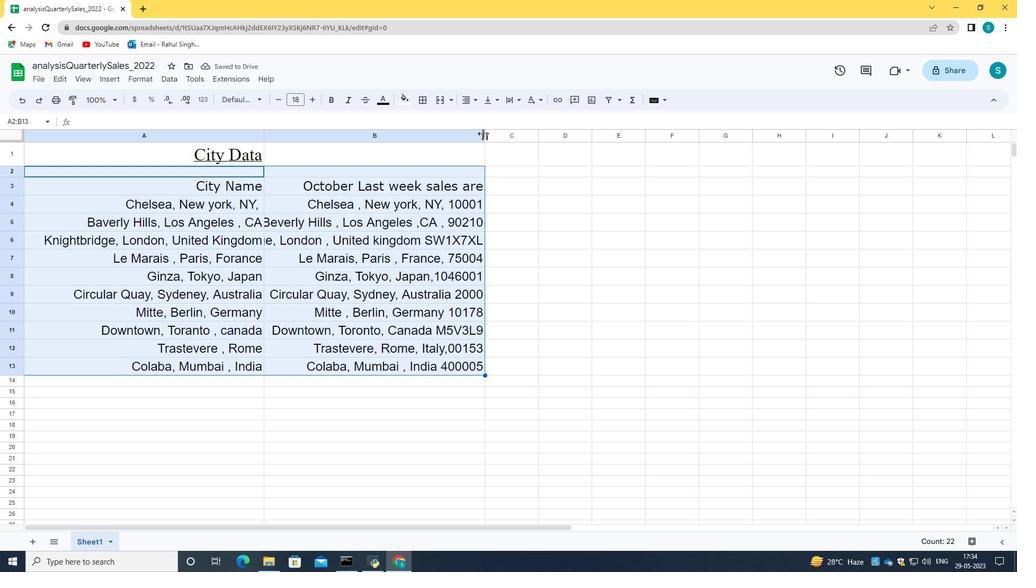 
Action: Mouse moved to (570, 134)
Screenshot: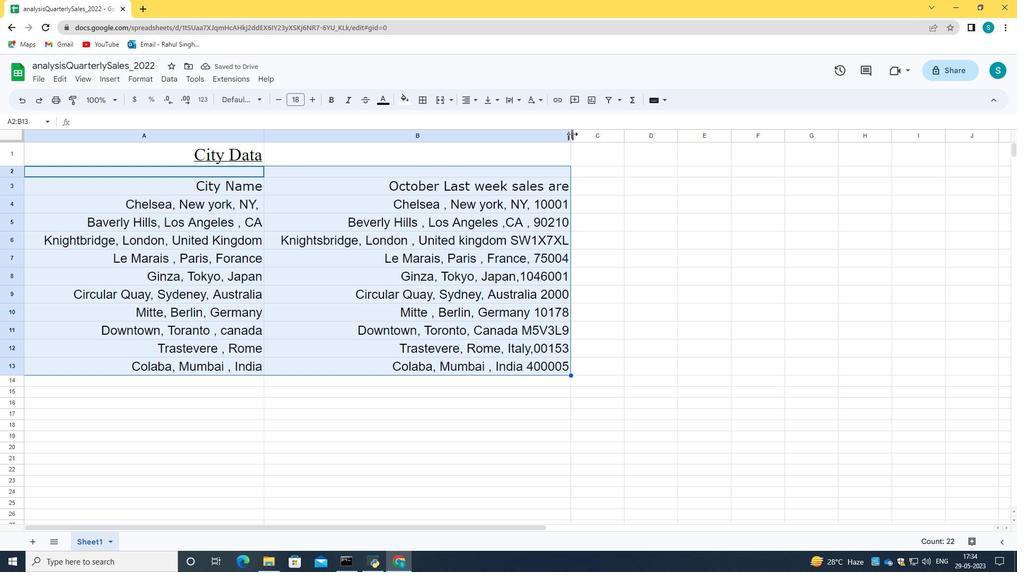 
Action: Mouse pressed left at (570, 134)
Screenshot: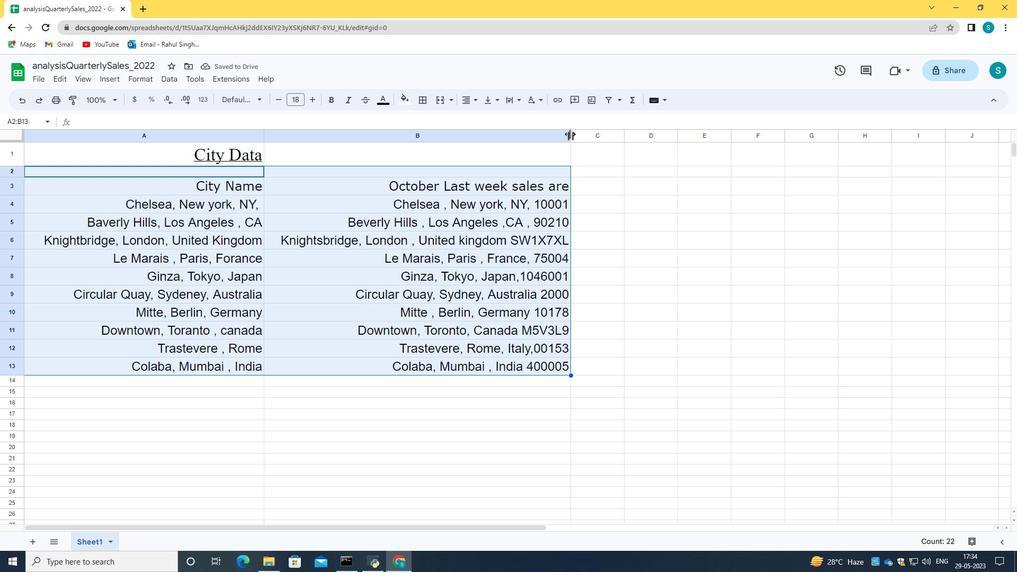 
Action: Mouse moved to (264, 140)
Screenshot: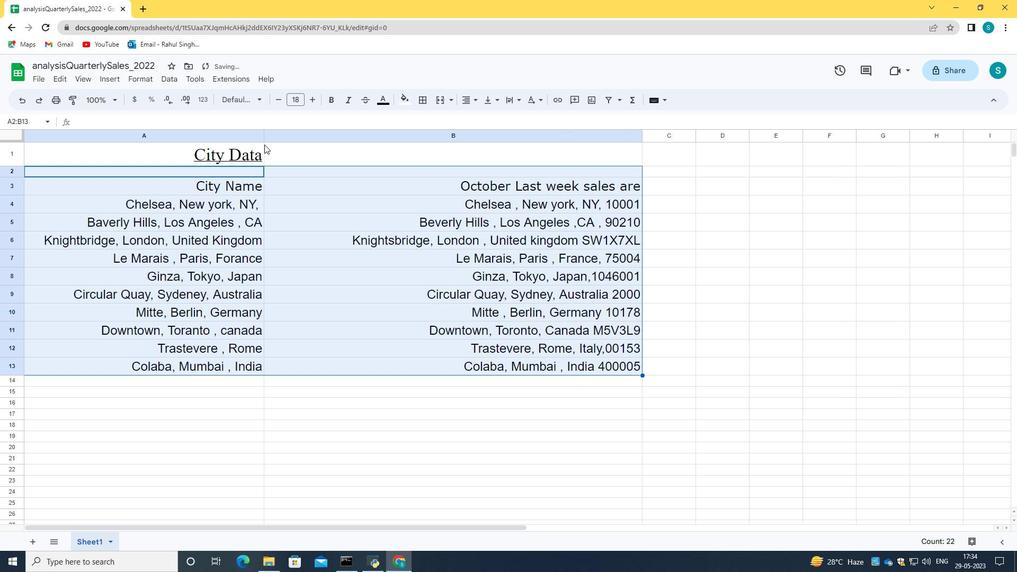 
Action: Mouse pressed left at (264, 140)
Screenshot: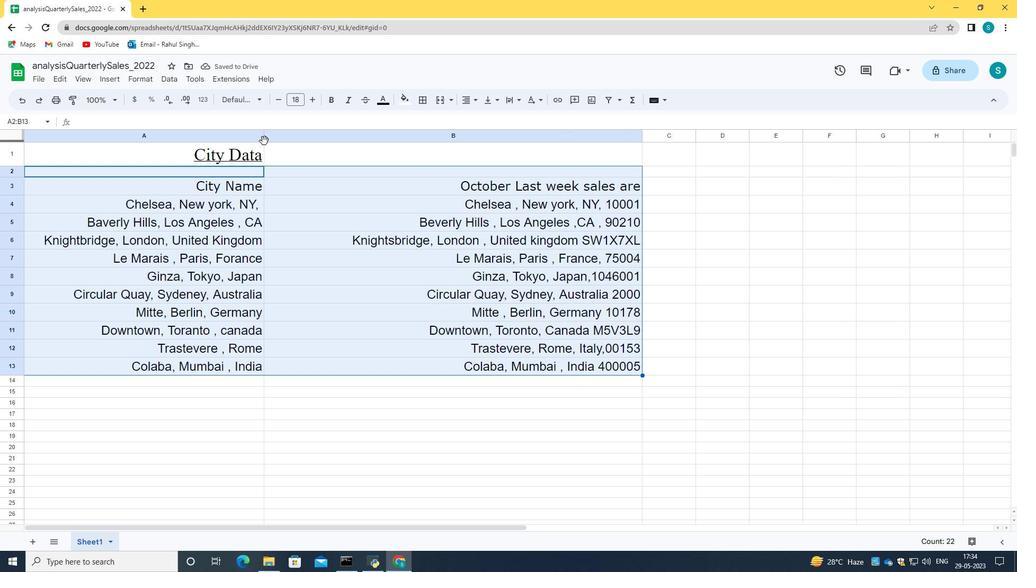 
Action: Mouse moved to (299, 149)
Screenshot: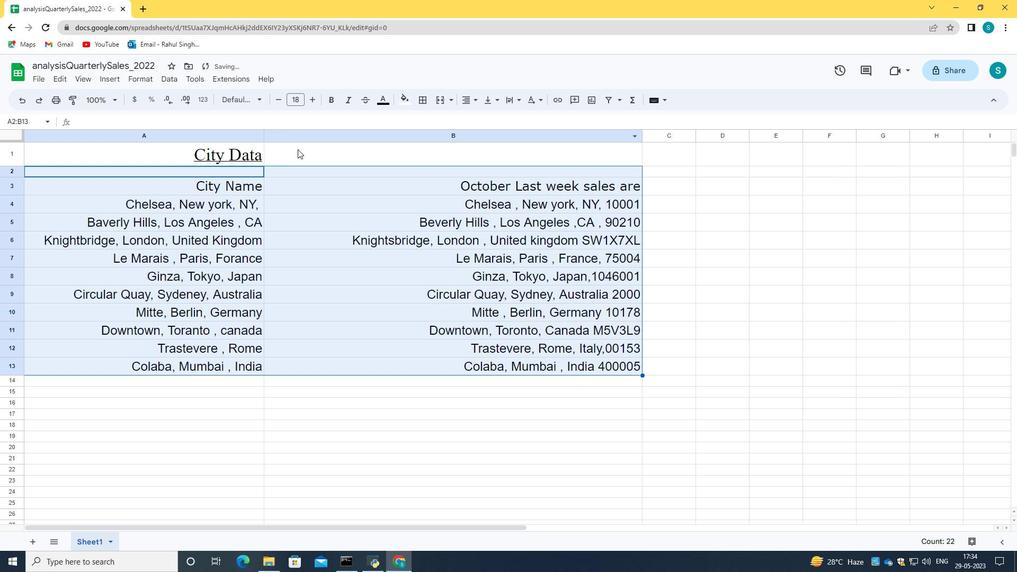 
Action: Mouse pressed left at (299, 149)
Screenshot: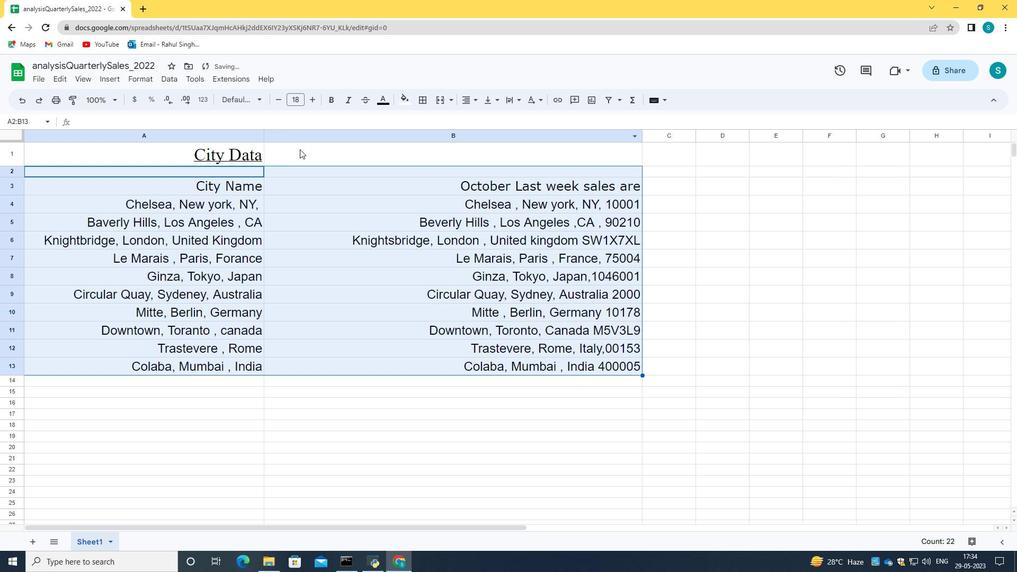 
Action: Mouse moved to (194, 187)
Screenshot: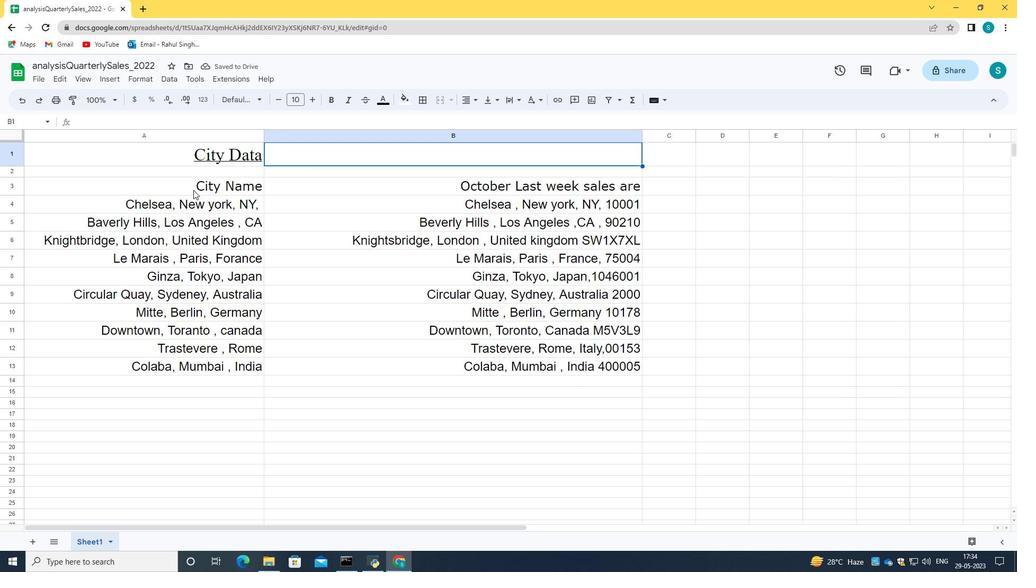 
Action: Mouse pressed left at (194, 187)
Screenshot: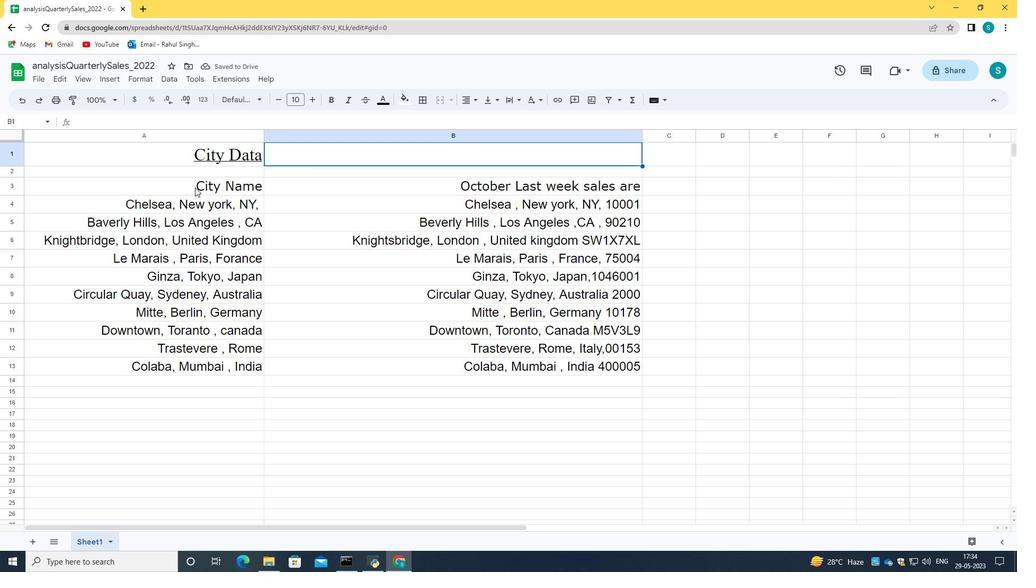 
Action: Mouse moved to (316, 154)
Screenshot: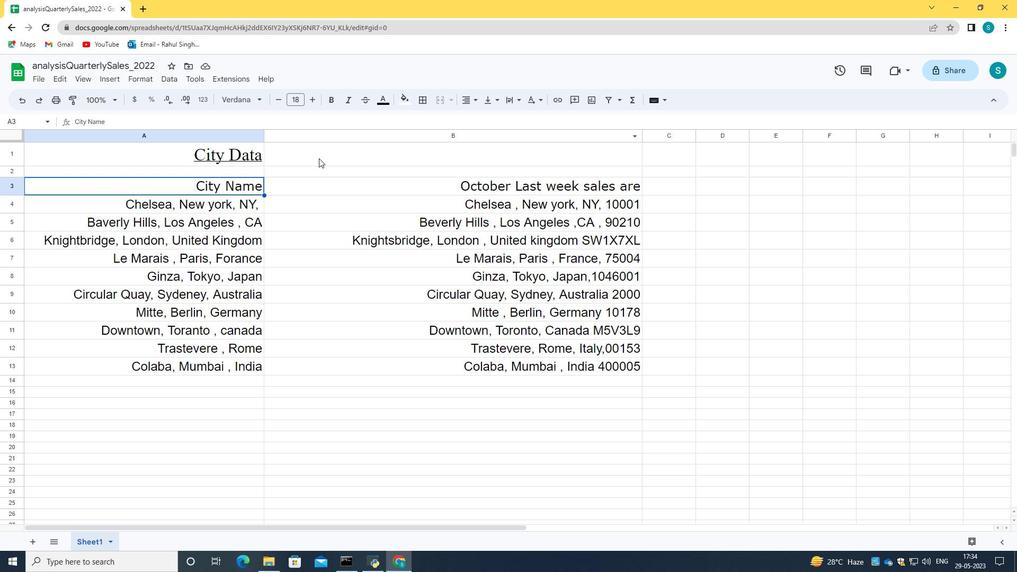 
Action: Mouse pressed left at (316, 154)
Screenshot: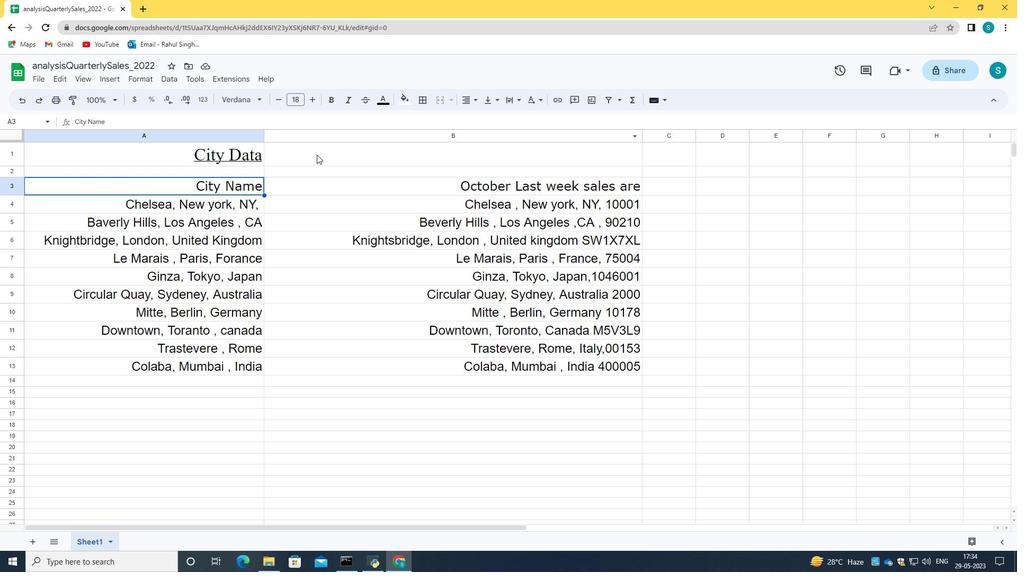 
Action: Mouse moved to (183, 155)
Screenshot: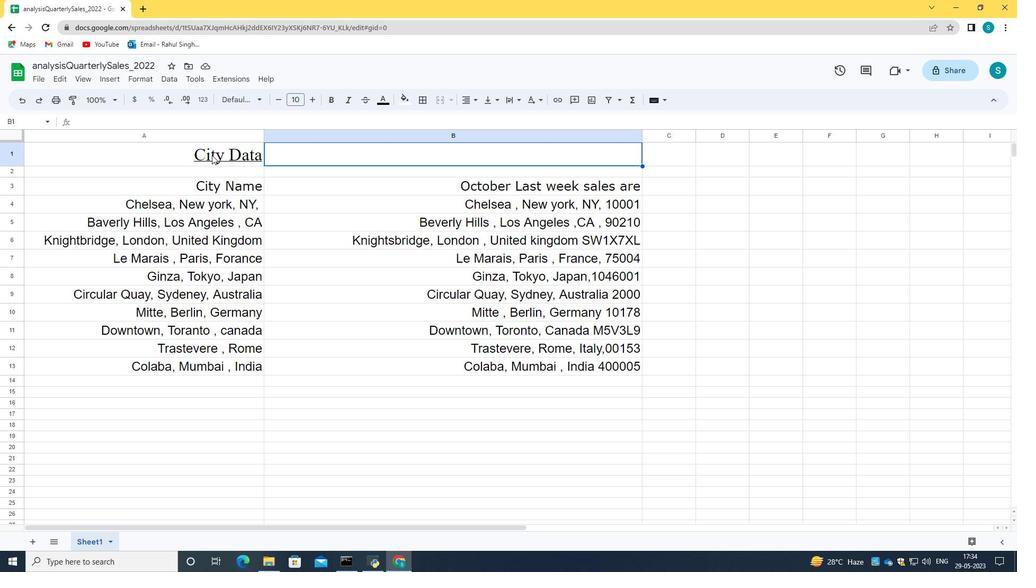 
Action: Mouse pressed left at (183, 155)
Screenshot: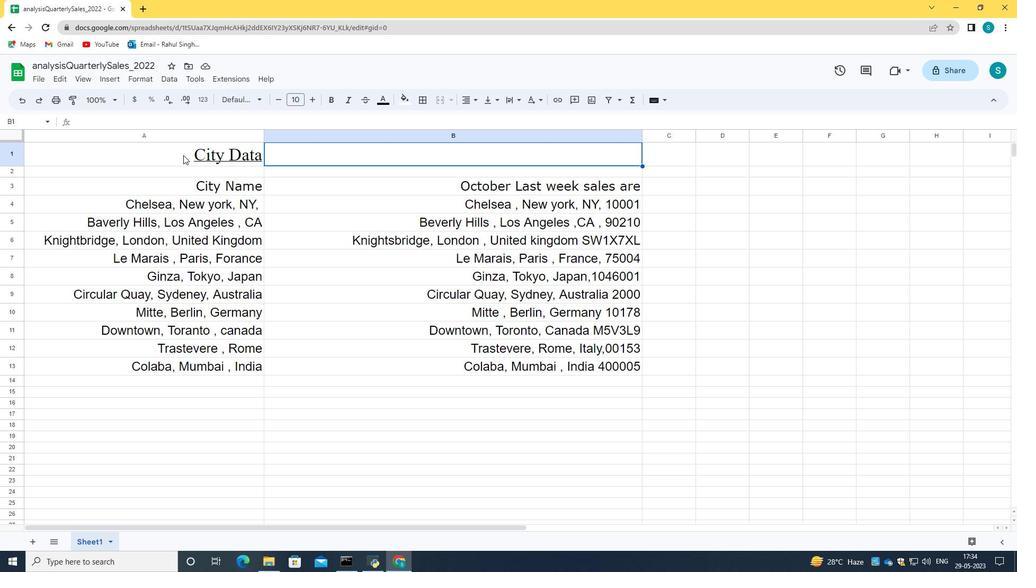 
